 Task: Create an event for the project deadline on the 30th at 5:00 PM.
Action: Mouse moved to (487, 158)
Screenshot: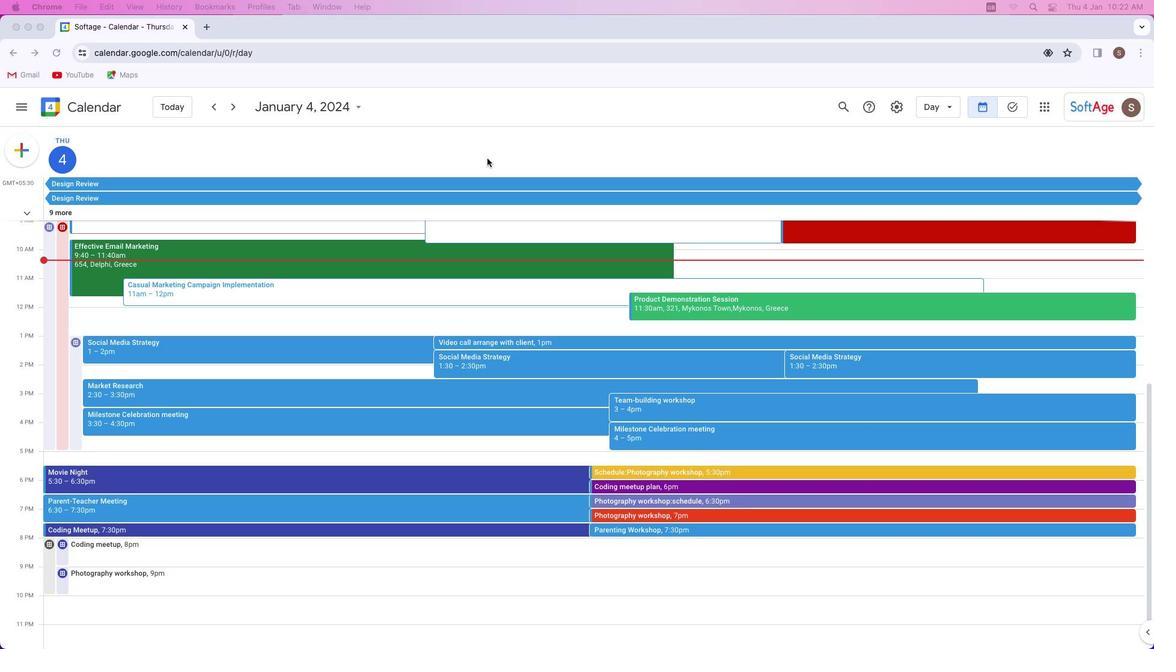 
Action: Mouse pressed left at (487, 158)
Screenshot: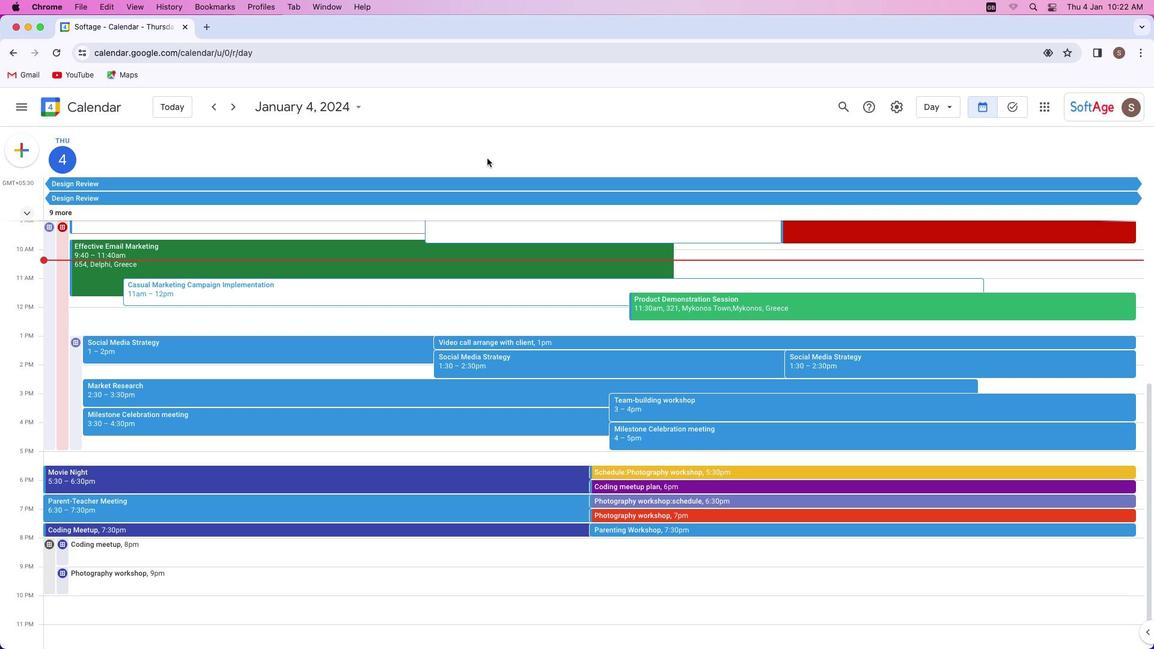 
Action: Mouse moved to (34, 148)
Screenshot: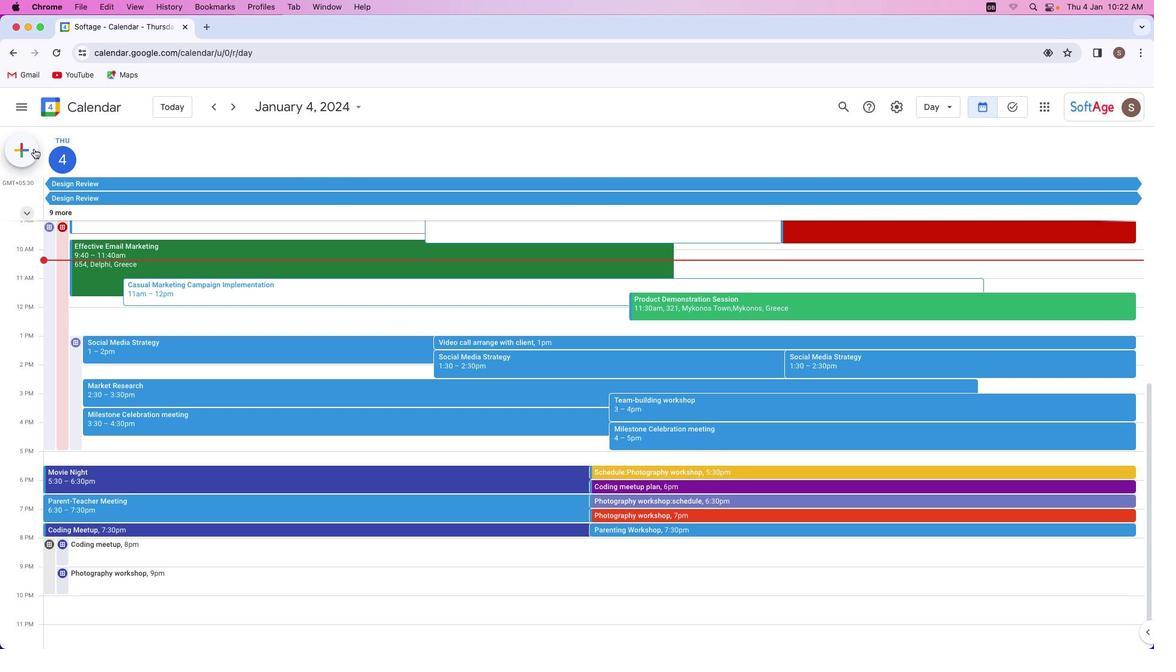 
Action: Mouse pressed left at (34, 148)
Screenshot: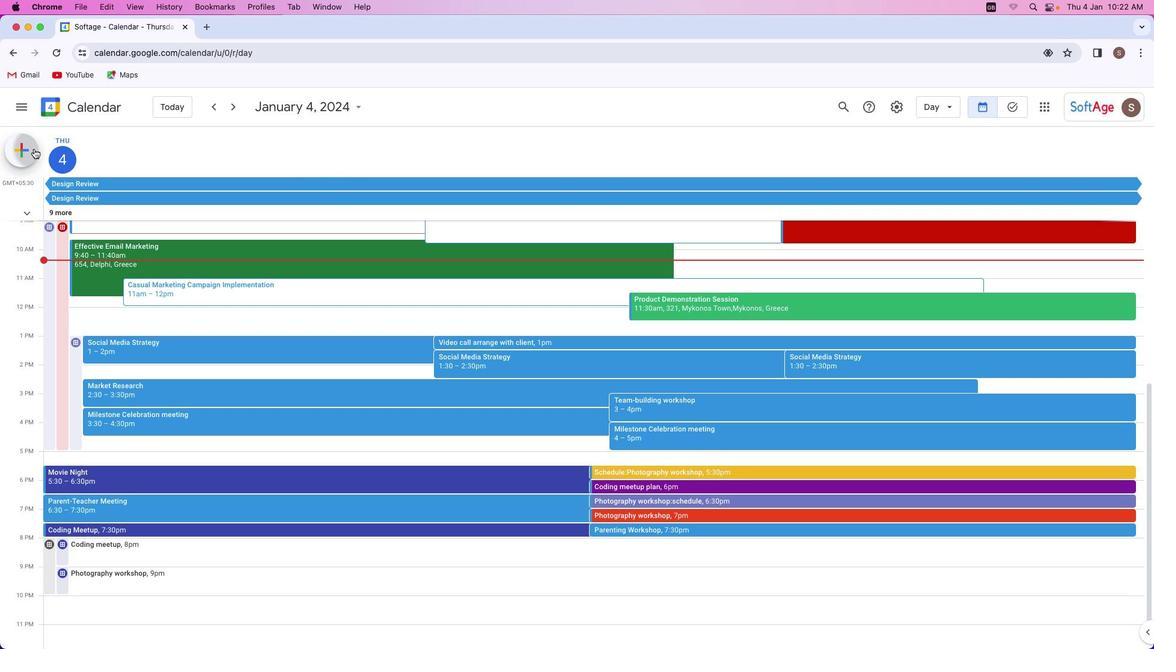 
Action: Mouse moved to (39, 186)
Screenshot: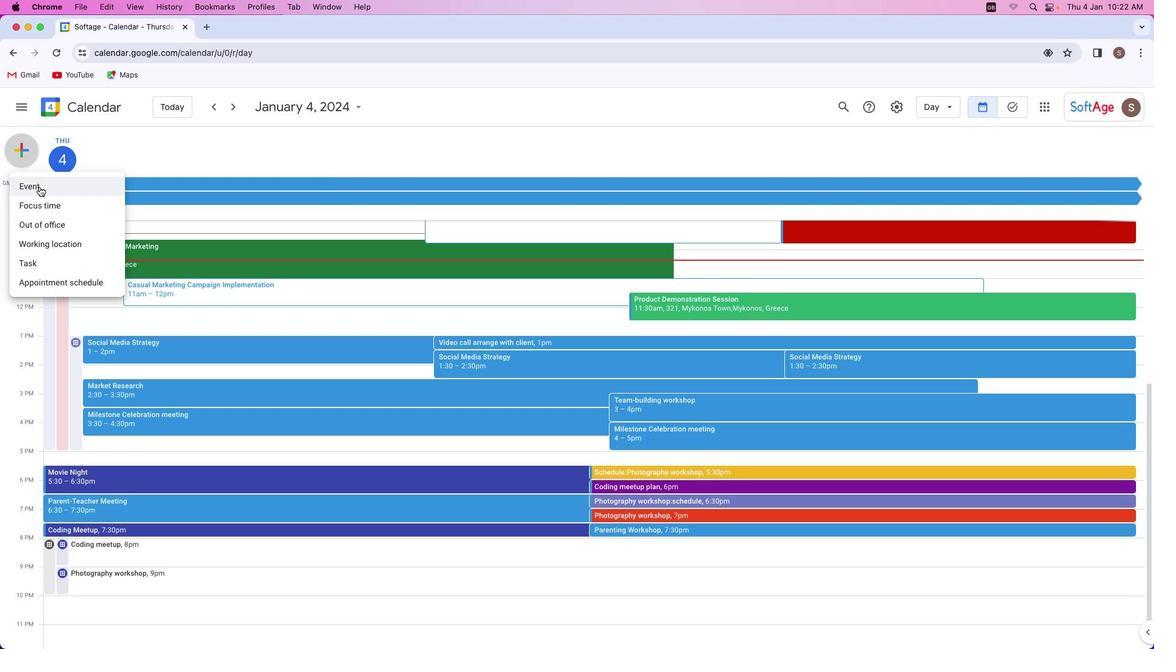 
Action: Mouse pressed left at (39, 186)
Screenshot: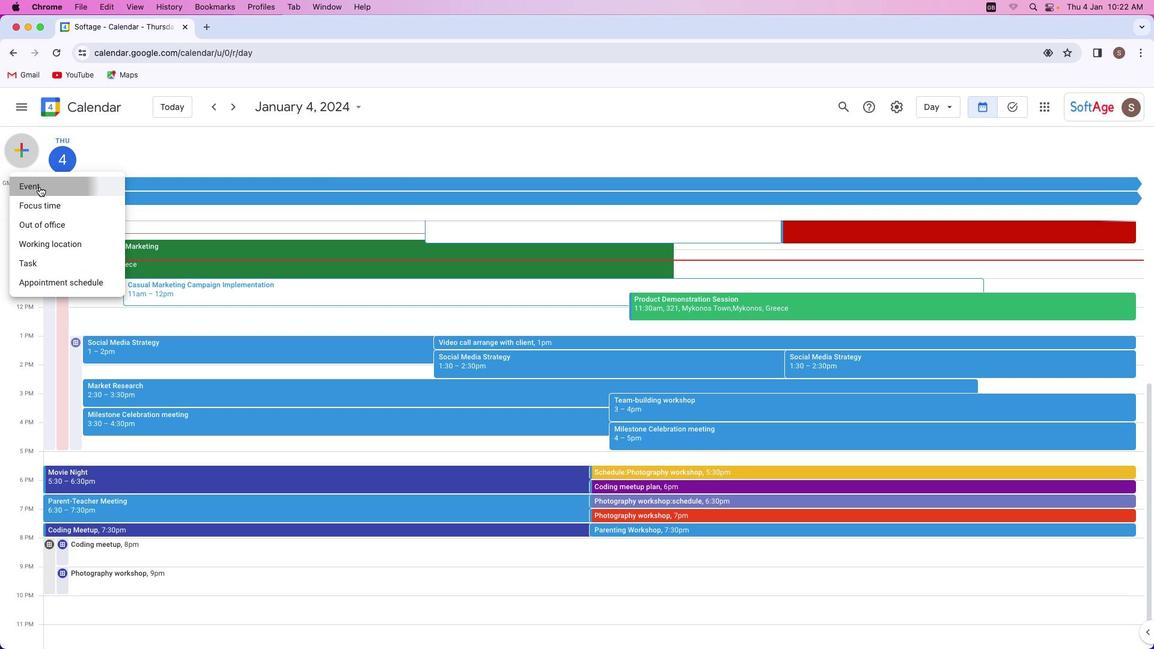 
Action: Mouse moved to (426, 255)
Screenshot: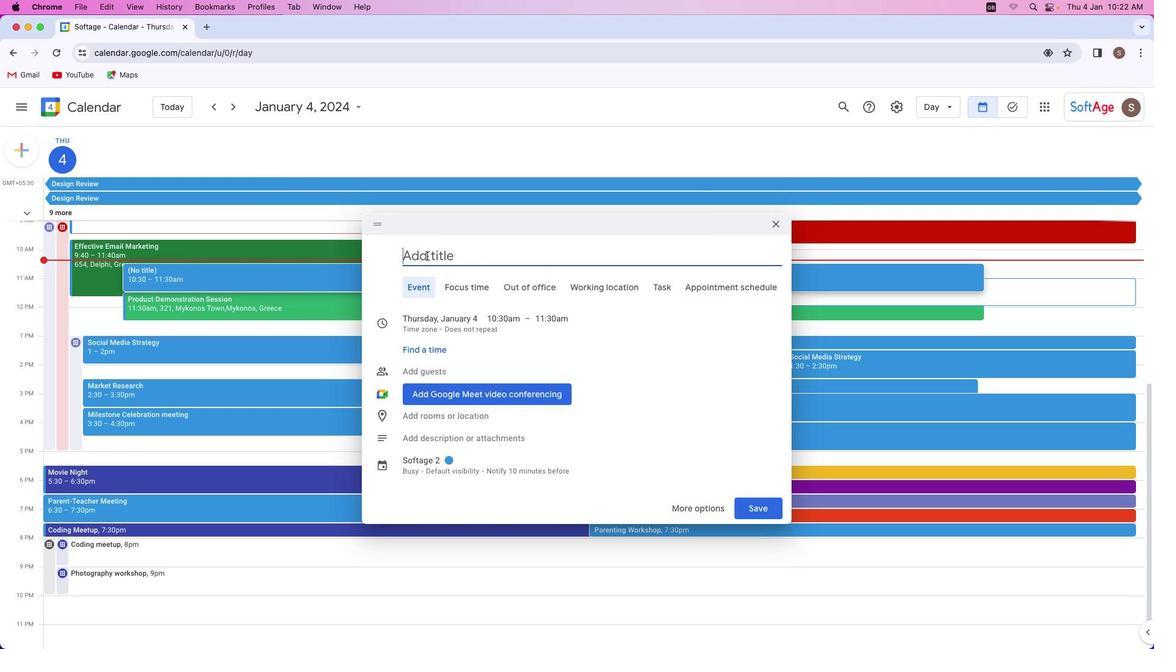 
Action: Key pressed Key.shift'P''r''o''j''e''c''t'Key.space'e''x''p''i'Key.backspaceKey.backspaceKey.backspaceKey.backspace'd''e''a''d''l''i''n''e'Key.space'r''e''p''o''r''t'
Screenshot: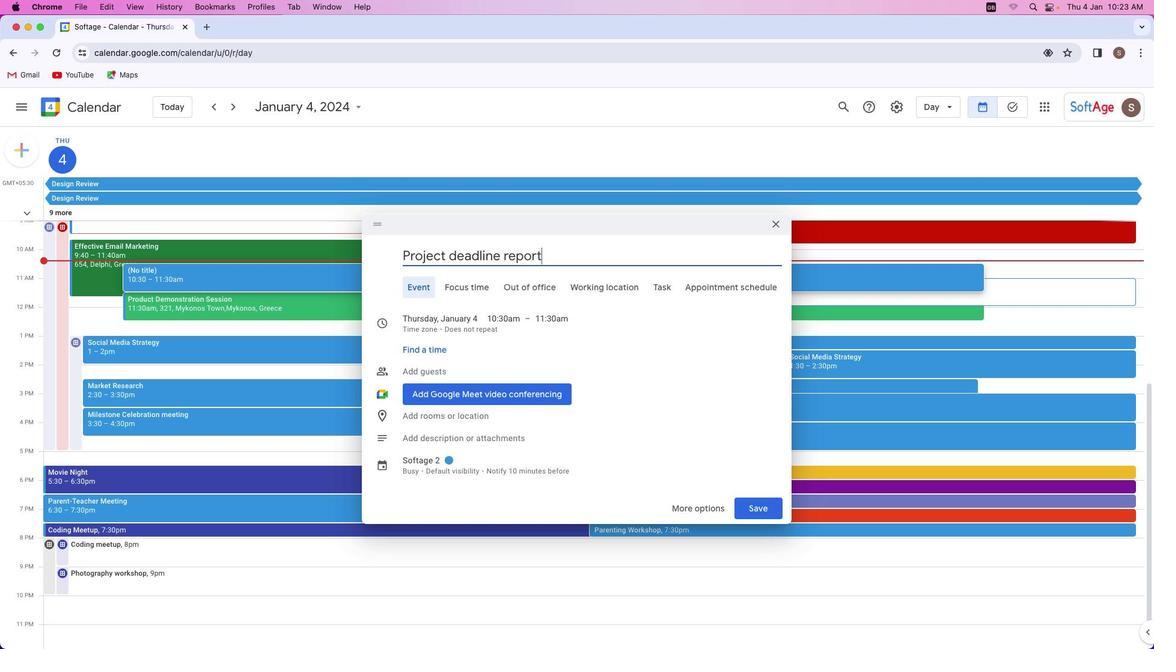 
Action: Mouse moved to (453, 318)
Screenshot: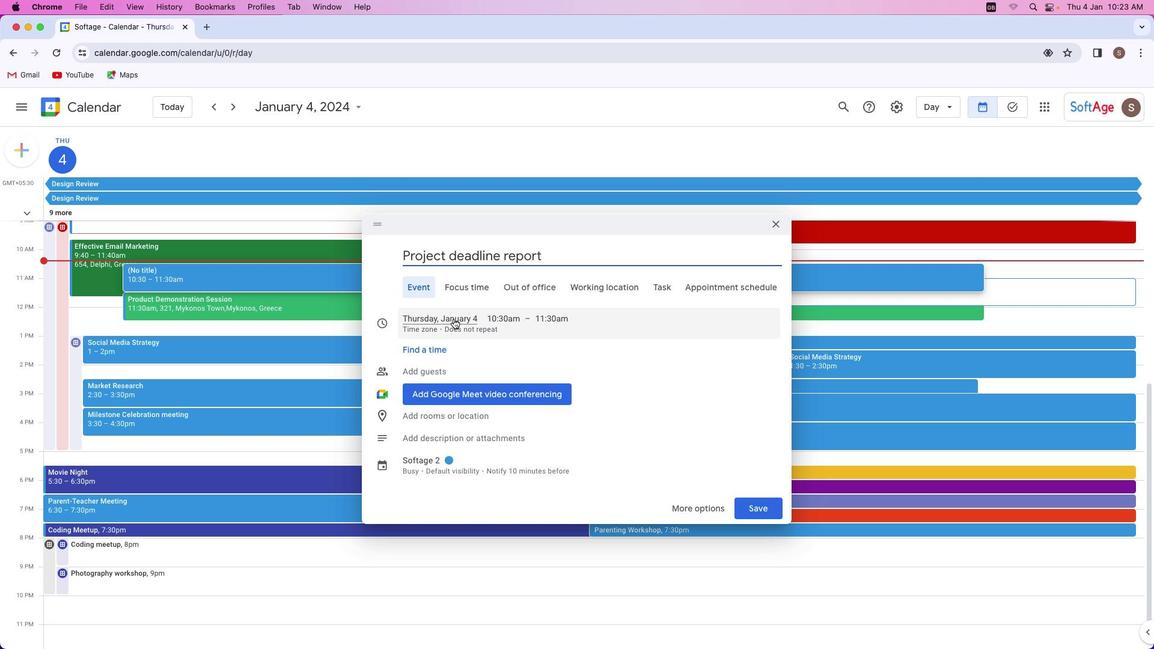 
Action: Mouse pressed left at (453, 318)
Screenshot: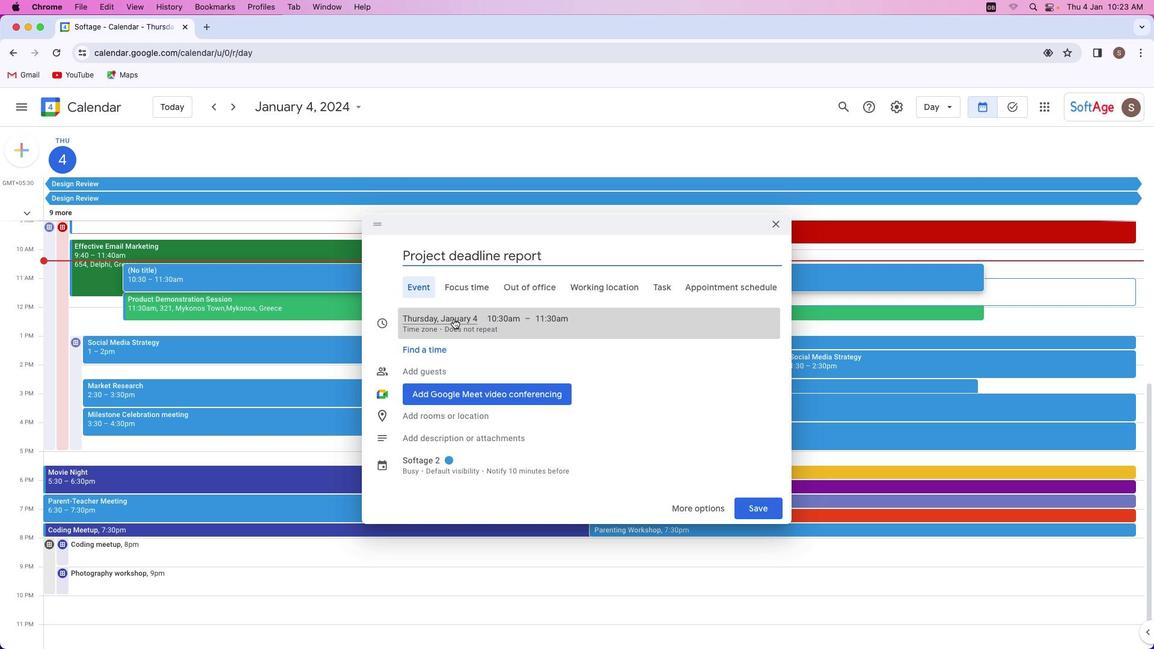 
Action: Mouse moved to (439, 446)
Screenshot: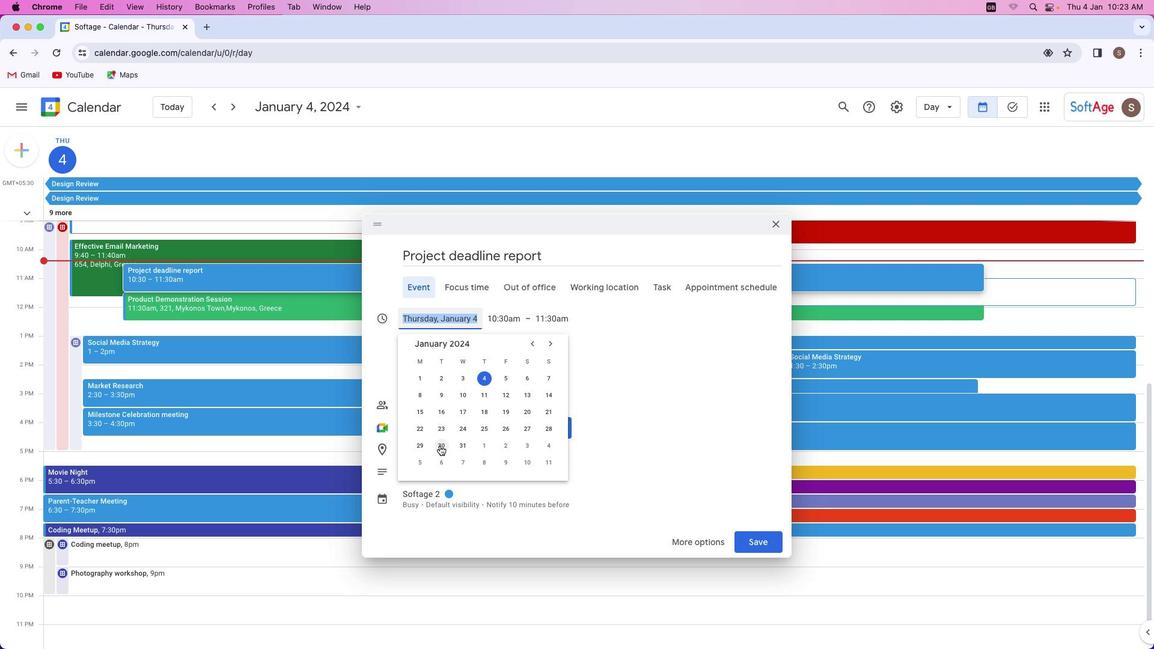 
Action: Mouse pressed left at (439, 446)
Screenshot: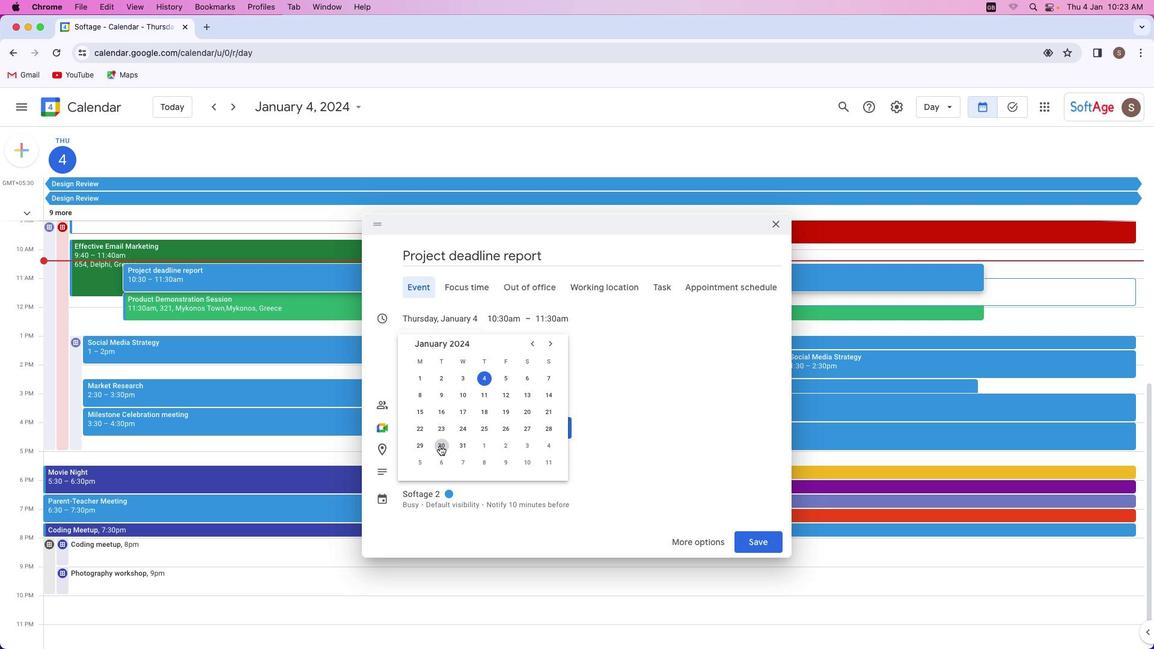 
Action: Mouse moved to (503, 315)
Screenshot: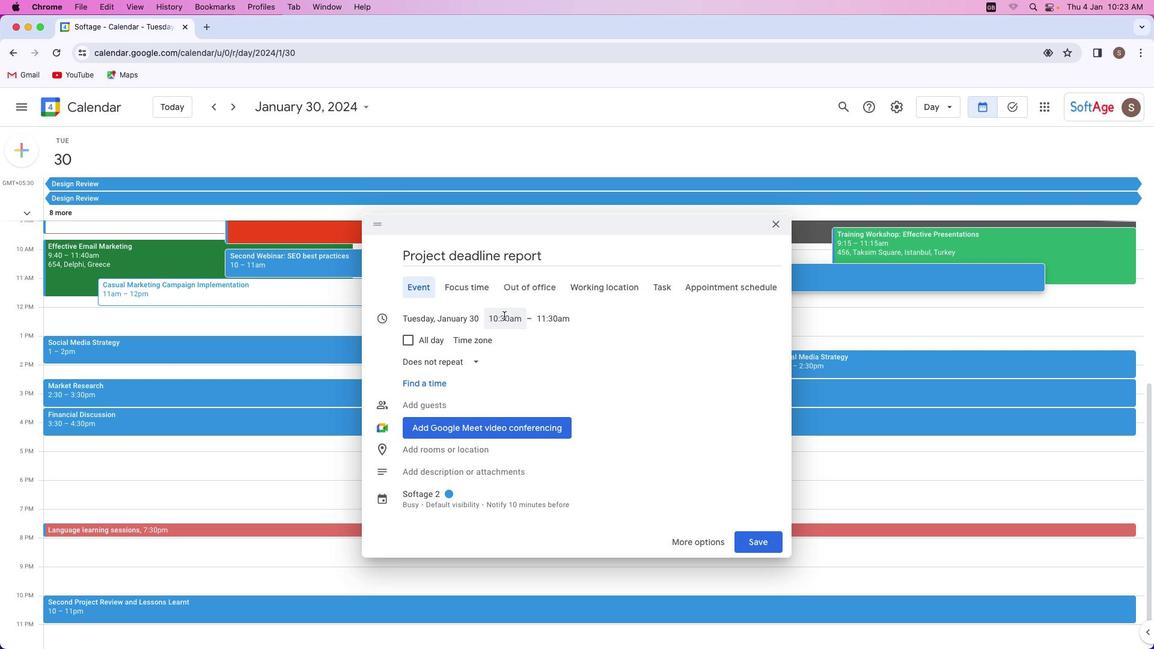 
Action: Mouse pressed left at (503, 315)
Screenshot: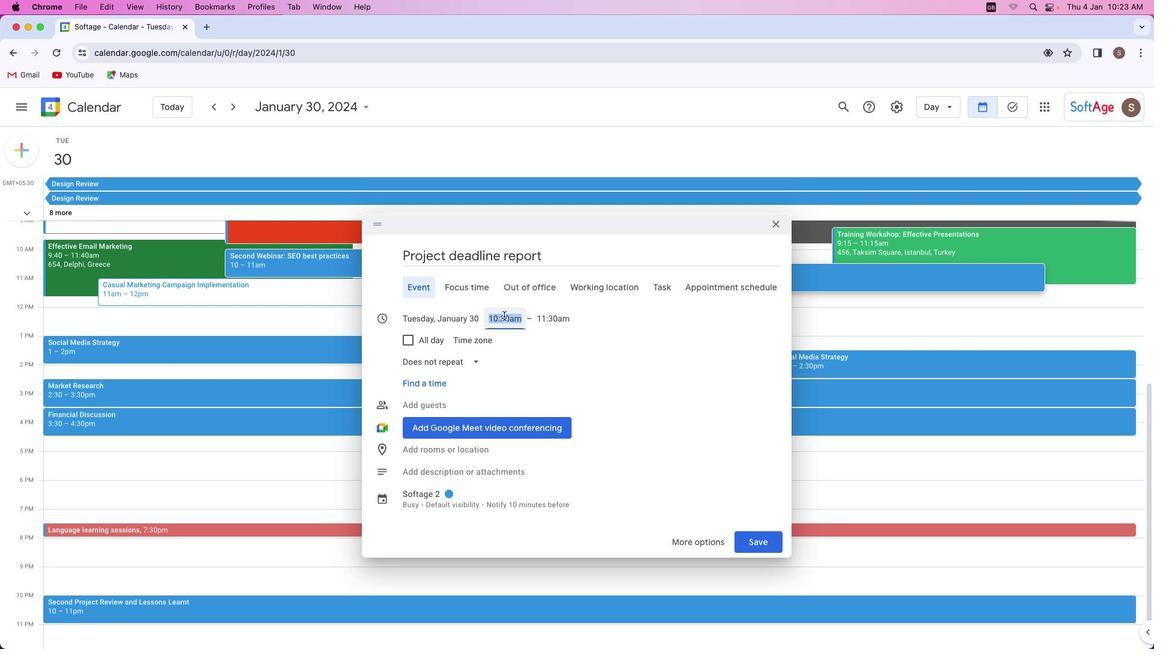 
Action: Mouse moved to (503, 367)
Screenshot: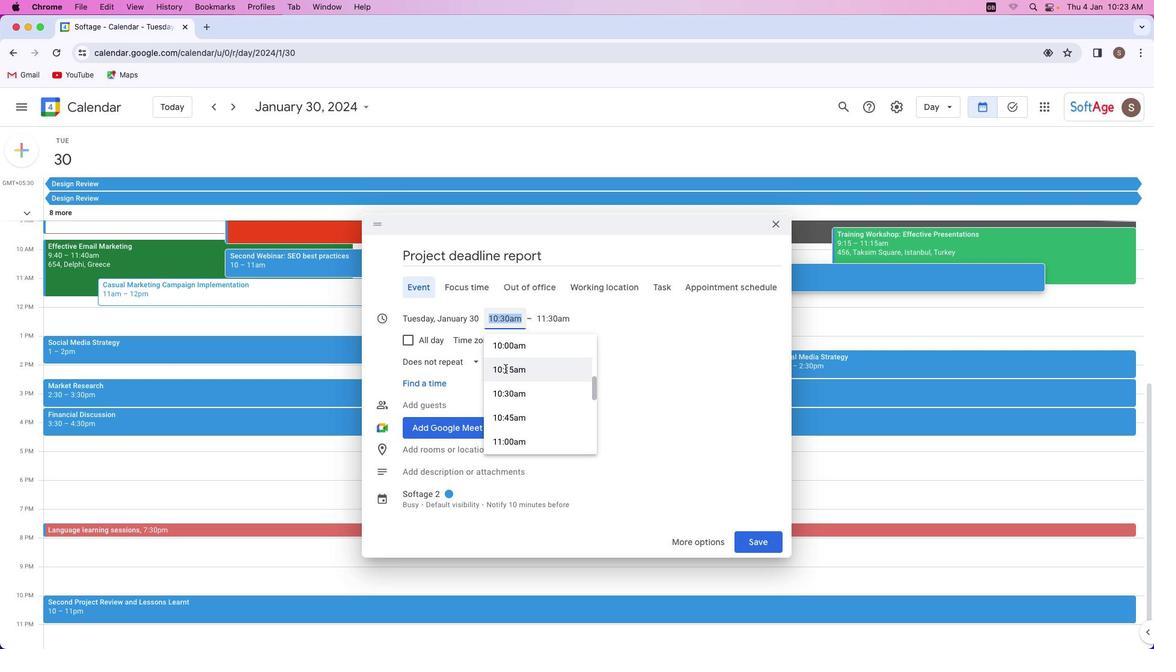 
Action: Mouse scrolled (503, 367) with delta (0, 0)
Screenshot: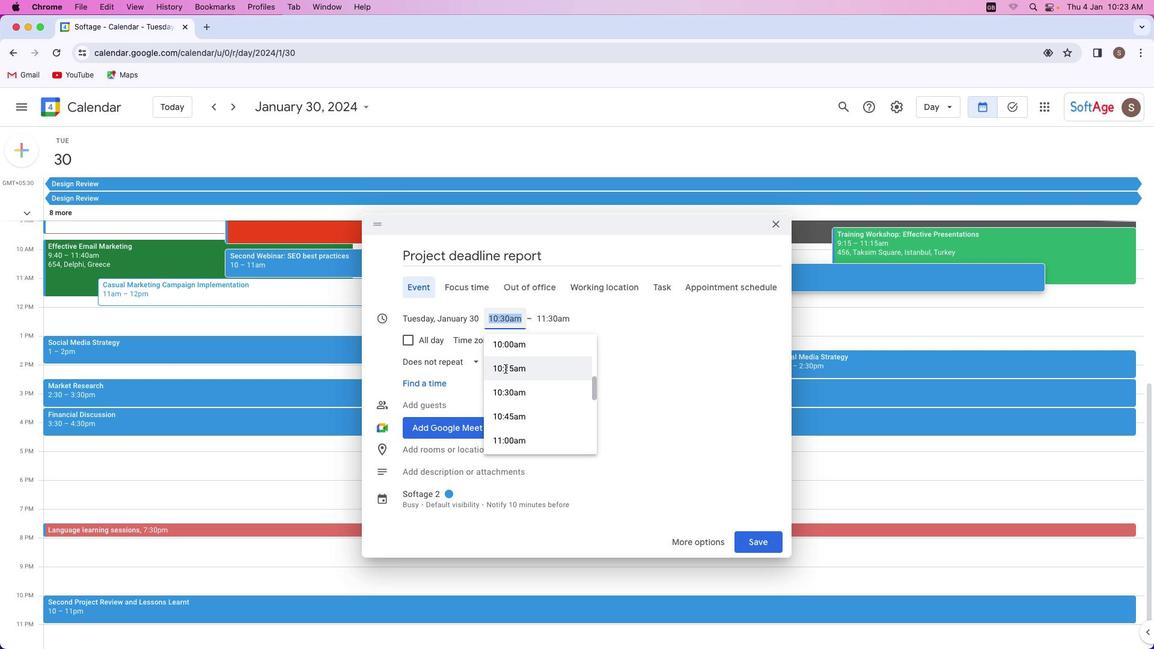 
Action: Mouse moved to (505, 369)
Screenshot: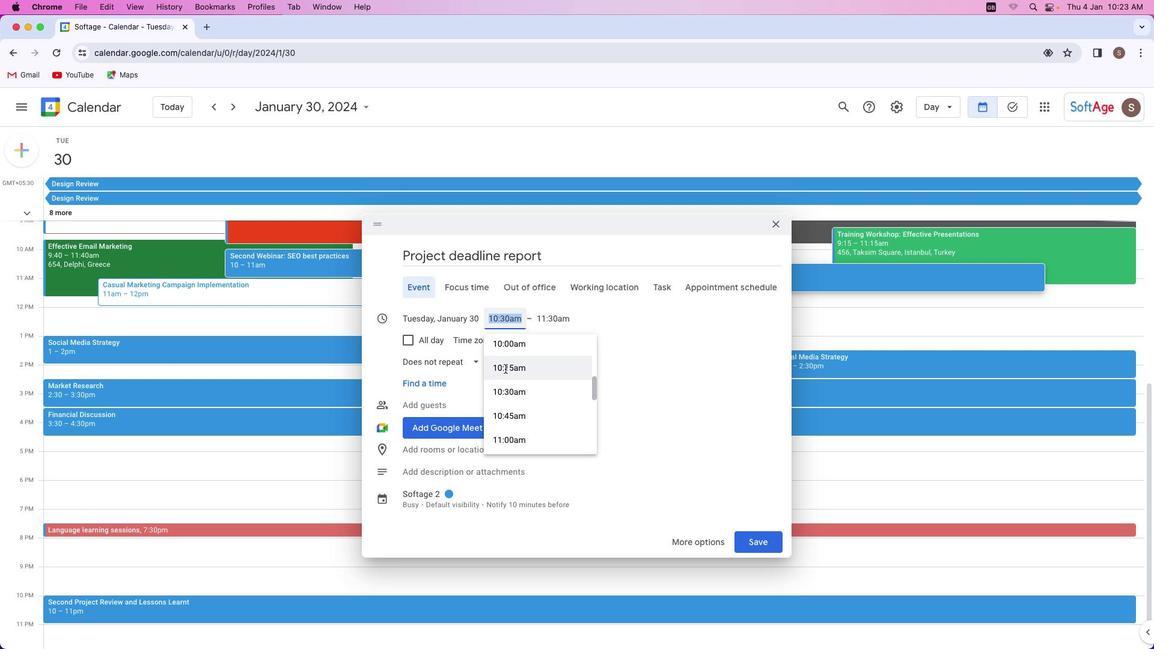 
Action: Mouse scrolled (505, 369) with delta (0, 0)
Screenshot: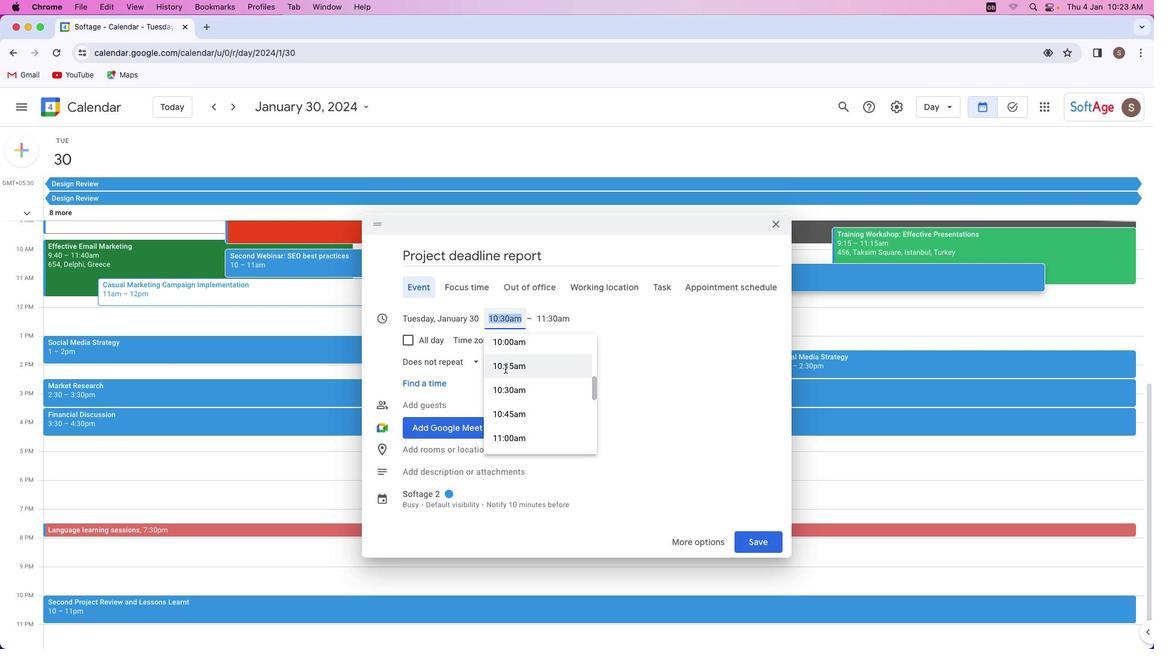 
Action: Mouse scrolled (505, 369) with delta (0, 0)
Screenshot: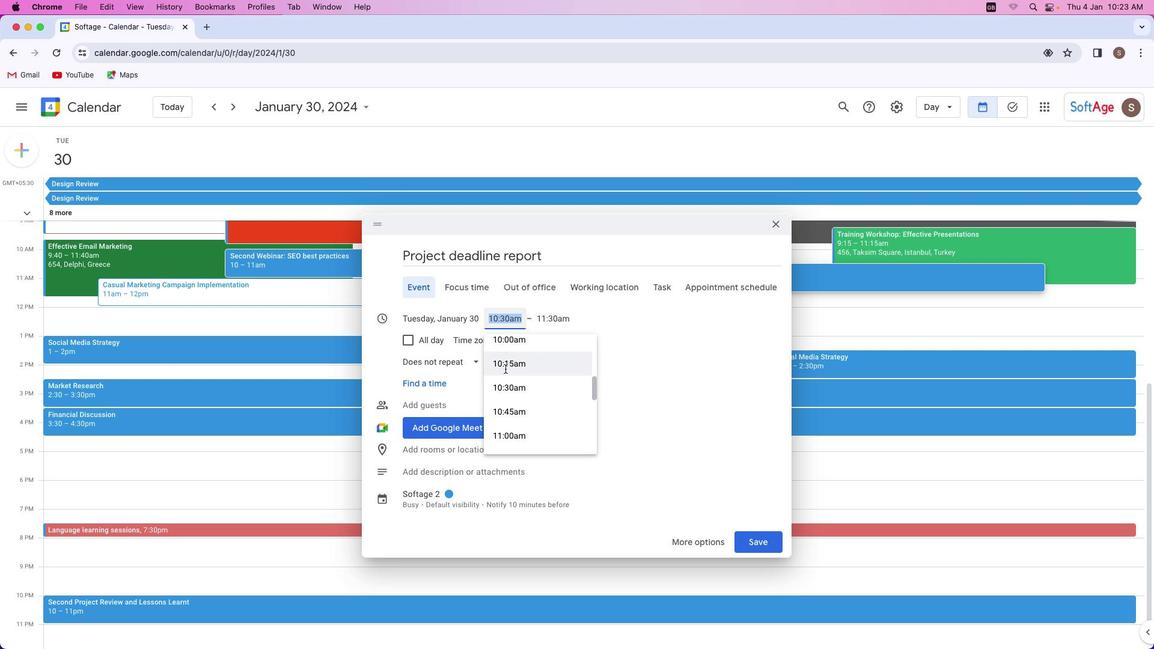 
Action: Mouse scrolled (505, 369) with delta (0, 0)
Screenshot: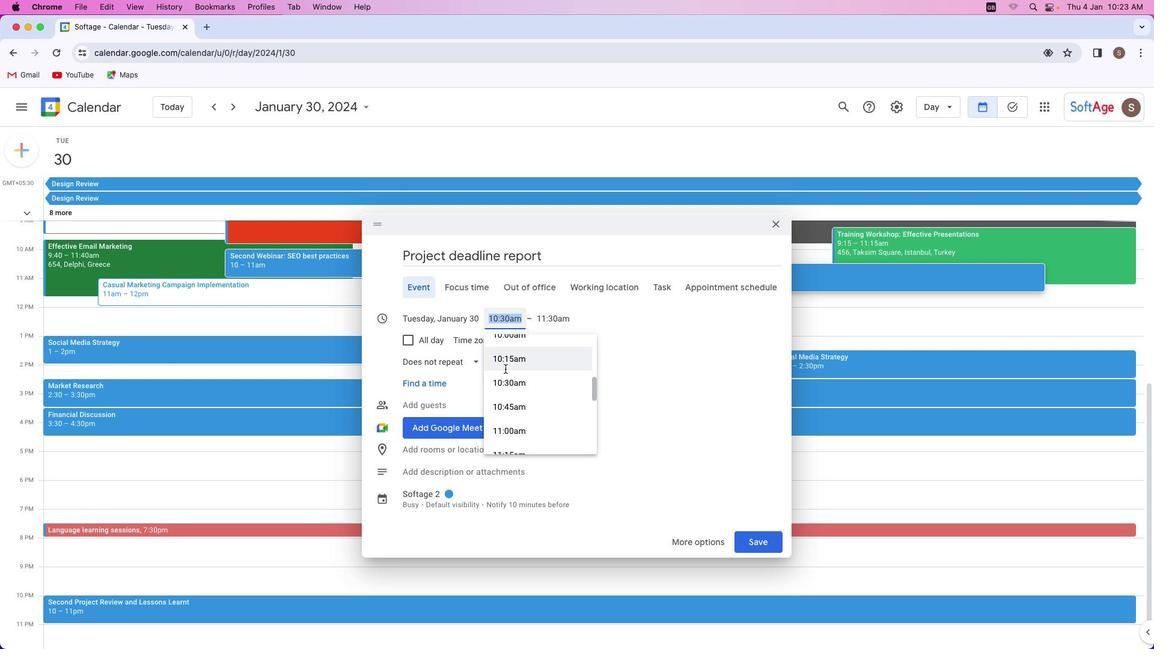 
Action: Mouse moved to (506, 367)
Screenshot: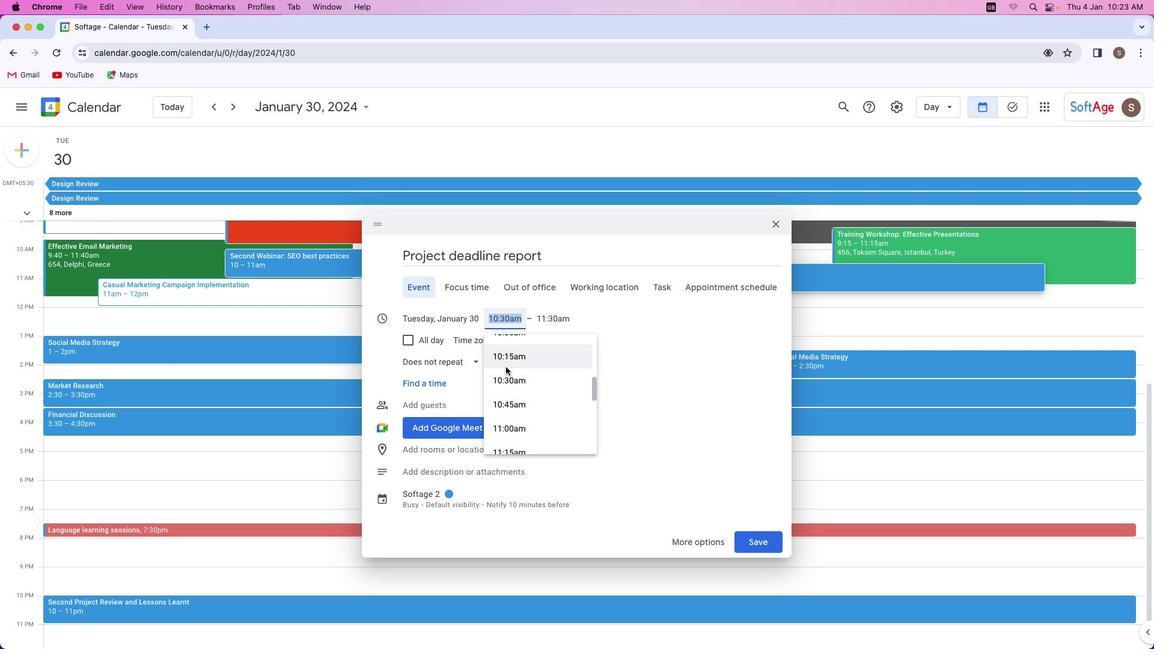 
Action: Mouse scrolled (506, 367) with delta (0, 0)
Screenshot: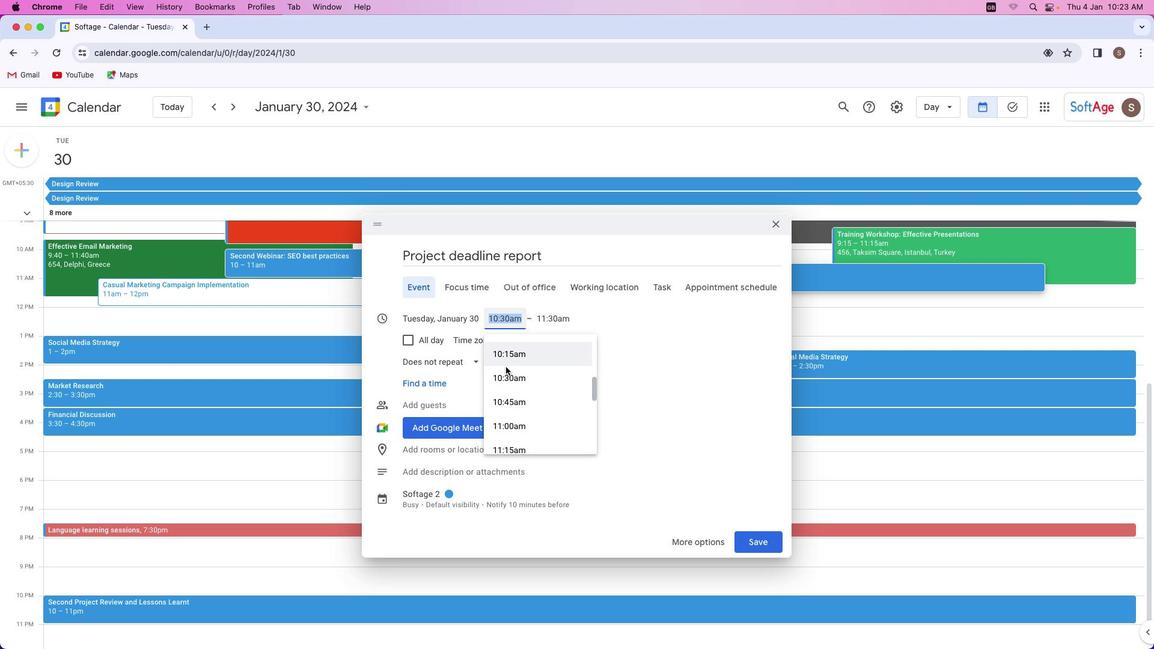
Action: Mouse scrolled (506, 367) with delta (0, 0)
Screenshot: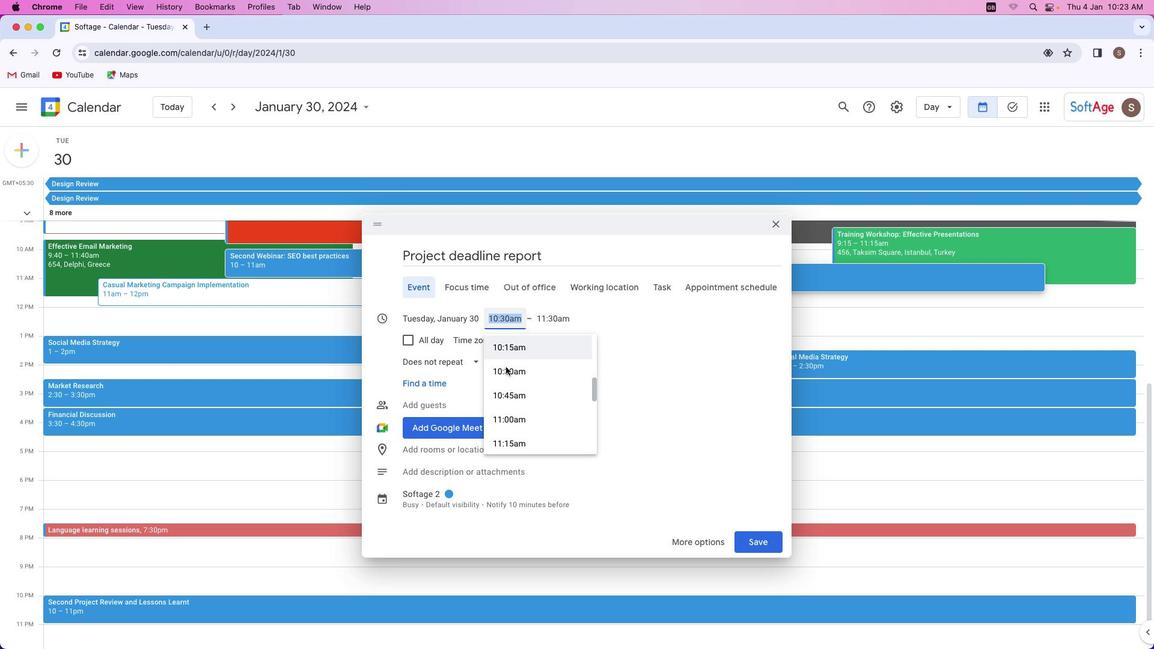 
Action: Mouse scrolled (506, 367) with delta (0, 0)
Screenshot: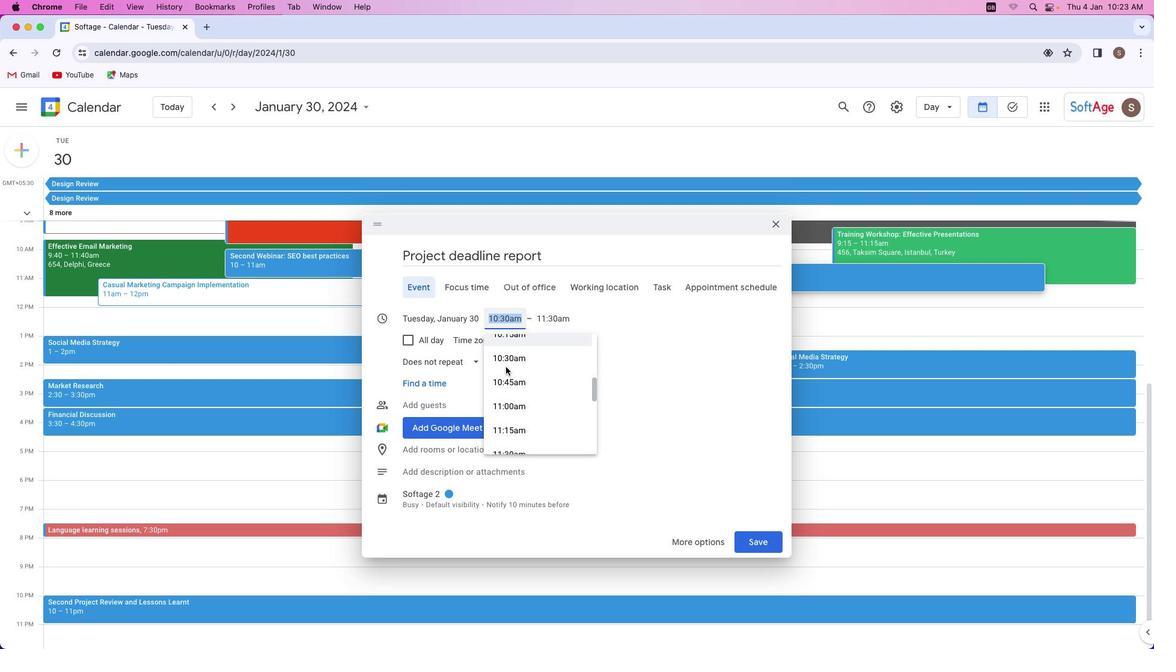 
Action: Mouse scrolled (506, 367) with delta (0, 0)
Screenshot: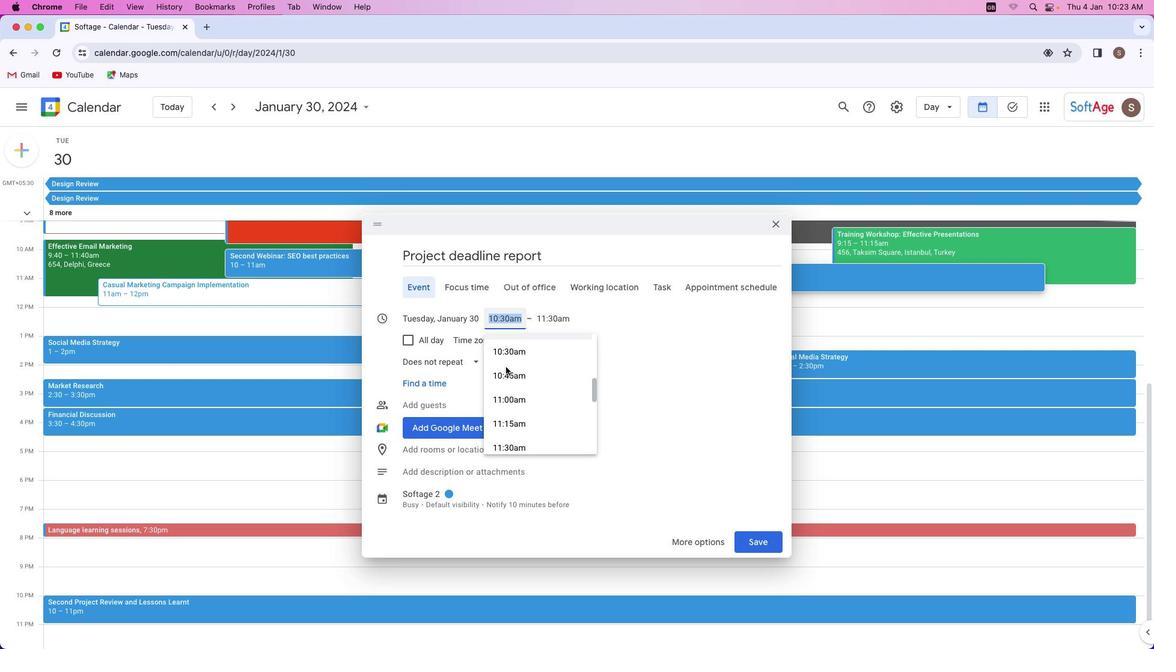 
Action: Mouse scrolled (506, 367) with delta (0, 0)
Screenshot: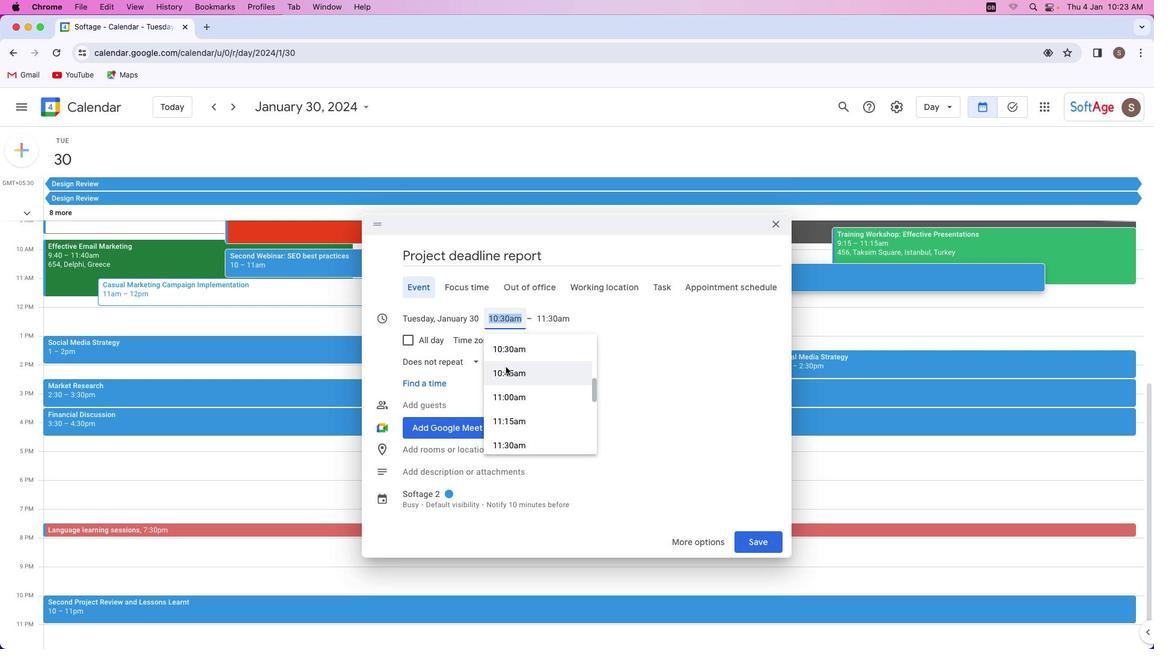 
Action: Mouse scrolled (506, 367) with delta (0, 0)
Screenshot: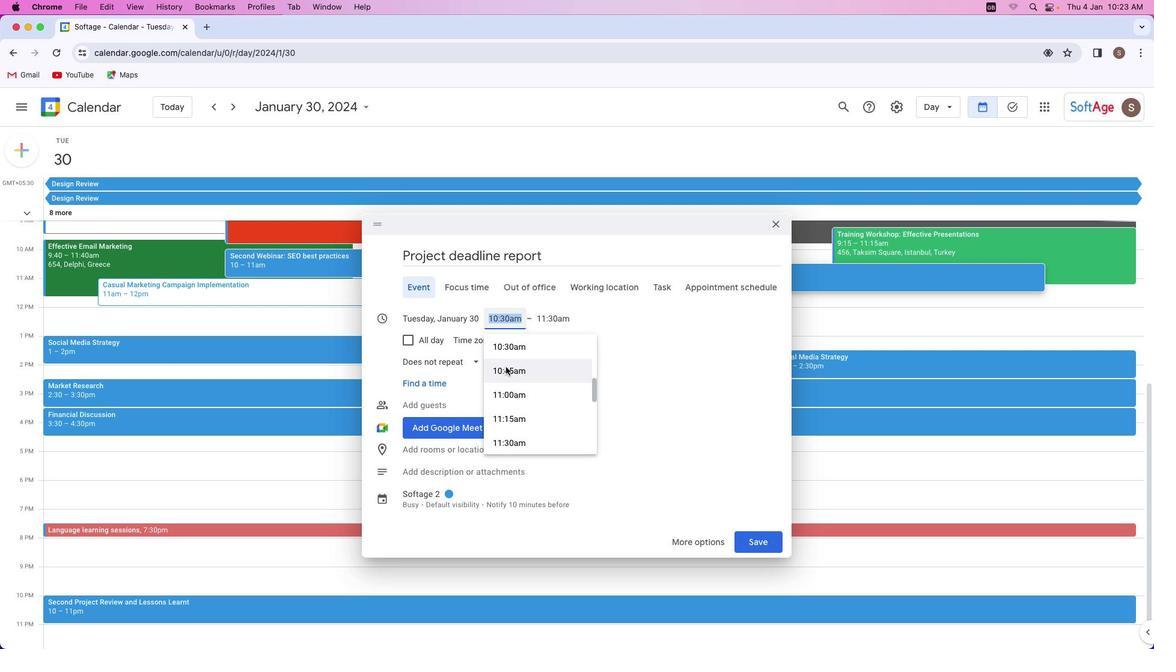
Action: Mouse scrolled (506, 367) with delta (0, 0)
Screenshot: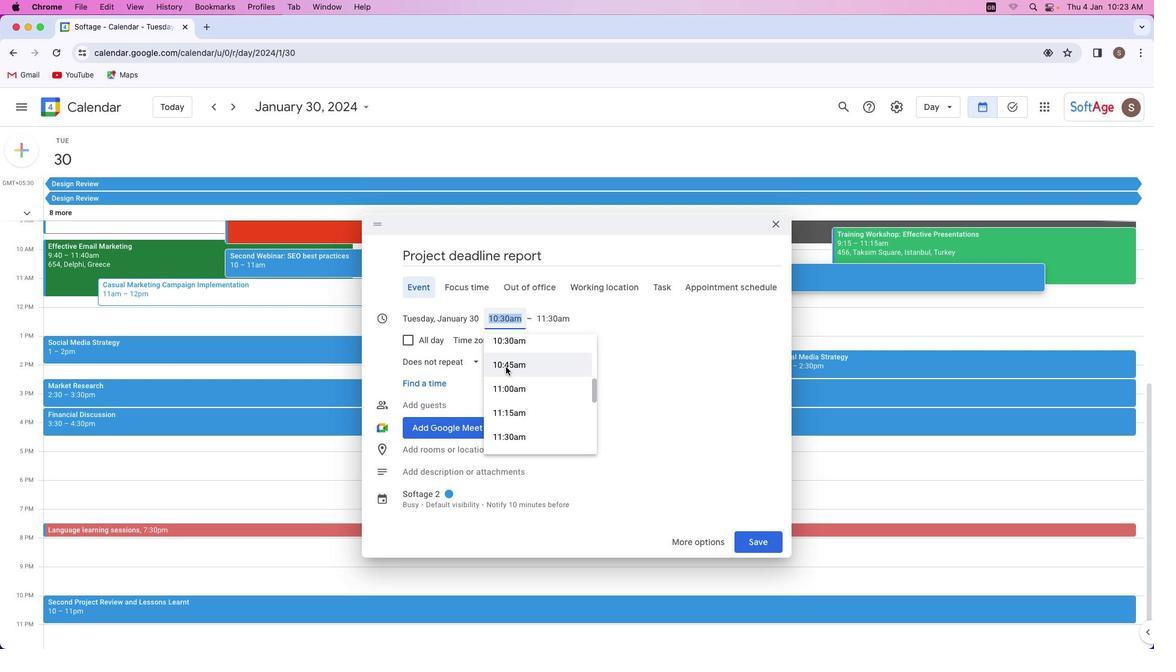 
Action: Mouse scrolled (506, 367) with delta (0, 0)
Screenshot: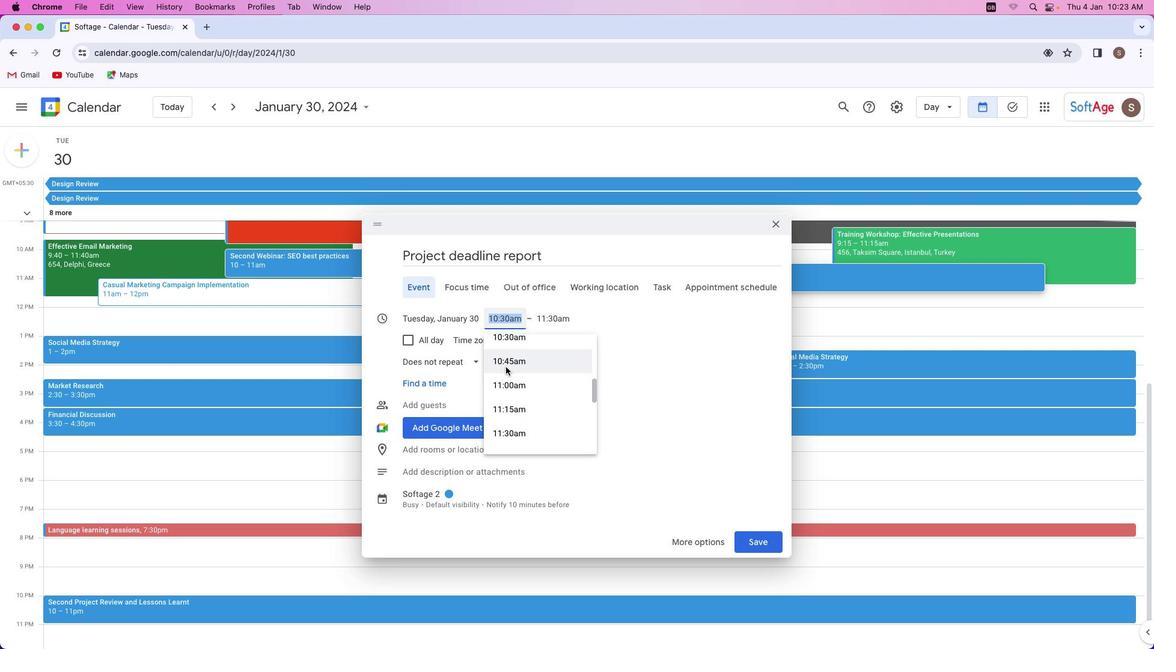 
Action: Mouse scrolled (506, 367) with delta (0, 0)
Screenshot: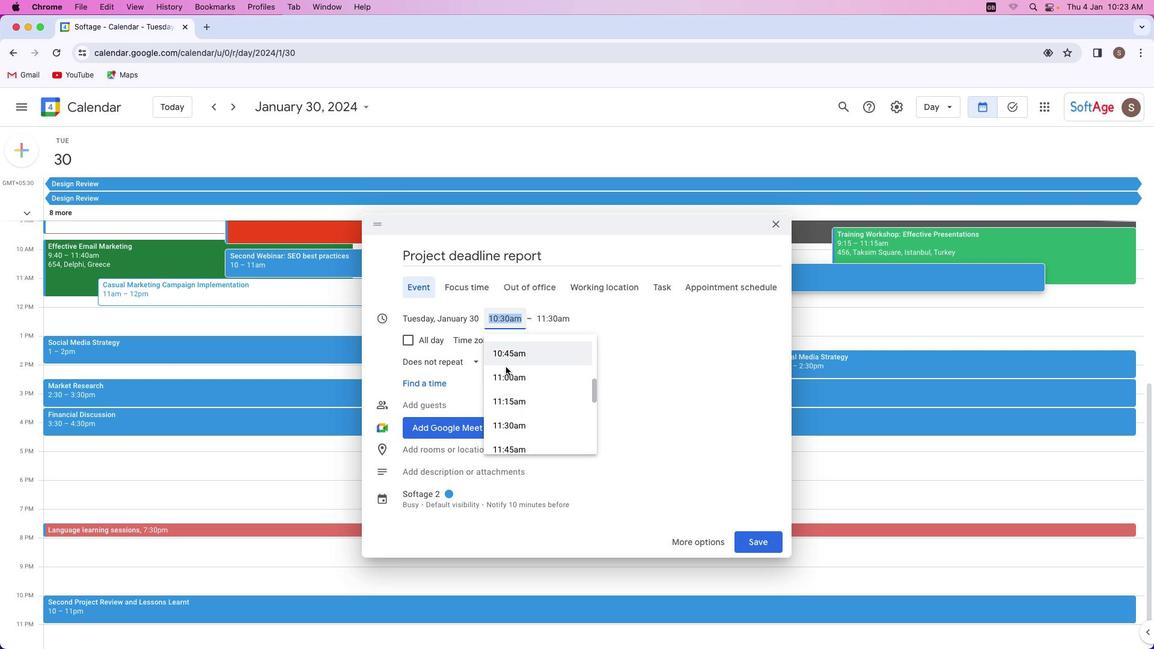 
Action: Mouse scrolled (506, 367) with delta (0, 0)
Screenshot: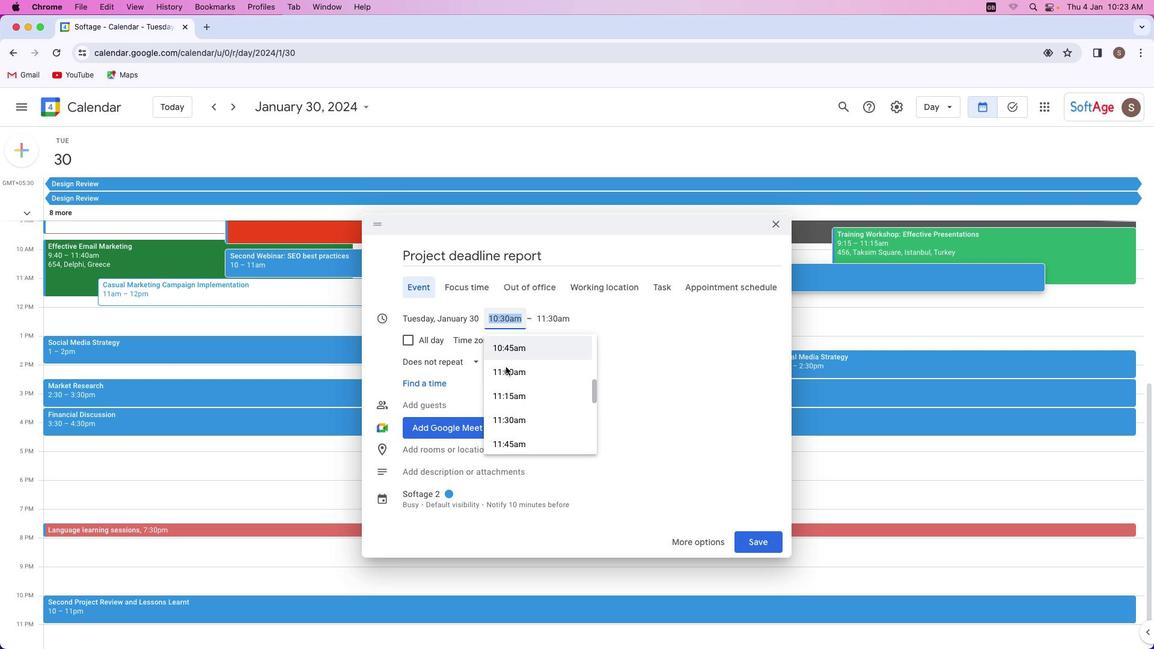 
Action: Mouse scrolled (506, 367) with delta (0, 0)
Screenshot: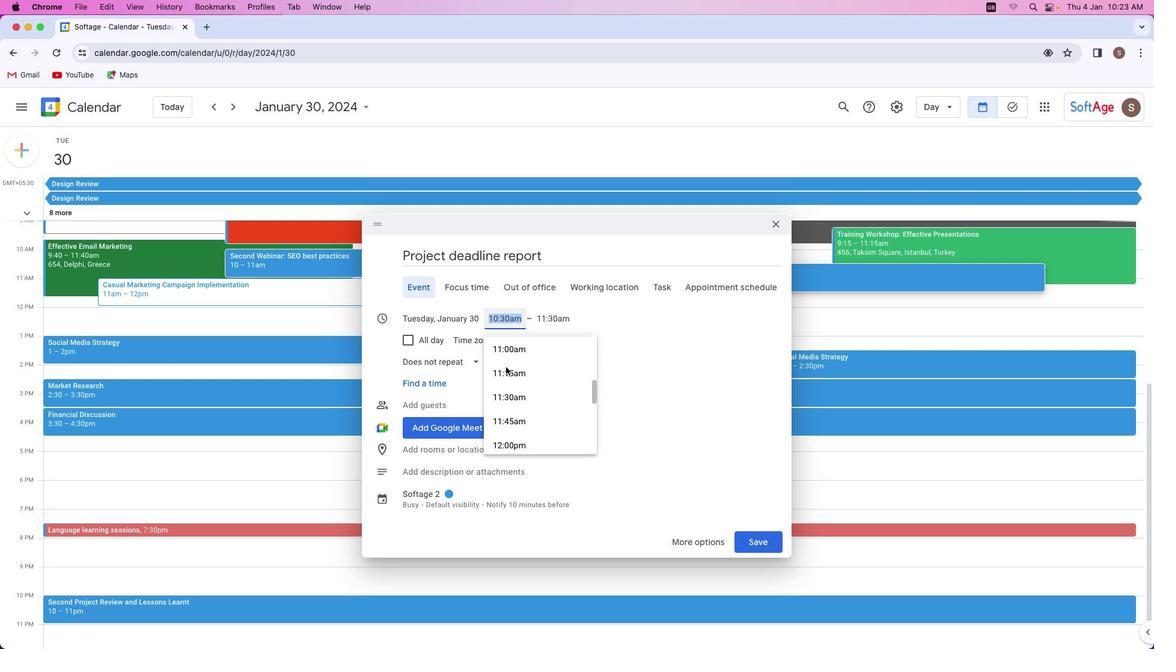 
Action: Mouse scrolled (506, 367) with delta (0, 0)
Screenshot: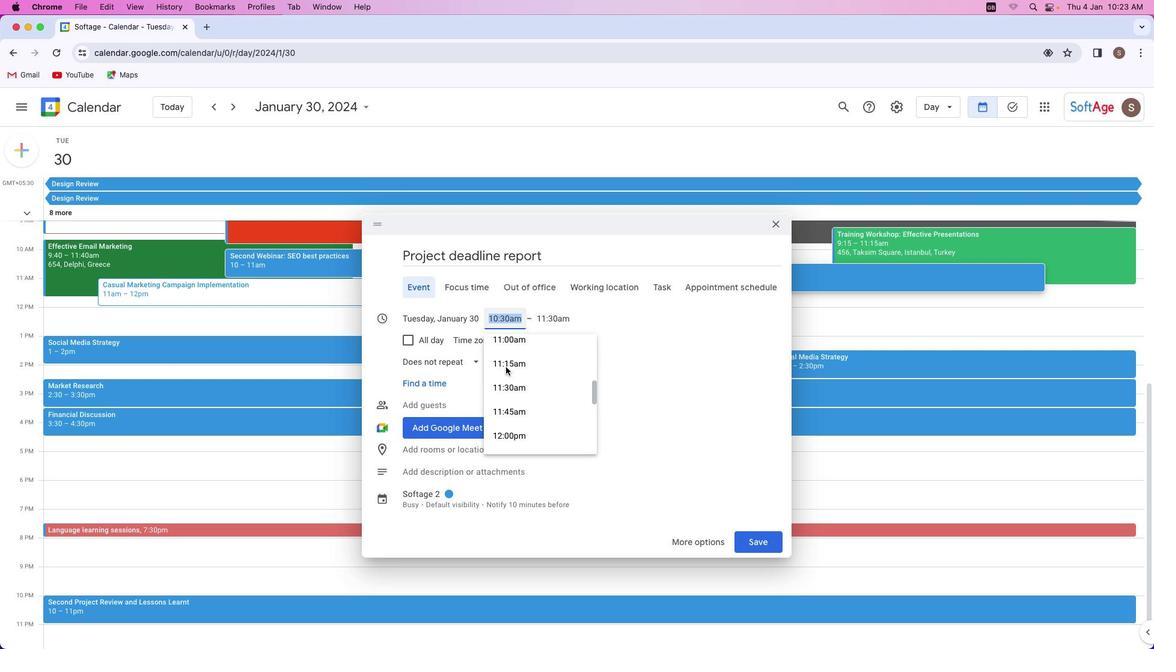 
Action: Mouse scrolled (506, 367) with delta (0, 0)
Screenshot: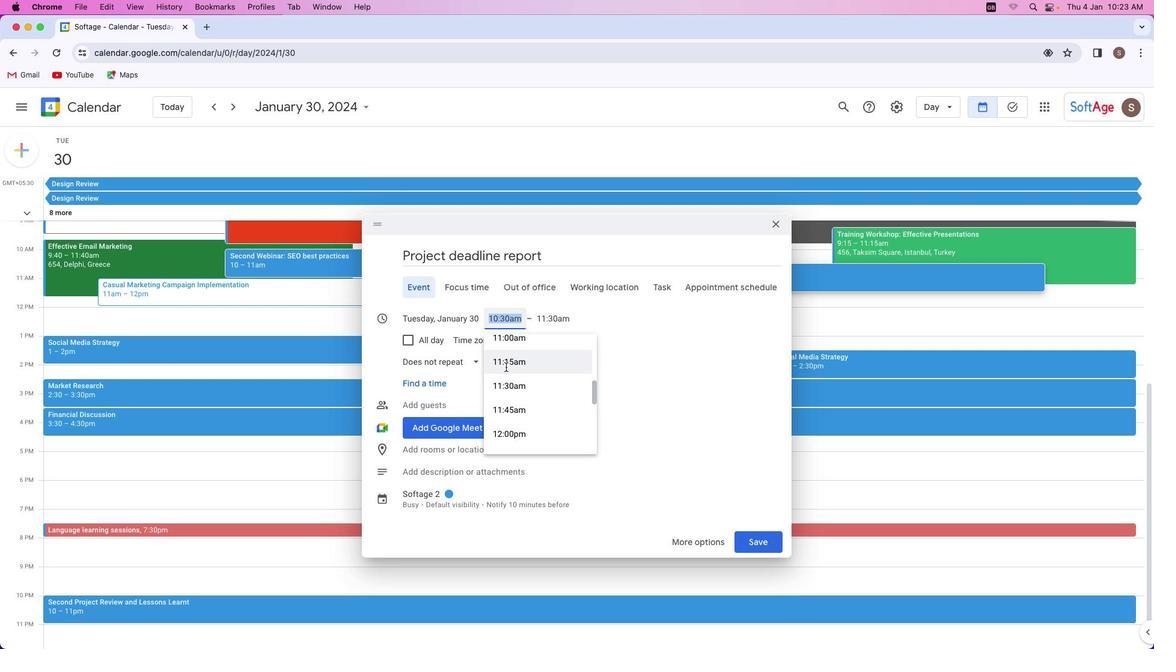 
Action: Mouse scrolled (506, 367) with delta (0, 0)
Screenshot: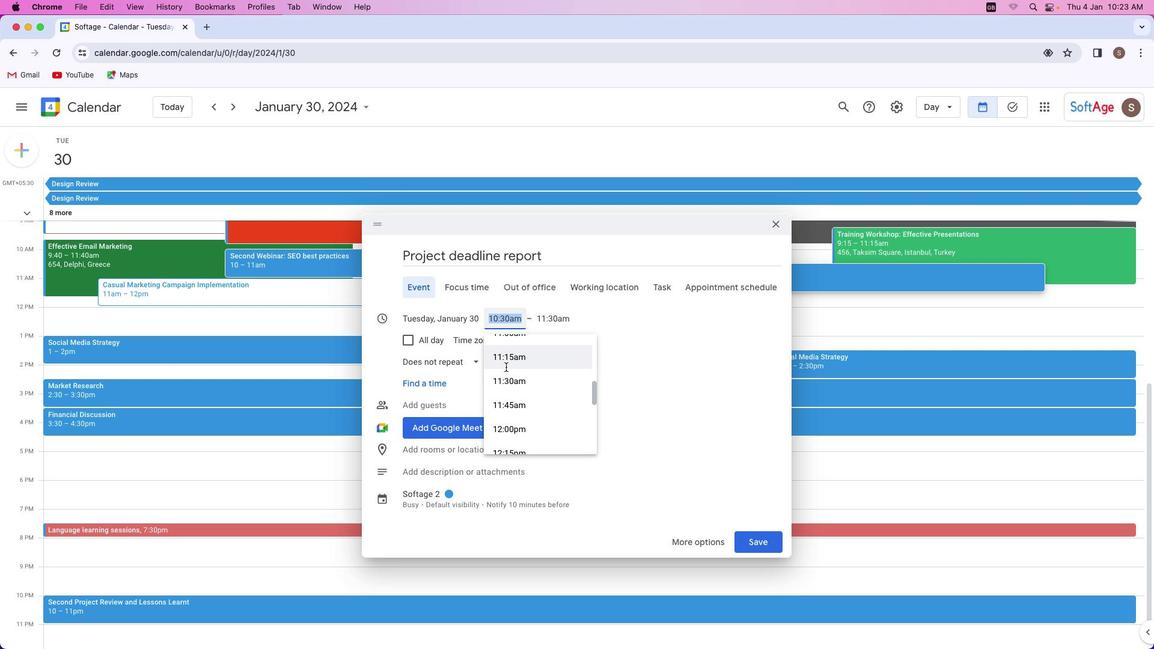 
Action: Mouse scrolled (506, 367) with delta (0, 0)
Screenshot: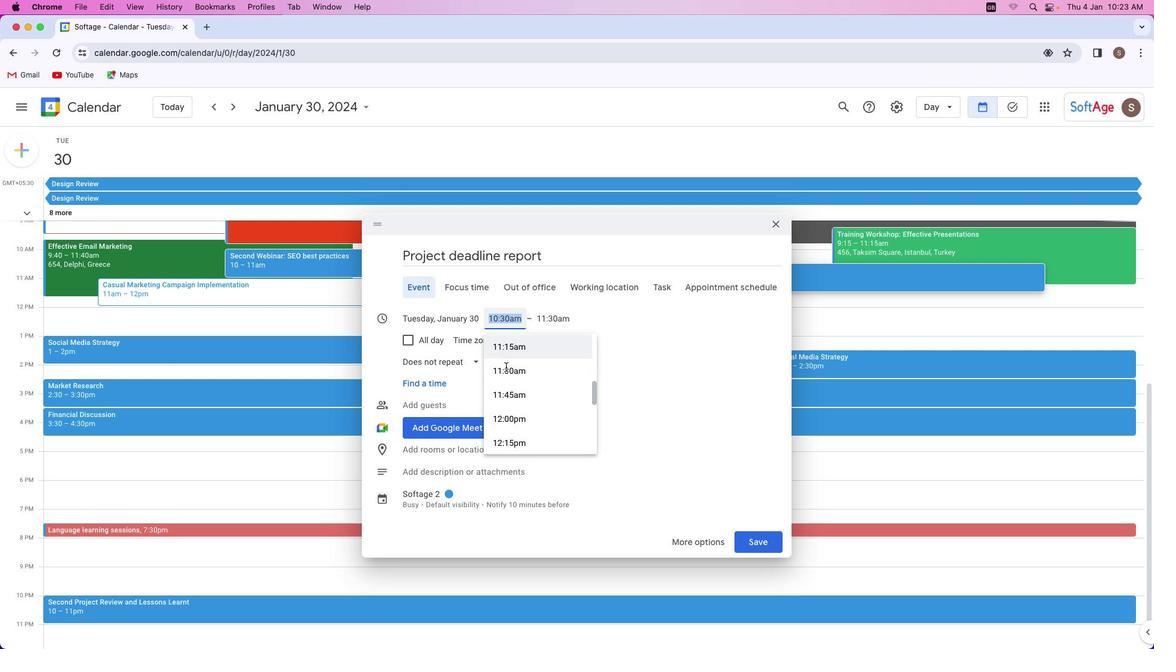 
Action: Mouse scrolled (506, 367) with delta (0, 0)
Screenshot: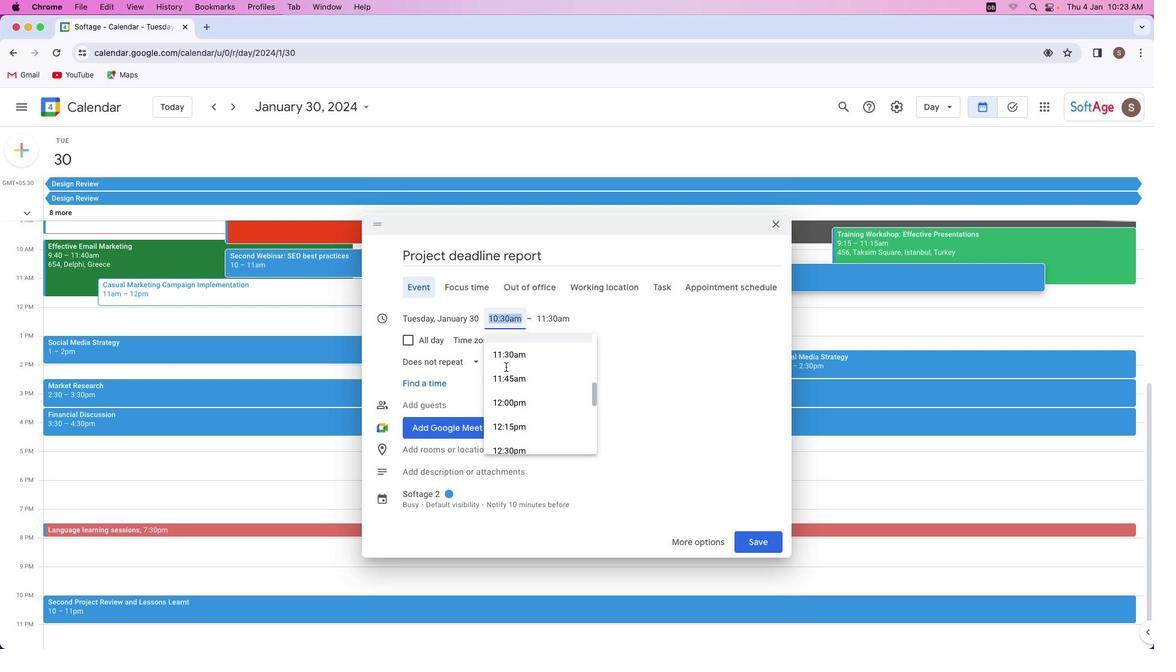 
Action: Mouse scrolled (506, 367) with delta (0, 0)
Screenshot: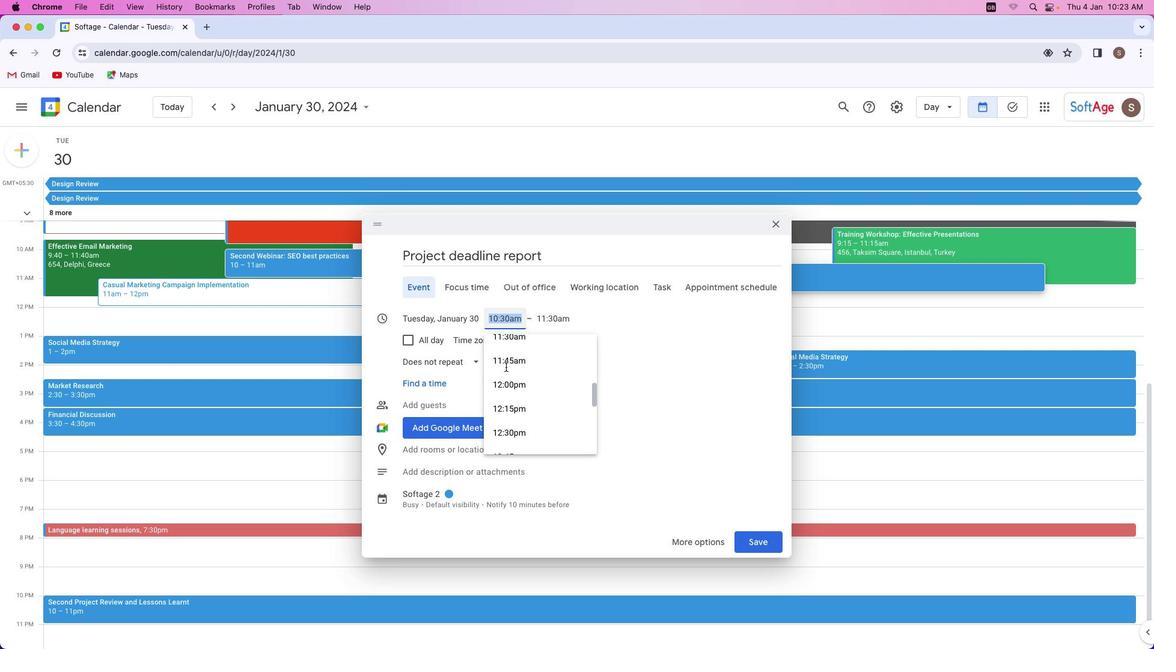 
Action: Mouse scrolled (506, 367) with delta (0, 0)
Screenshot: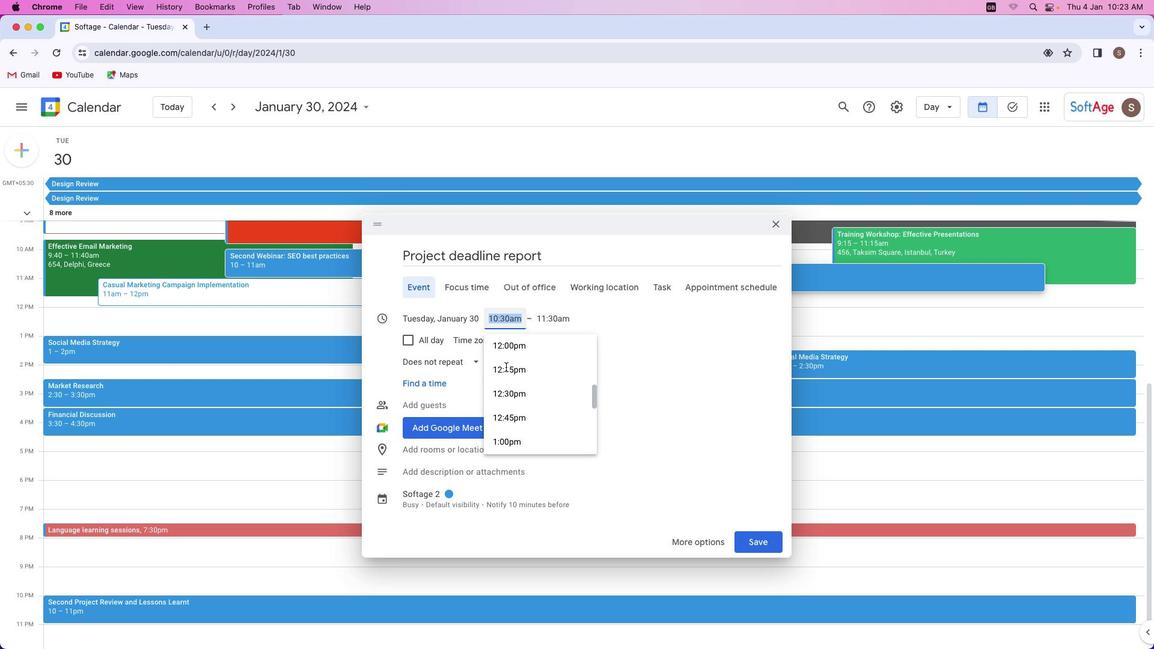 
Action: Mouse scrolled (506, 367) with delta (0, 0)
Screenshot: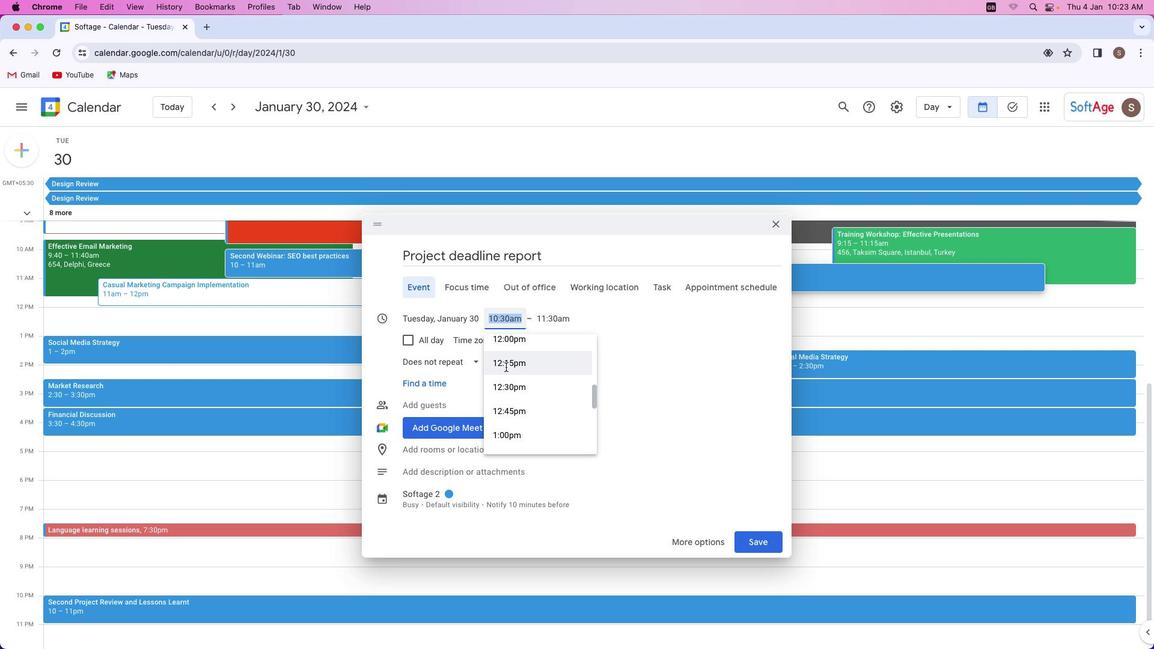 
Action: Mouse scrolled (506, 367) with delta (0, 0)
Screenshot: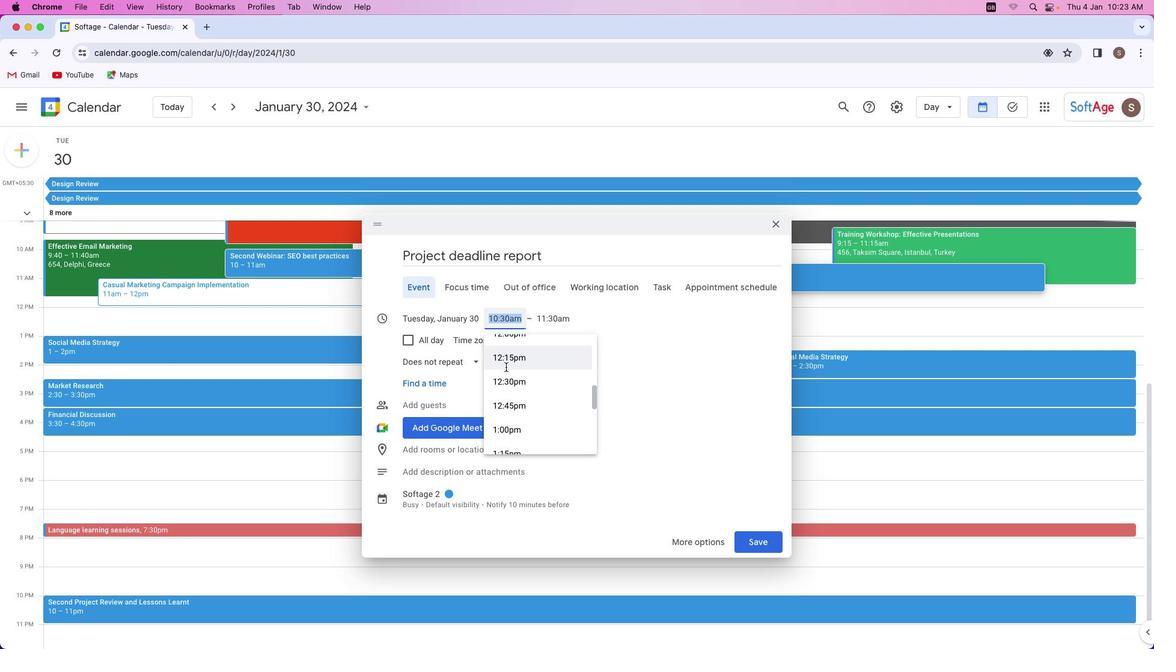 
Action: Mouse scrolled (506, 367) with delta (0, 0)
Screenshot: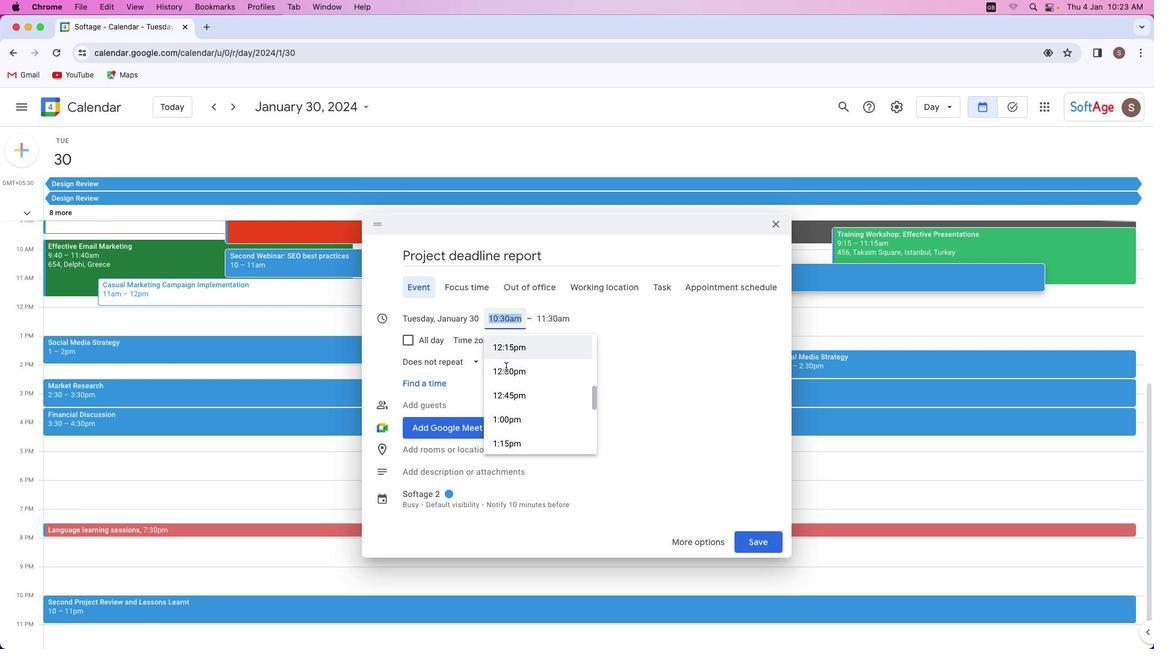 
Action: Mouse scrolled (506, 367) with delta (0, 0)
Screenshot: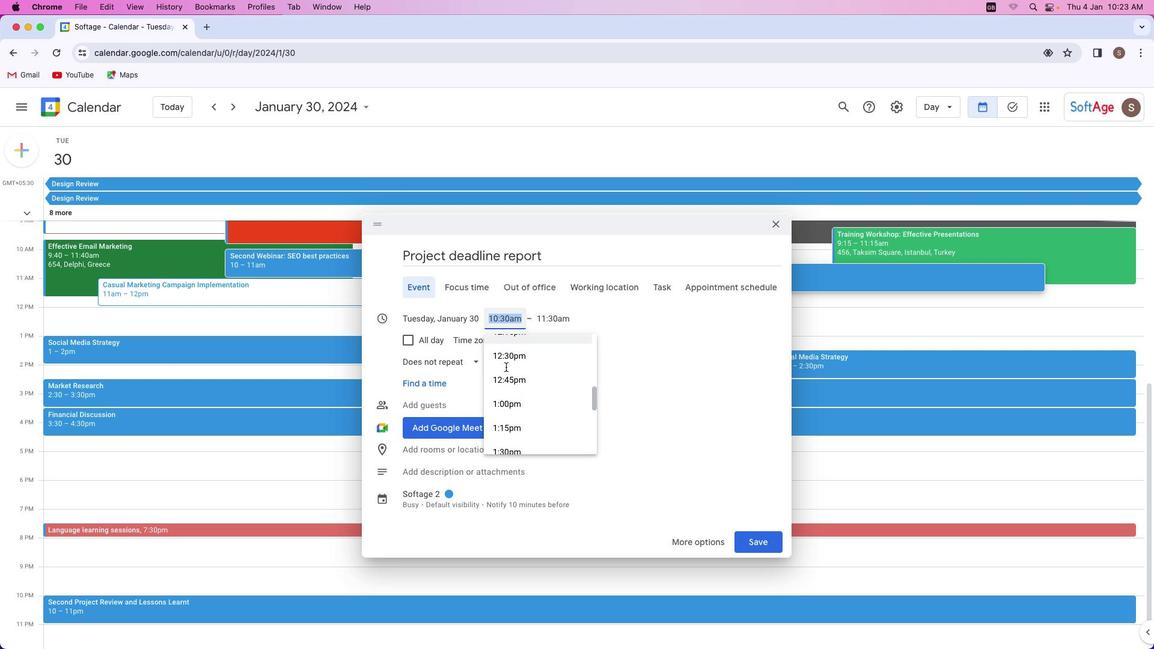 
Action: Mouse scrolled (506, 367) with delta (0, 0)
Screenshot: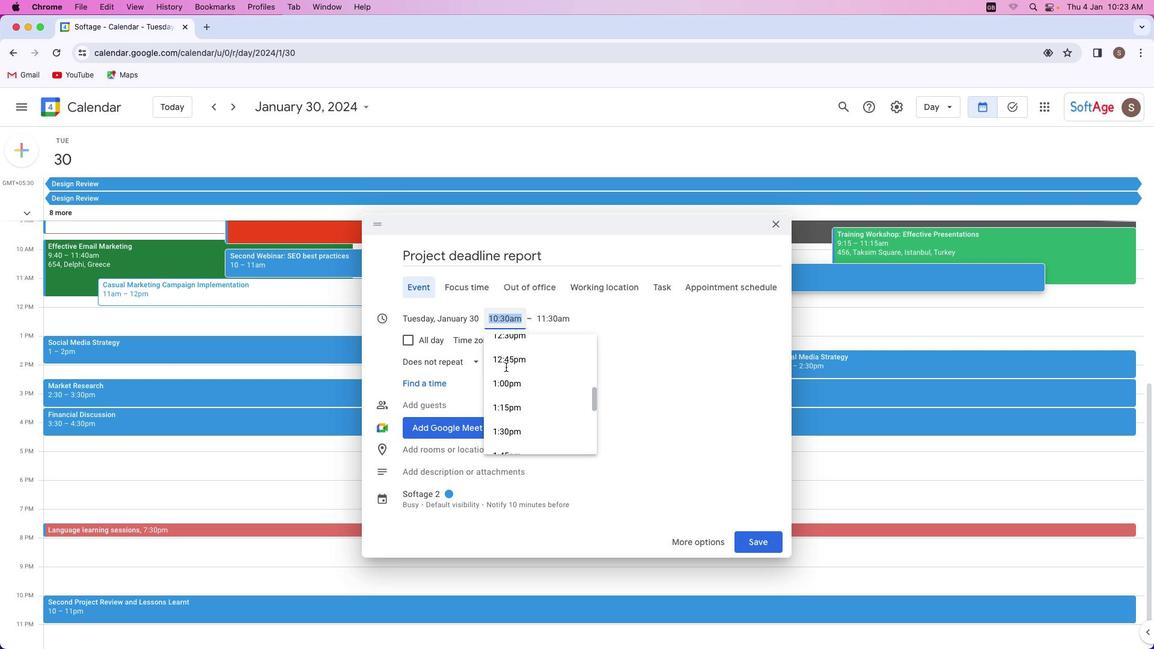 
Action: Mouse scrolled (506, 367) with delta (0, 0)
Screenshot: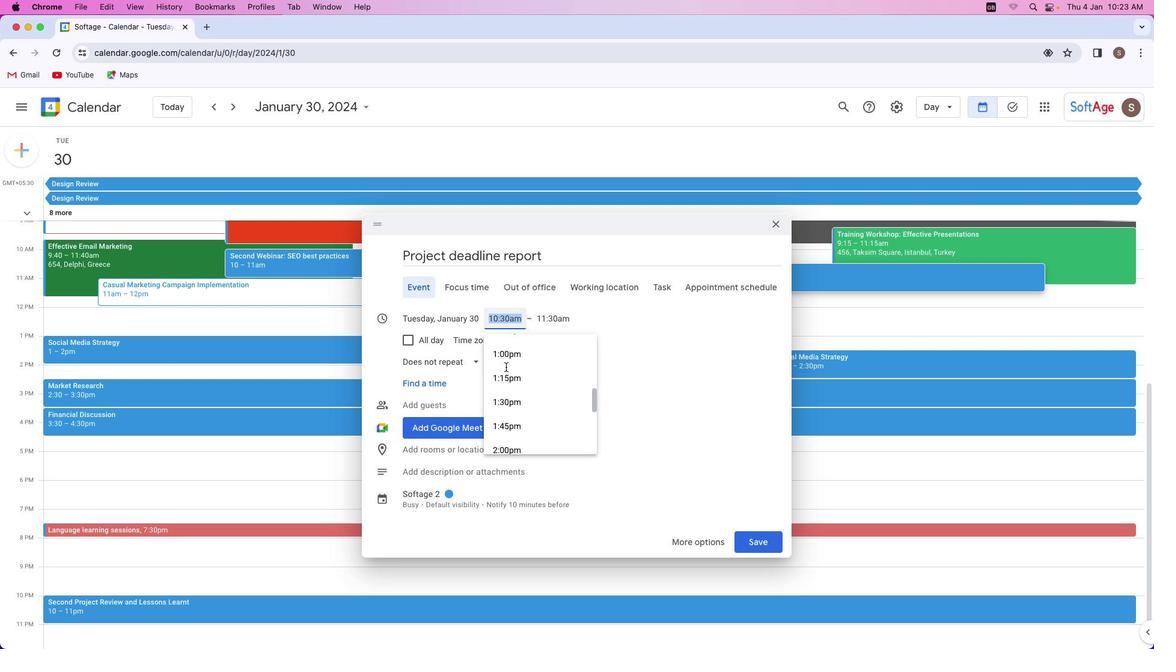 
Action: Mouse scrolled (506, 367) with delta (0, 0)
Screenshot: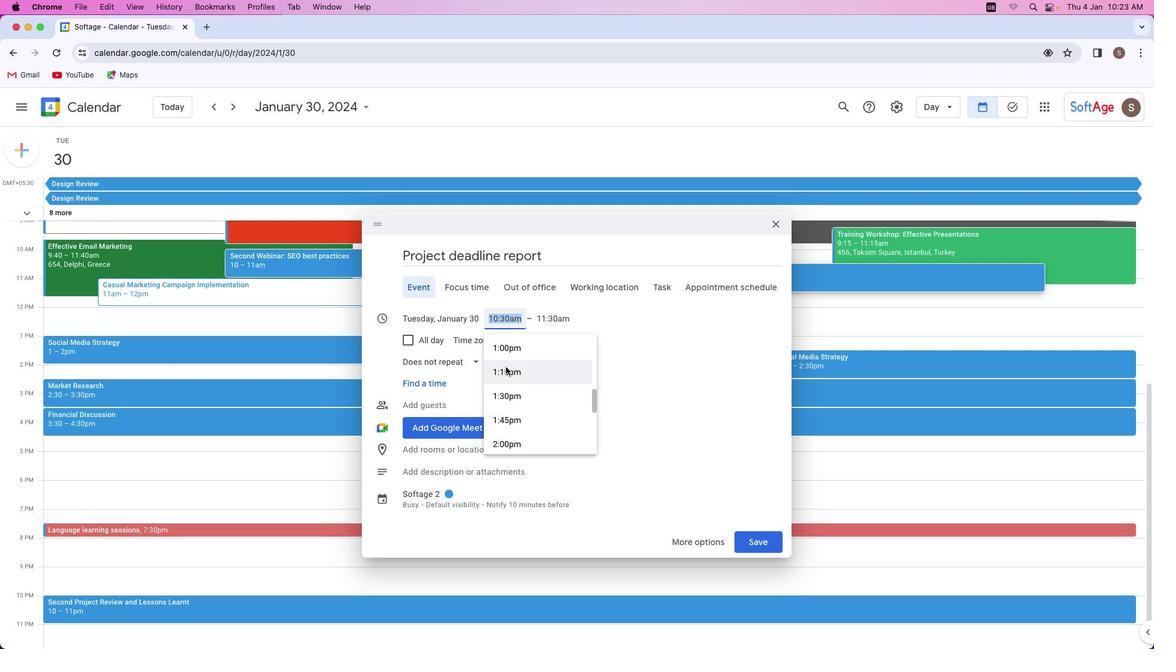 
Action: Mouse scrolled (506, 367) with delta (0, 0)
Screenshot: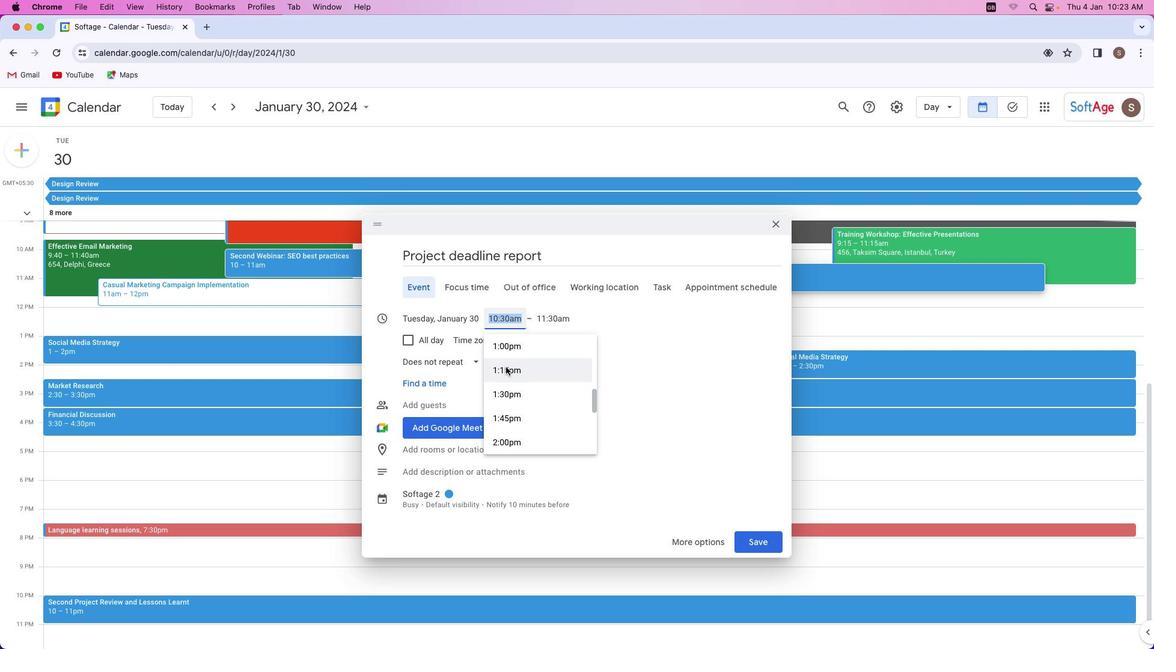 
Action: Mouse scrolled (506, 367) with delta (0, 0)
Screenshot: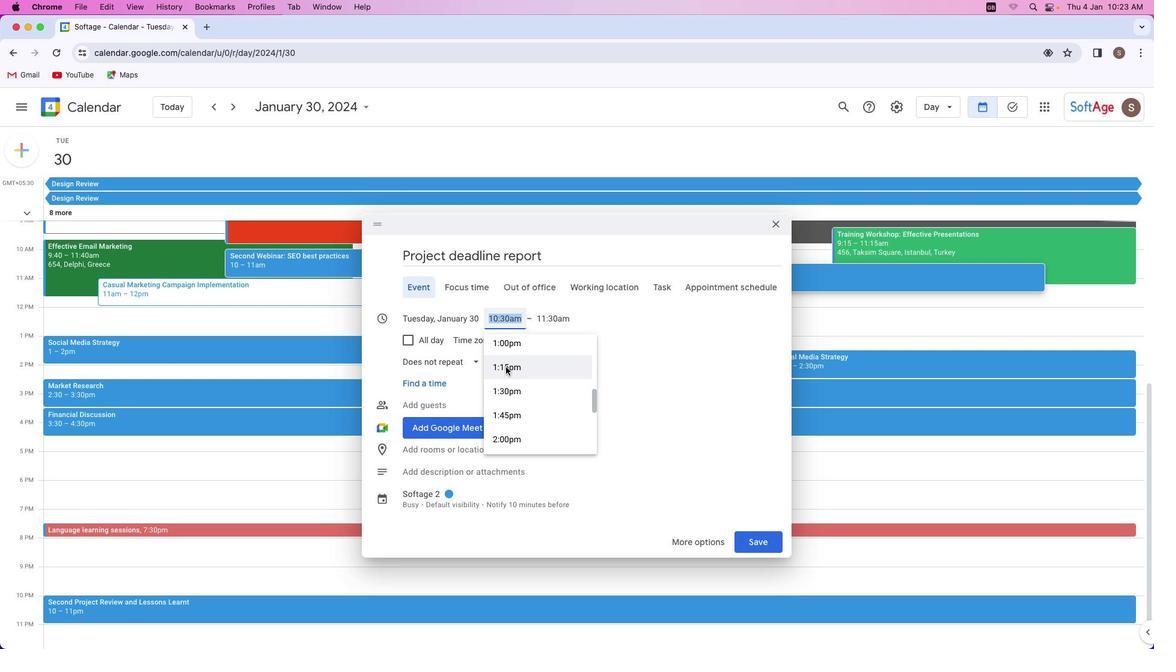 
Action: Mouse scrolled (506, 367) with delta (0, 0)
Screenshot: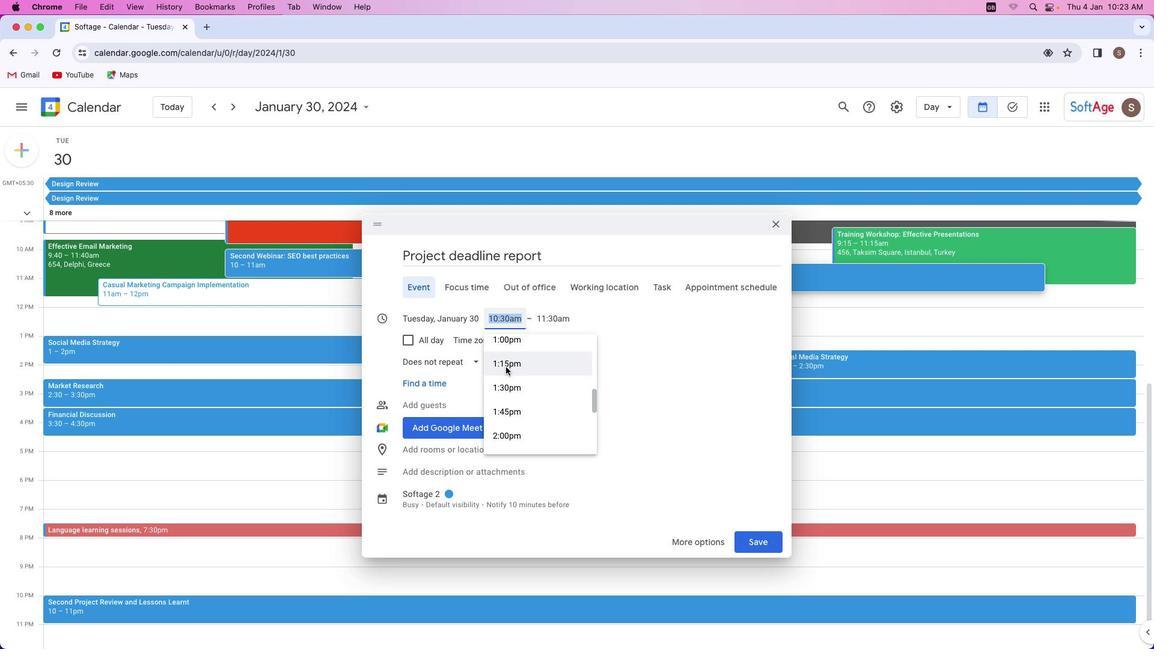 
Action: Mouse scrolled (506, 367) with delta (0, 0)
Screenshot: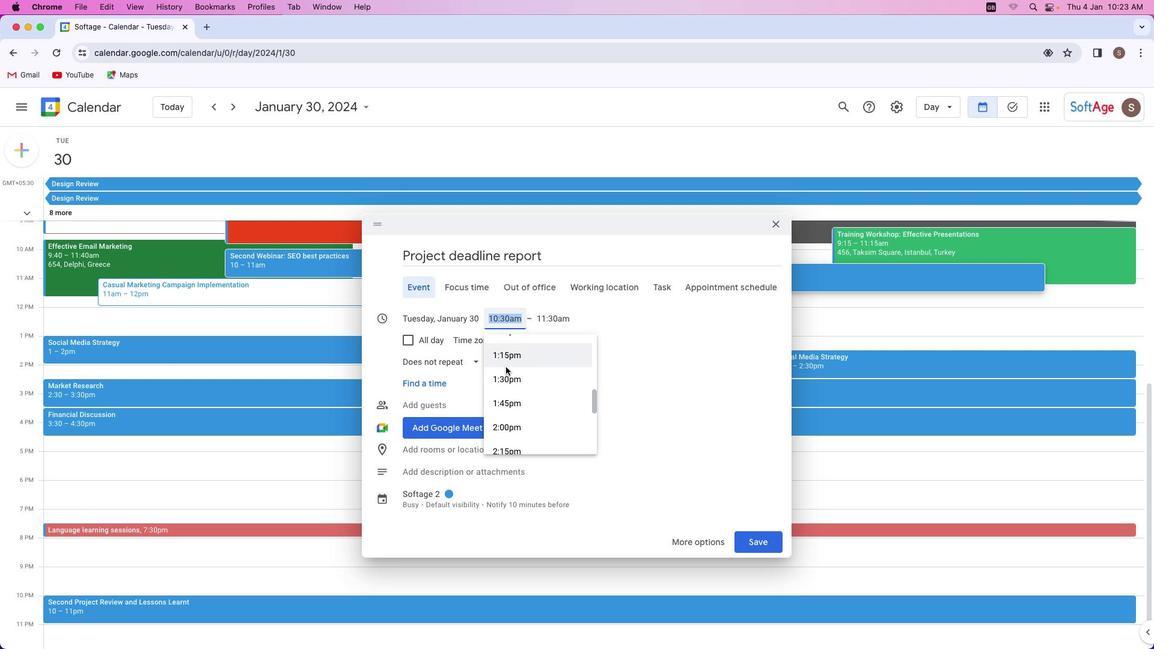 
Action: Mouse scrolled (506, 367) with delta (0, 0)
Screenshot: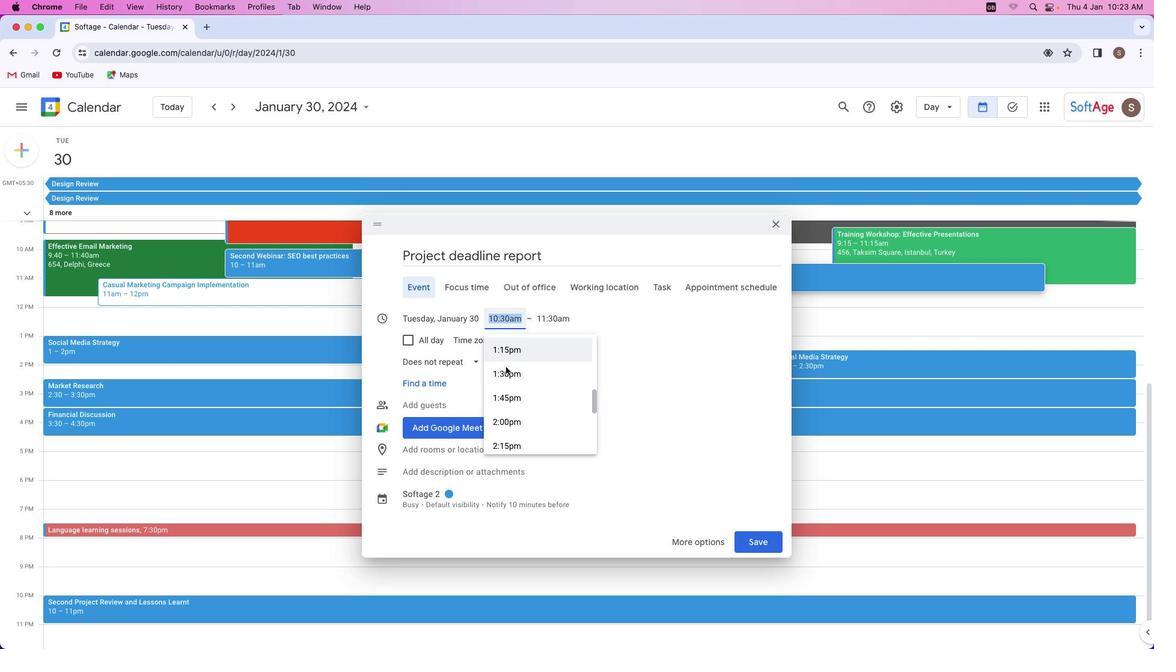 
Action: Mouse moved to (505, 367)
Screenshot: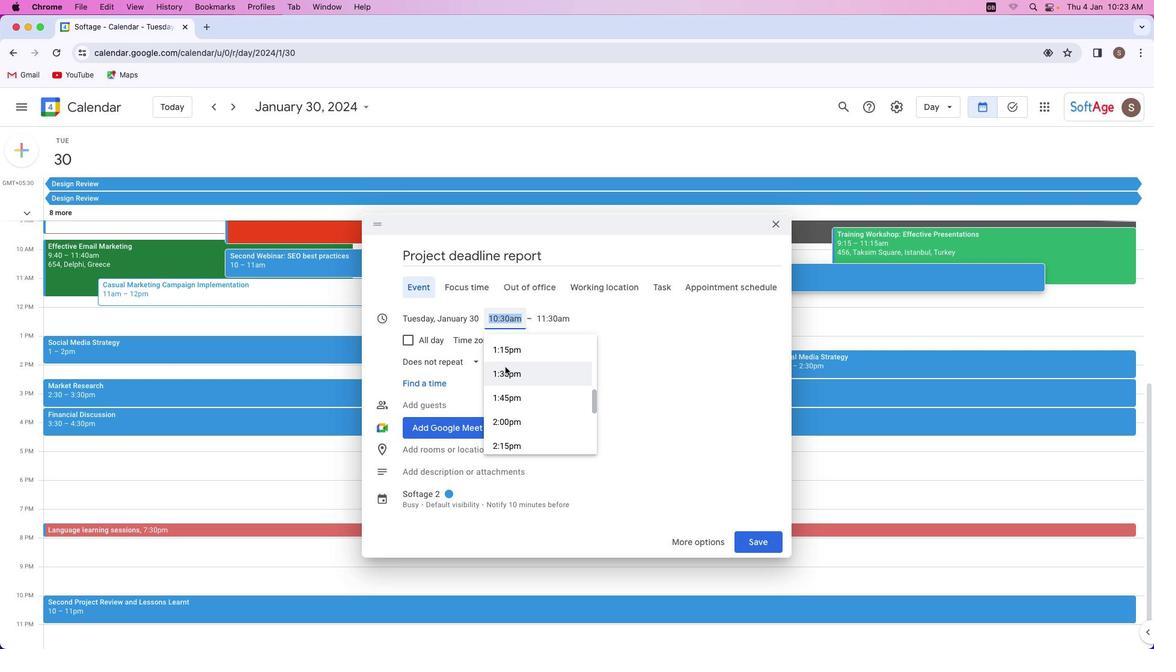 
Action: Mouse scrolled (505, 367) with delta (0, 0)
Screenshot: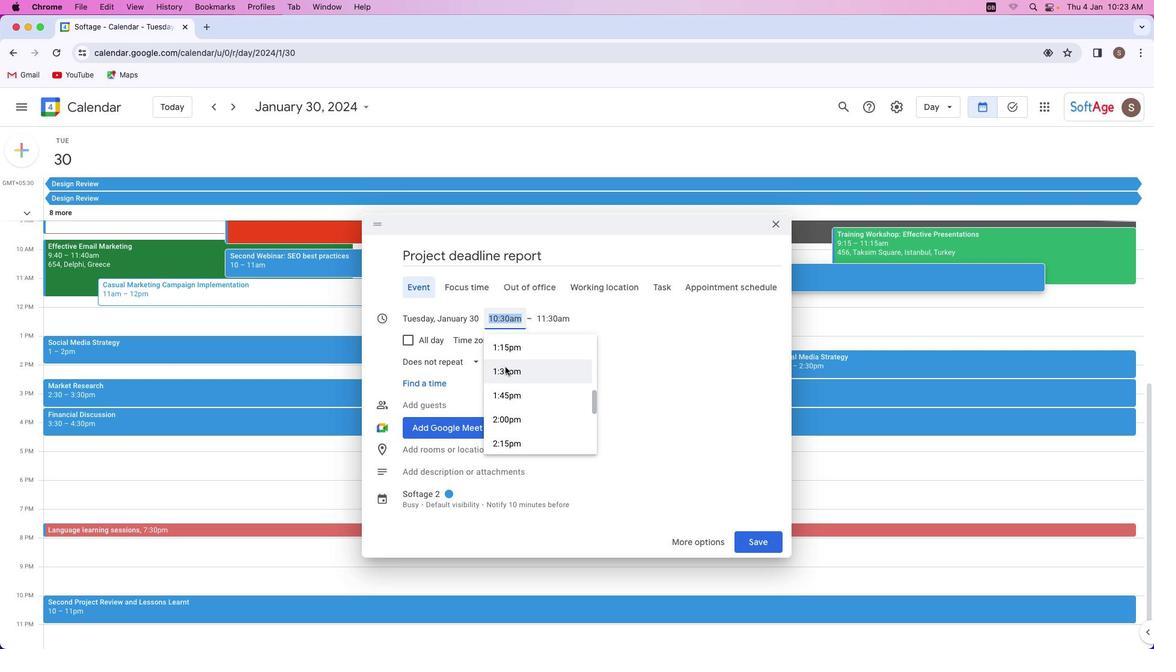 
Action: Mouse scrolled (505, 367) with delta (0, 0)
Screenshot: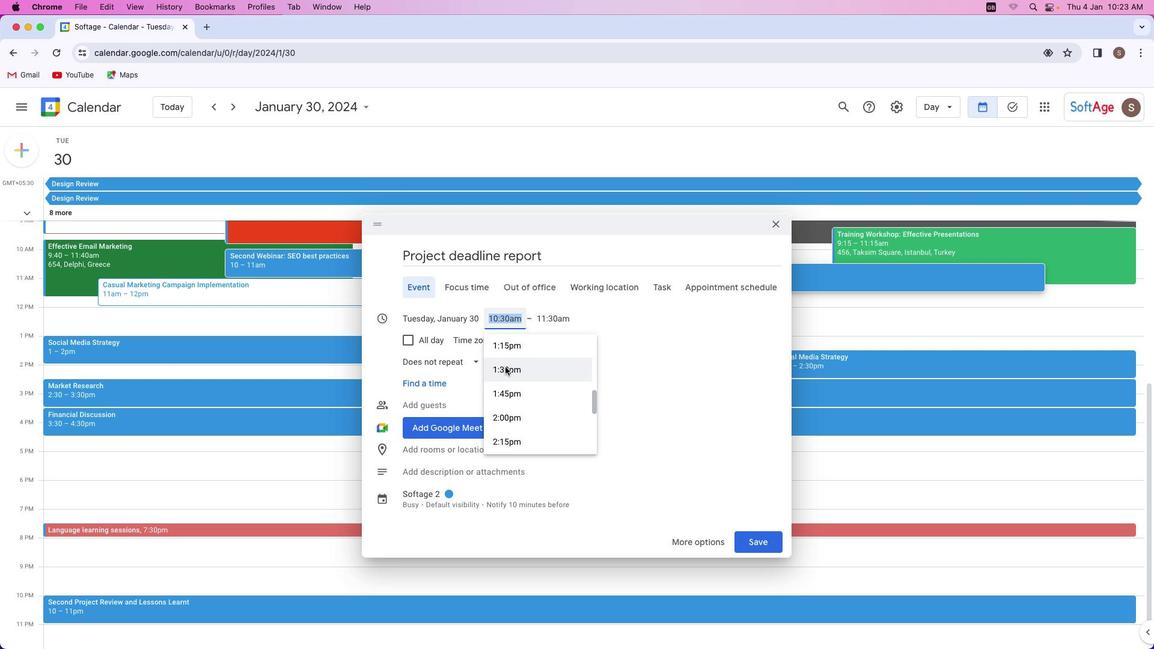 
Action: Mouse scrolled (505, 367) with delta (0, 0)
Screenshot: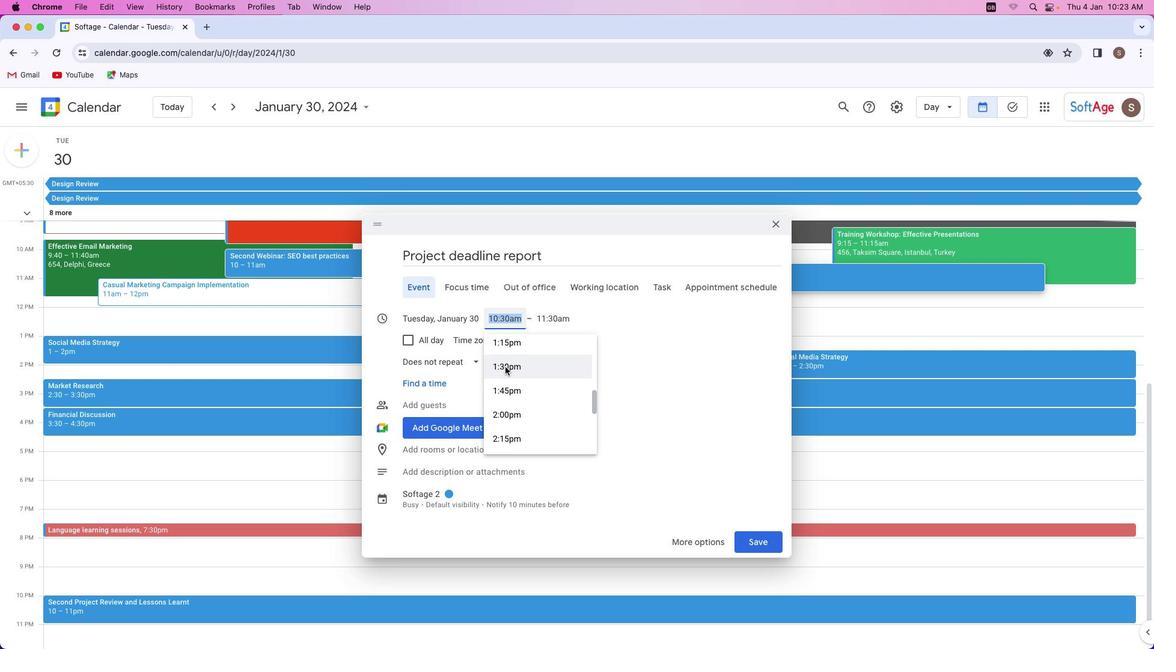 
Action: Mouse scrolled (505, 367) with delta (0, 0)
Screenshot: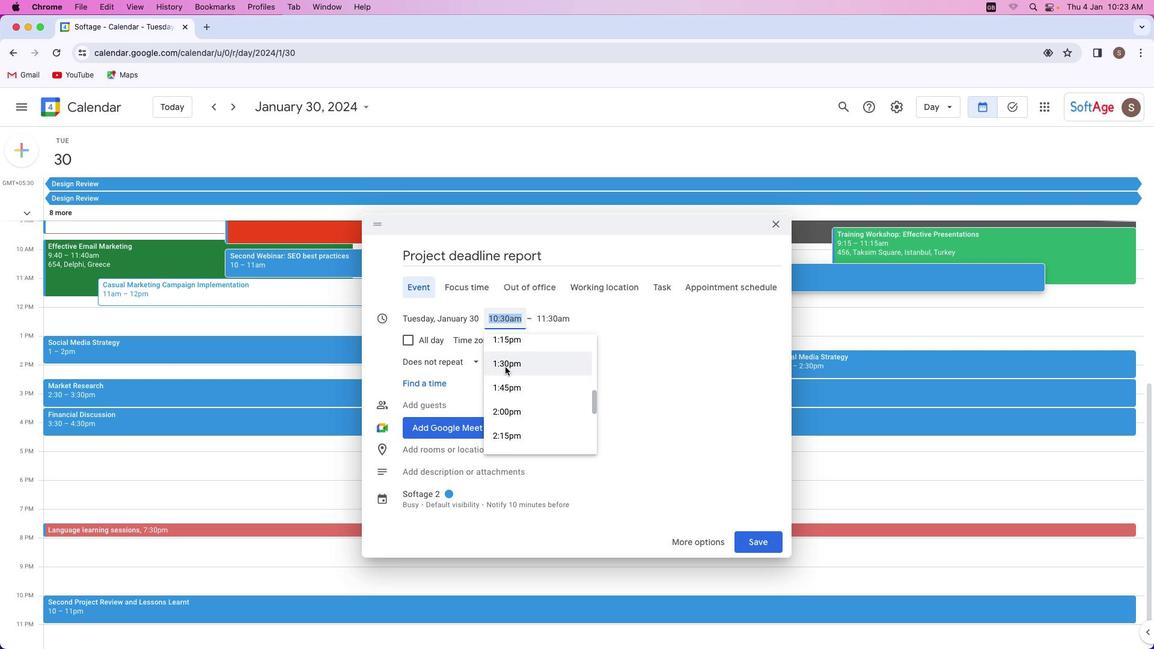 
Action: Mouse scrolled (505, 367) with delta (0, 0)
Screenshot: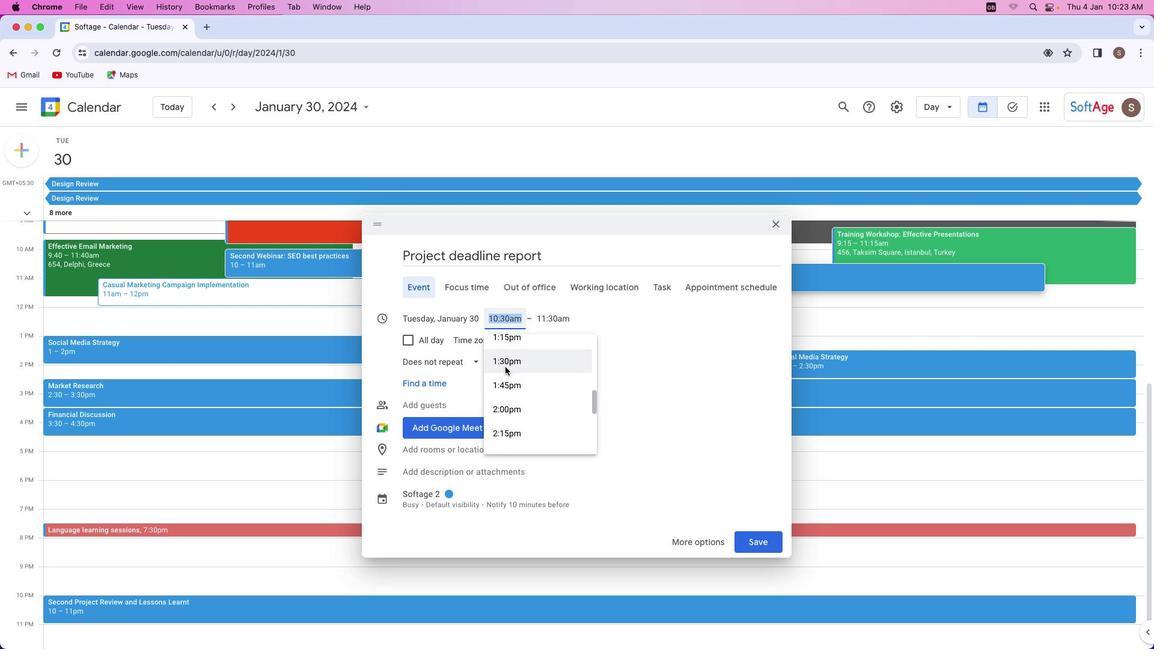 
Action: Mouse scrolled (505, 367) with delta (0, 0)
Screenshot: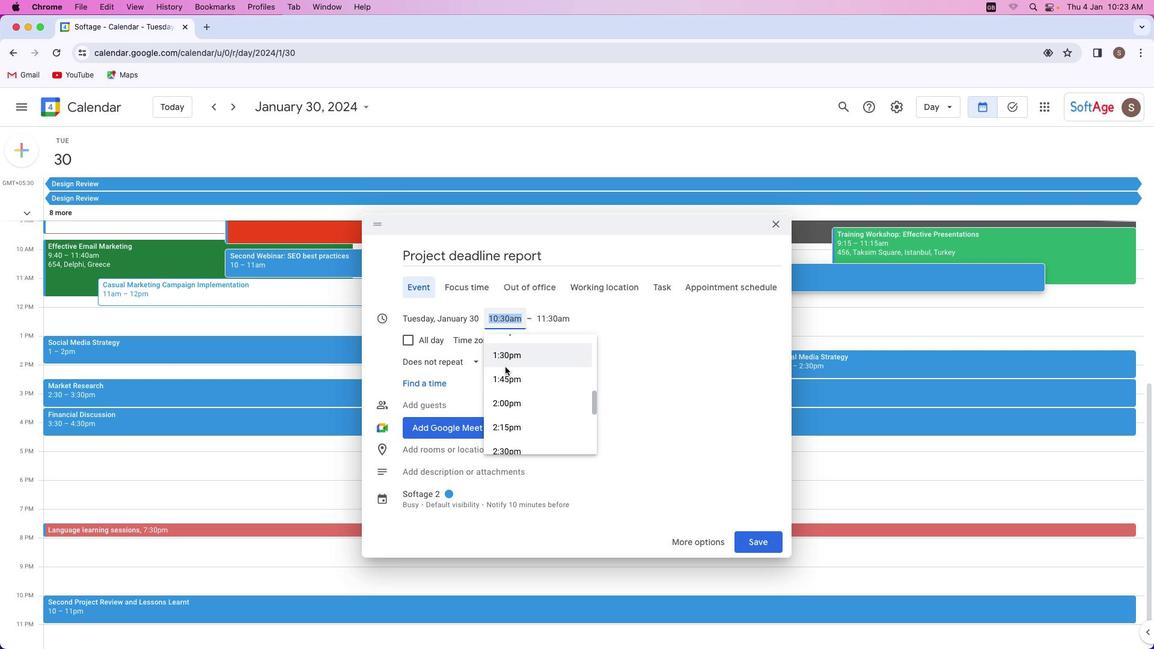 
Action: Mouse scrolled (505, 367) with delta (0, 0)
Screenshot: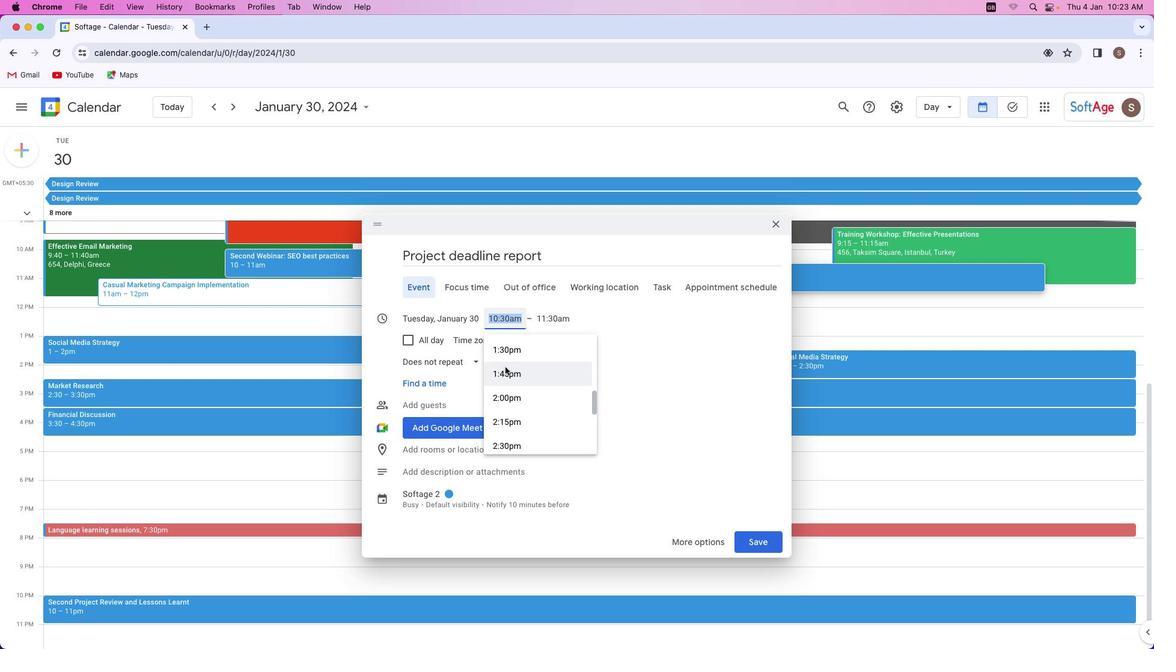 
Action: Mouse scrolled (505, 367) with delta (0, 0)
Screenshot: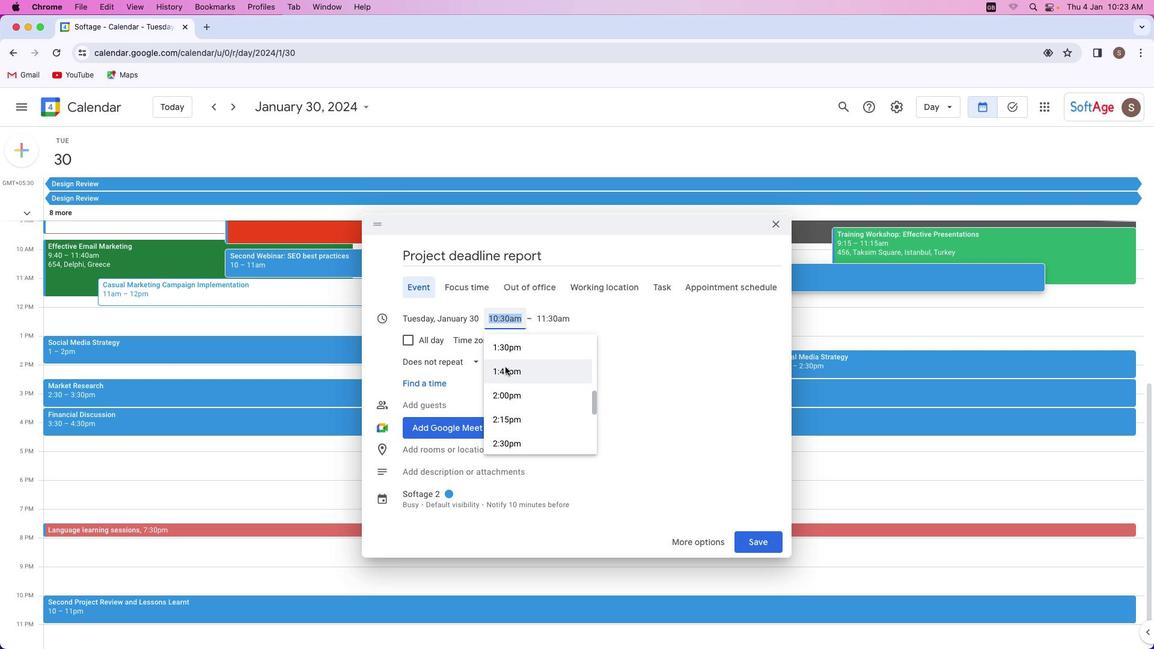 
Action: Mouse scrolled (505, 367) with delta (0, 0)
Screenshot: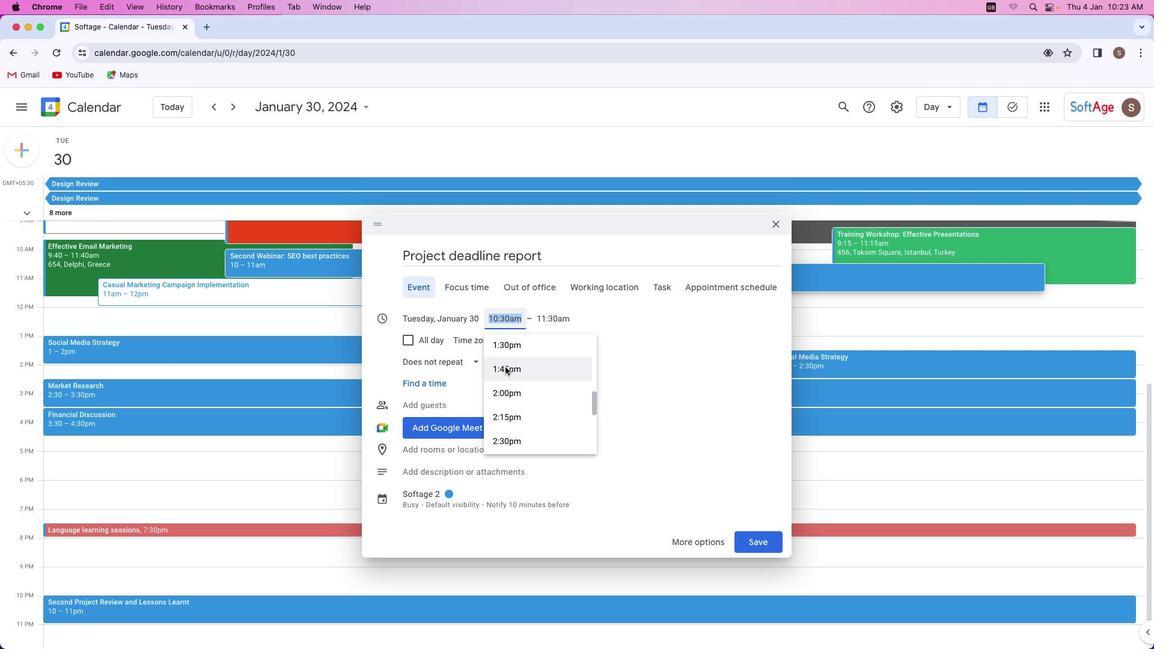 
Action: Mouse scrolled (505, 367) with delta (0, 0)
Screenshot: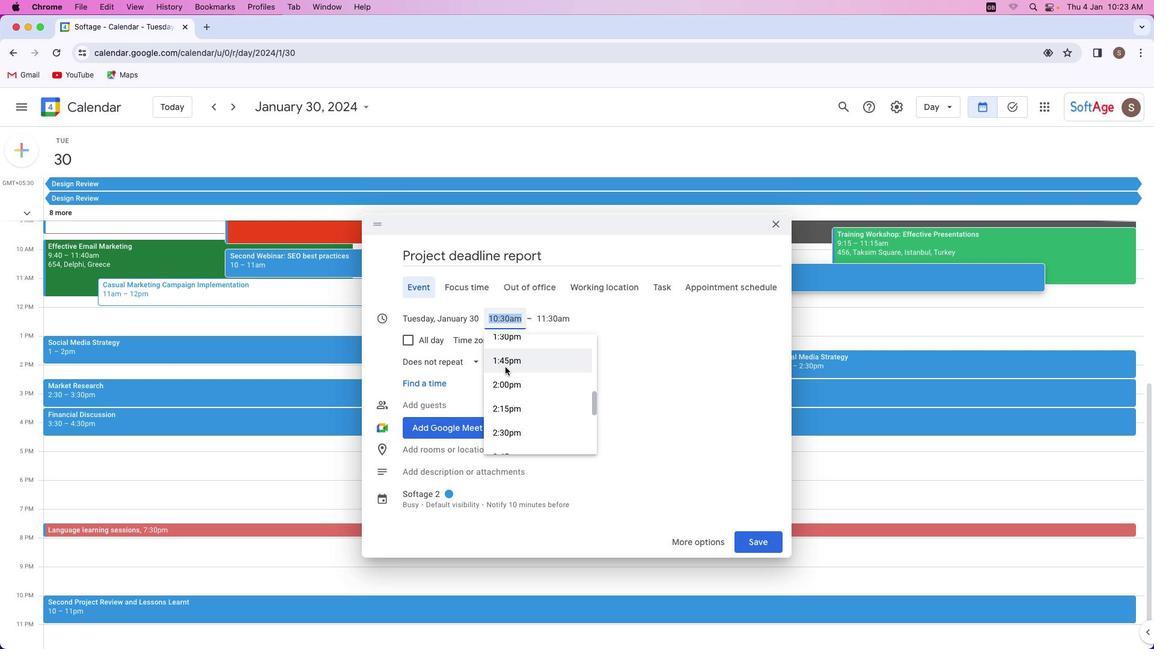 
Action: Mouse scrolled (505, 367) with delta (0, 0)
Screenshot: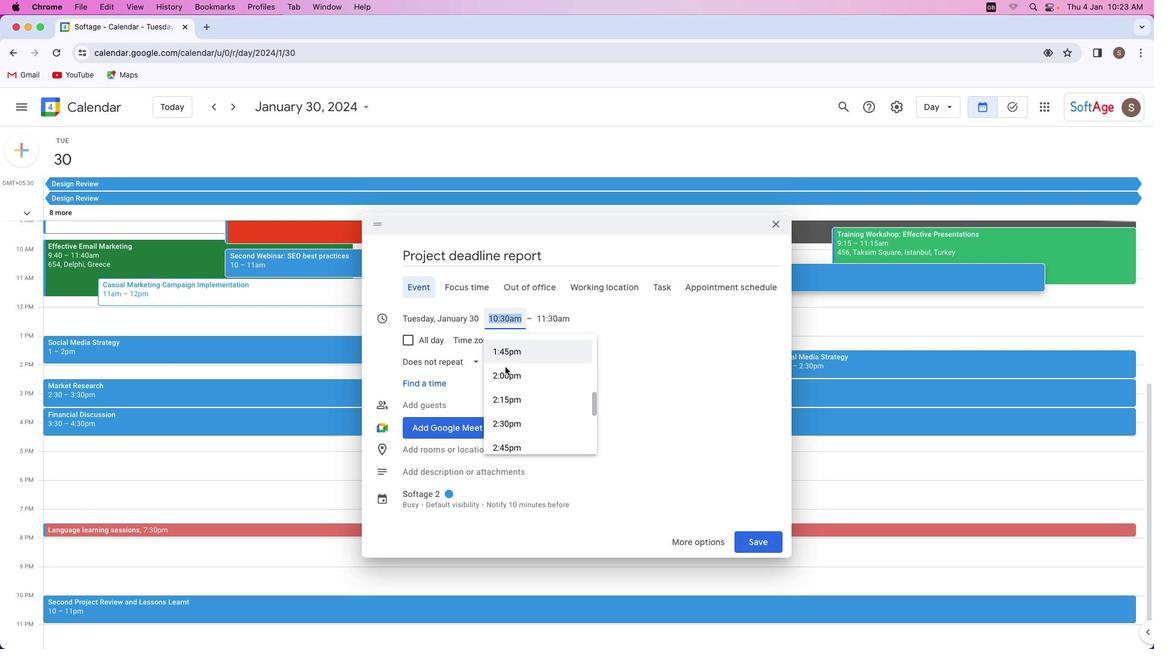 
Action: Mouse scrolled (505, 367) with delta (0, 0)
Screenshot: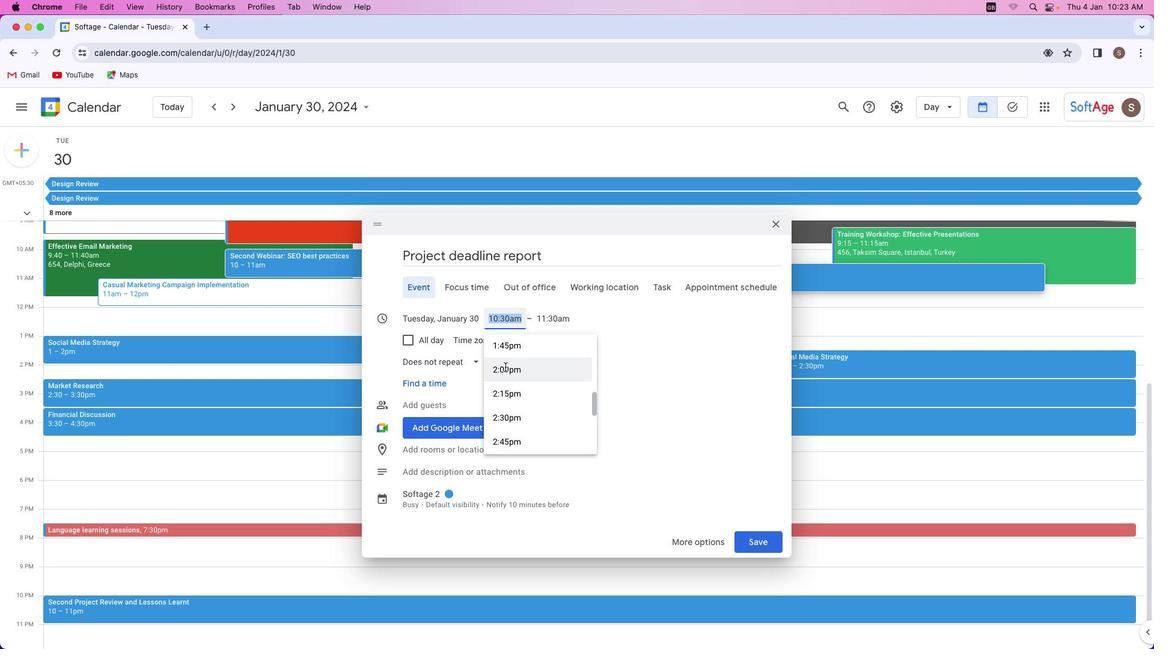 
Action: Mouse scrolled (505, 367) with delta (0, 0)
Screenshot: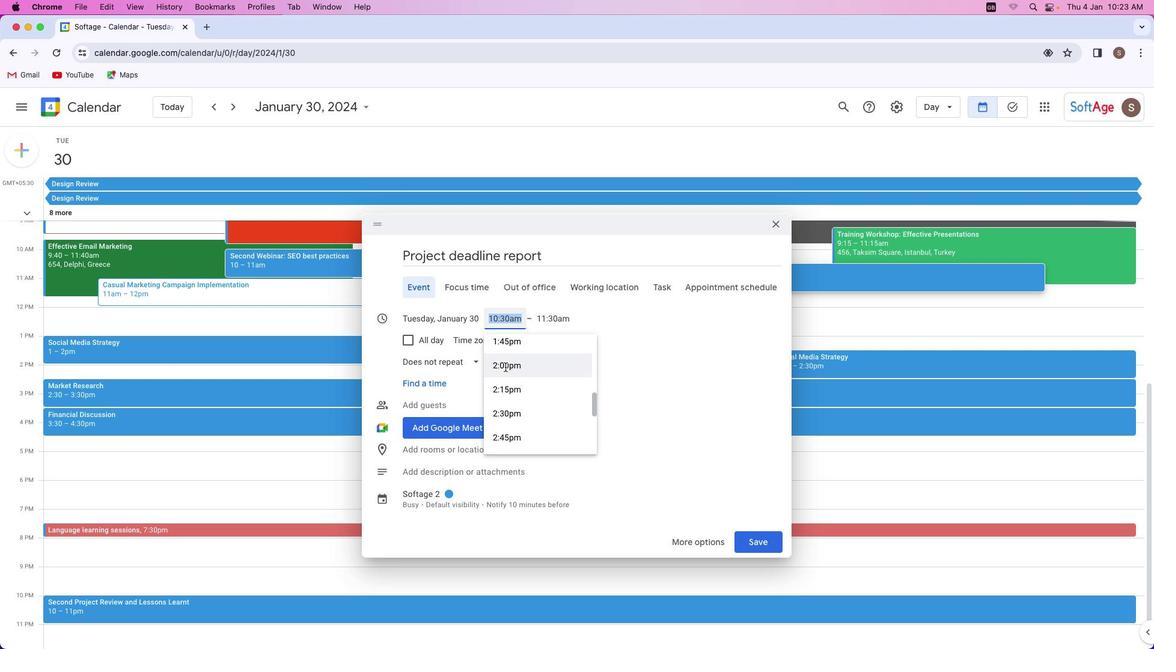 
Action: Mouse scrolled (505, 367) with delta (0, 0)
Screenshot: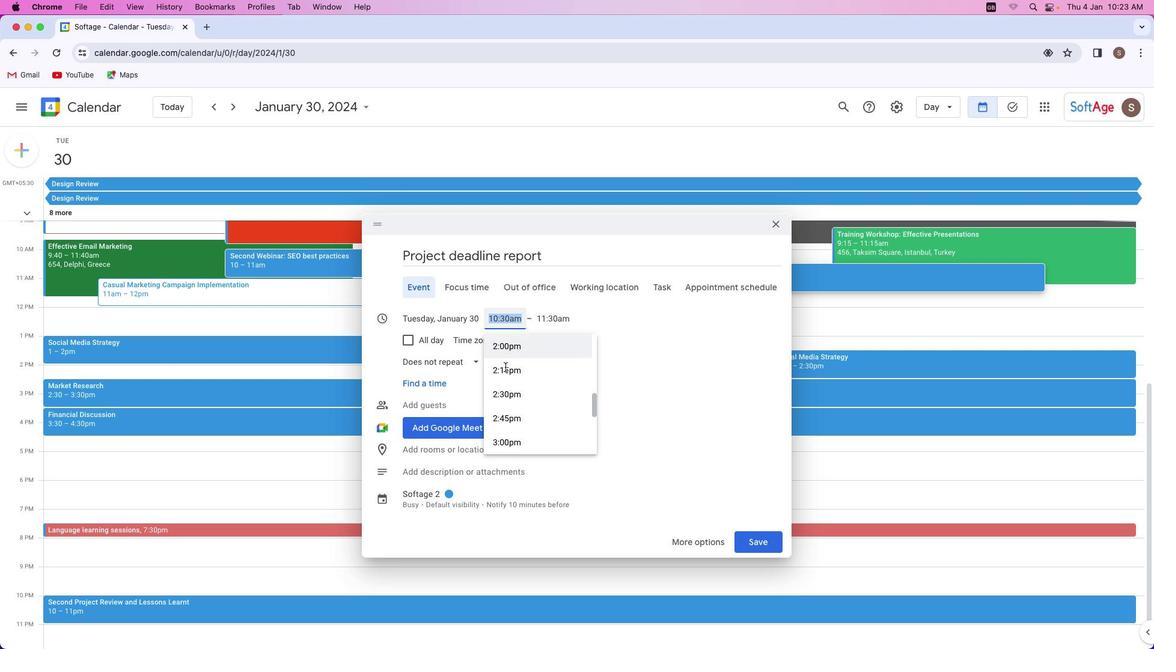 
Action: Mouse scrolled (505, 367) with delta (0, 0)
Screenshot: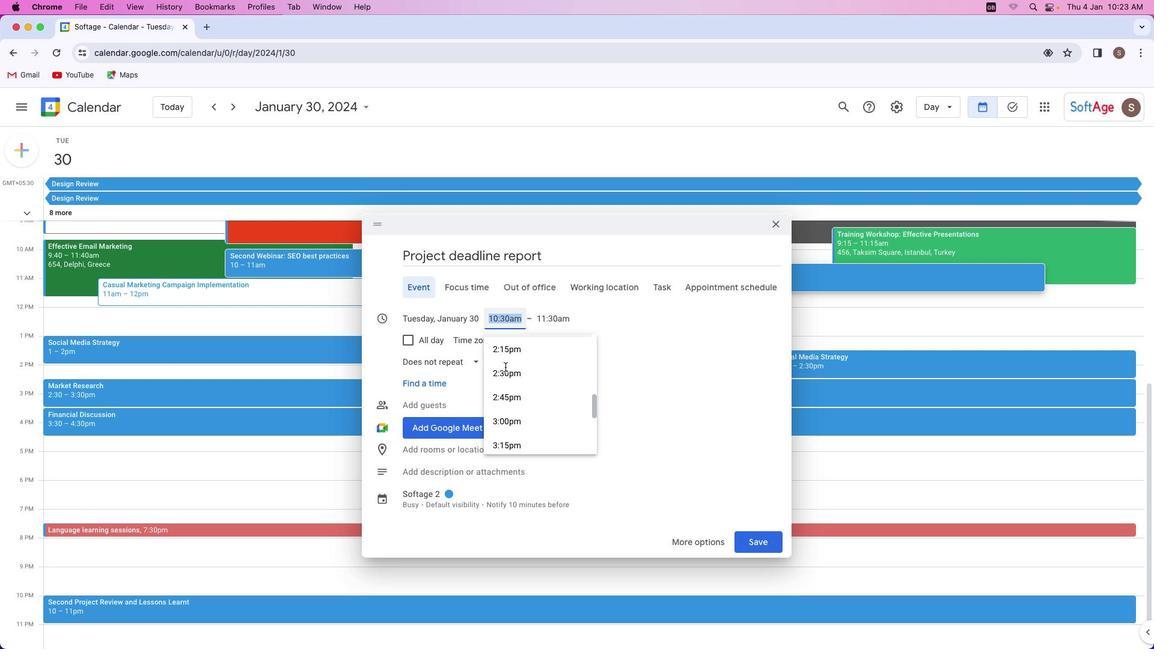 
Action: Mouse scrolled (505, 367) with delta (0, 0)
Screenshot: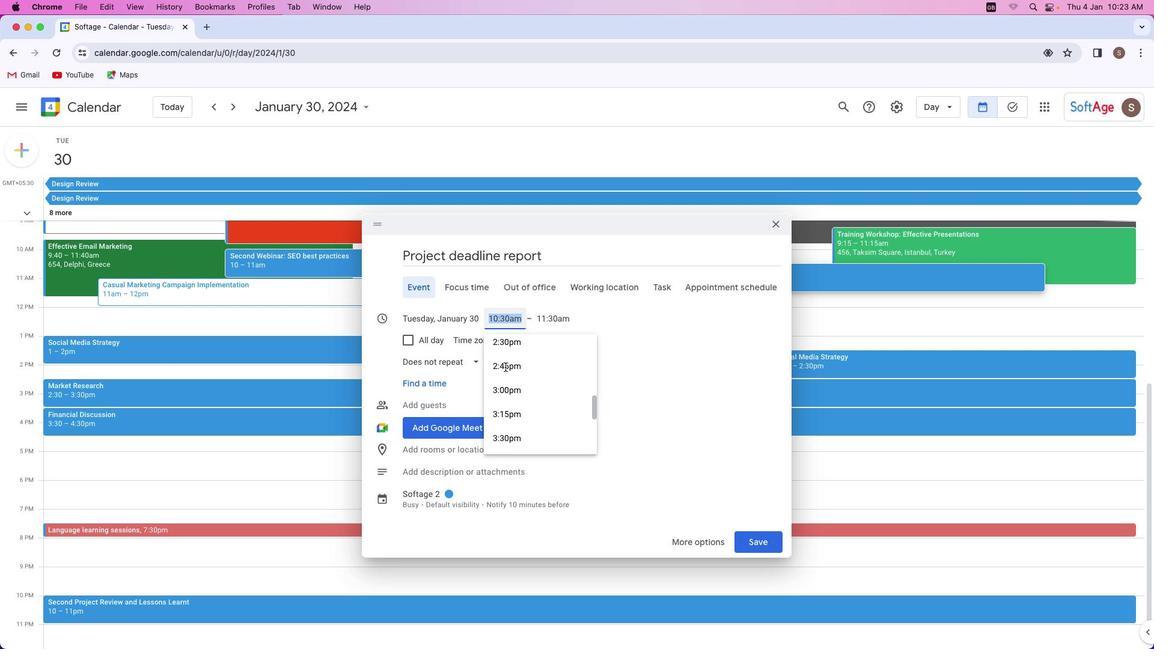 
Action: Mouse scrolled (505, 367) with delta (0, 0)
Screenshot: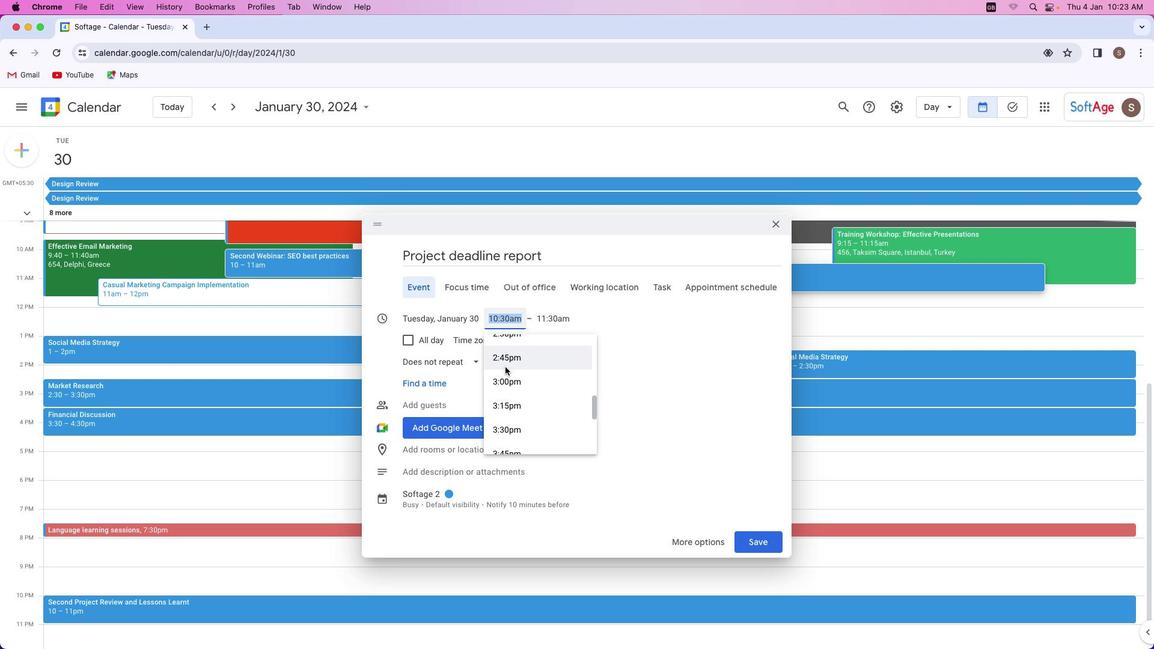 
Action: Mouse scrolled (505, 367) with delta (0, 0)
Screenshot: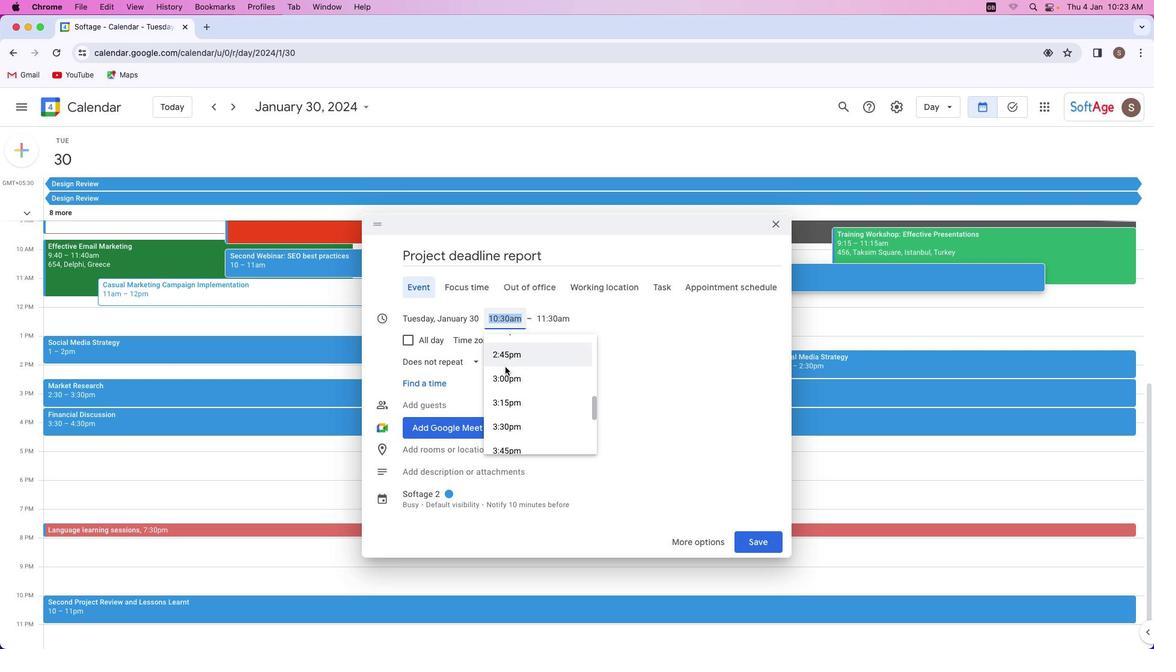 
Action: Mouse scrolled (505, 367) with delta (0, 0)
Screenshot: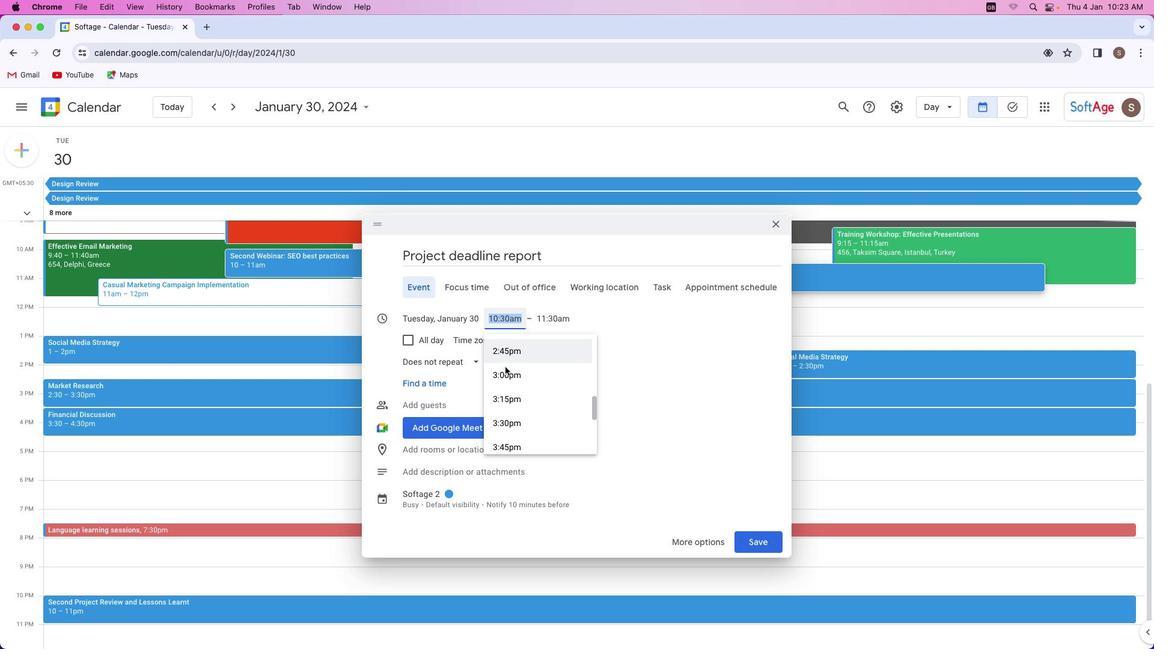 
Action: Mouse scrolled (505, 367) with delta (0, 0)
Screenshot: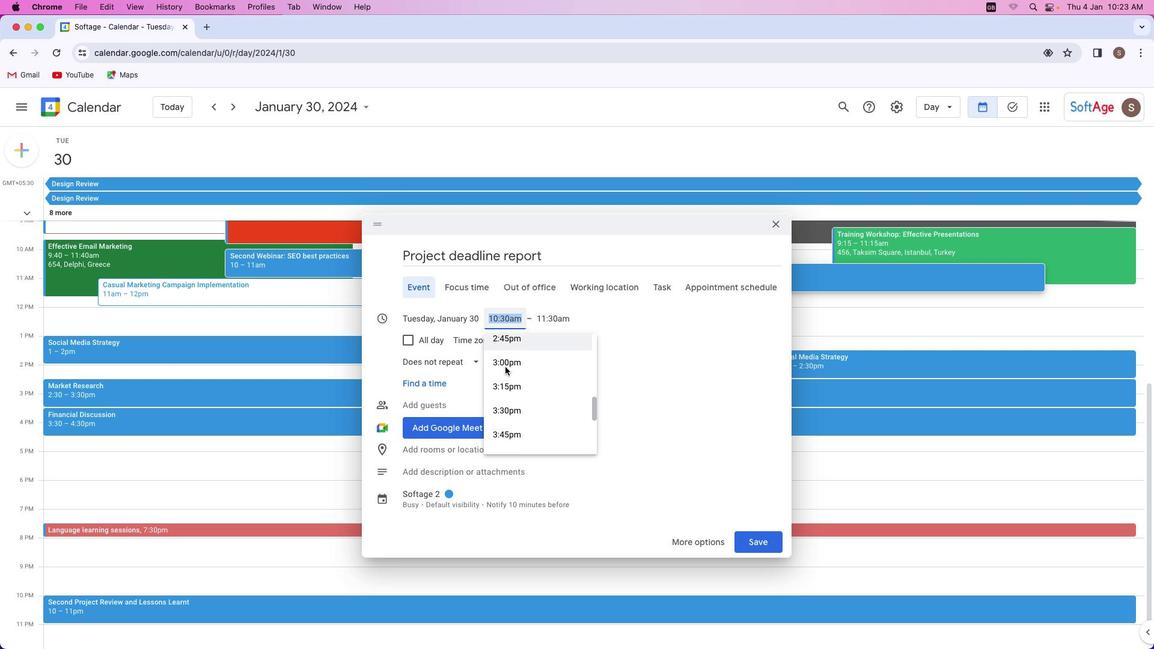 
Action: Mouse scrolled (505, 367) with delta (0, 0)
Screenshot: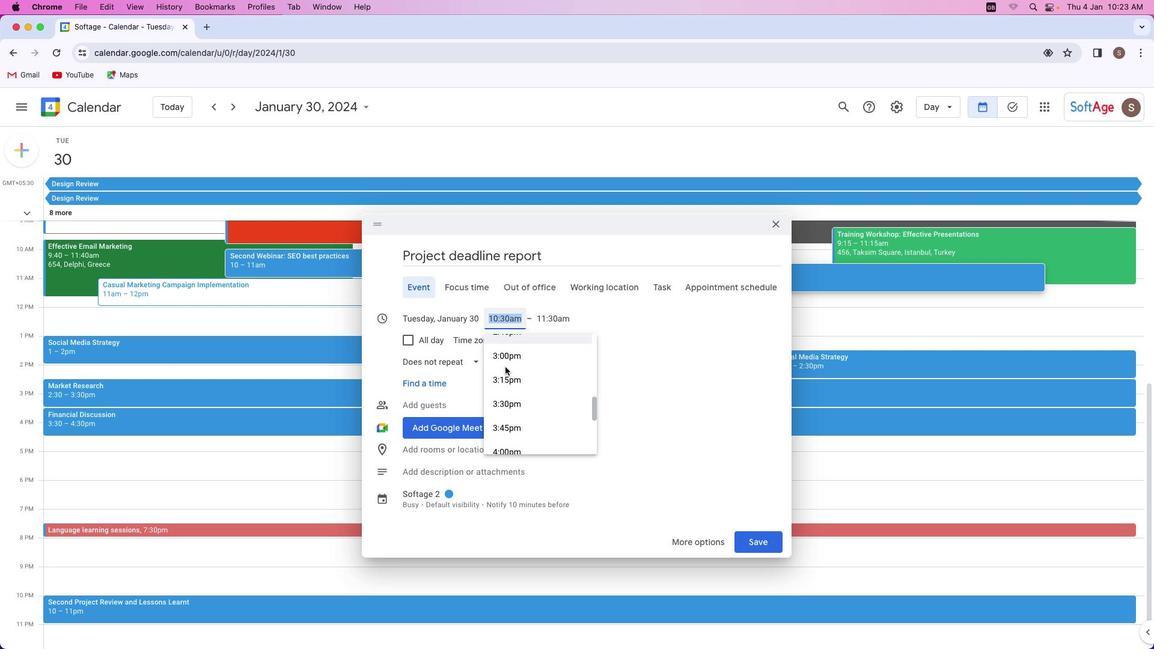 
Action: Mouse scrolled (505, 367) with delta (0, 0)
Screenshot: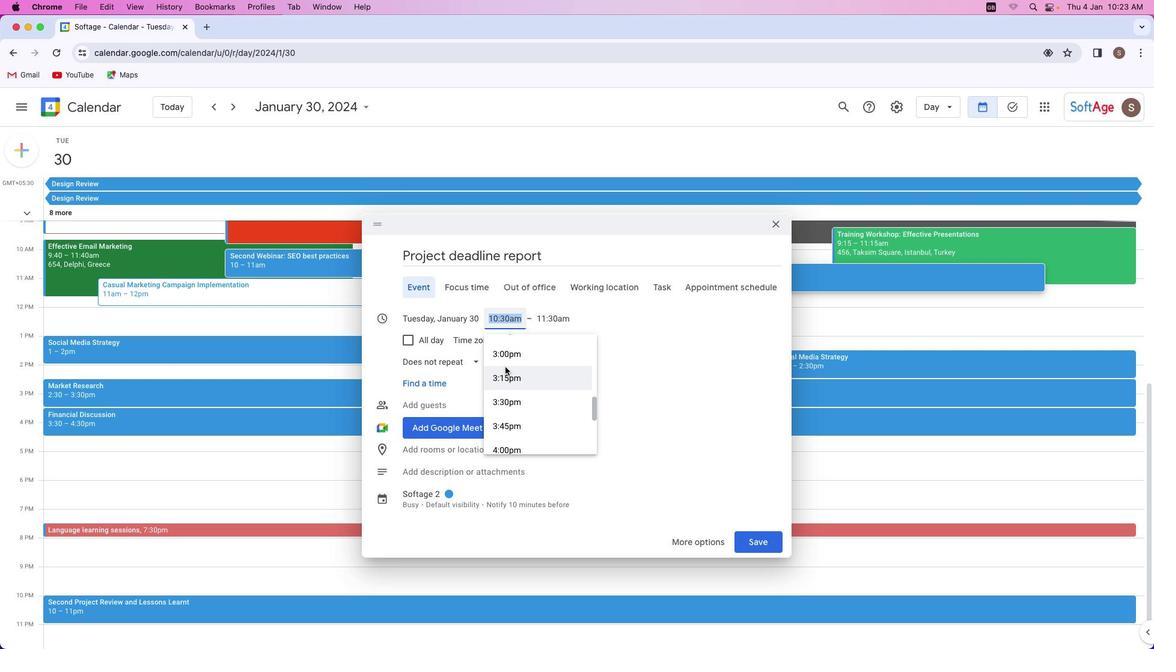 
Action: Mouse scrolled (505, 367) with delta (0, 0)
Screenshot: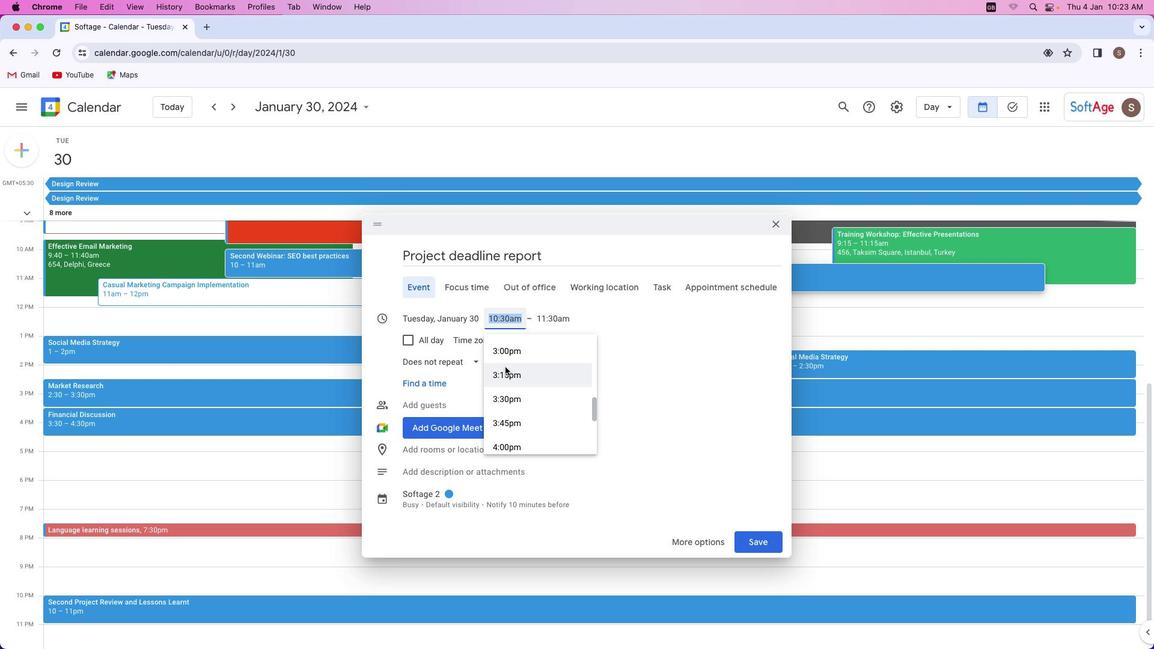 
Action: Mouse scrolled (505, 367) with delta (0, 0)
Screenshot: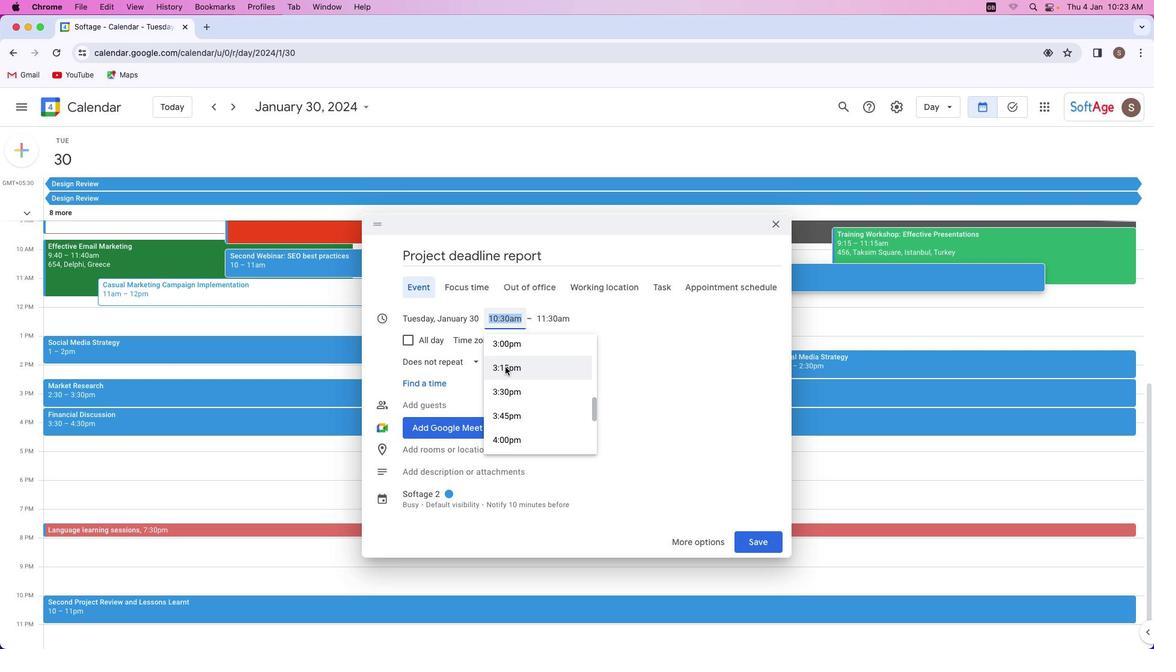 
Action: Mouse scrolled (505, 367) with delta (0, 0)
Screenshot: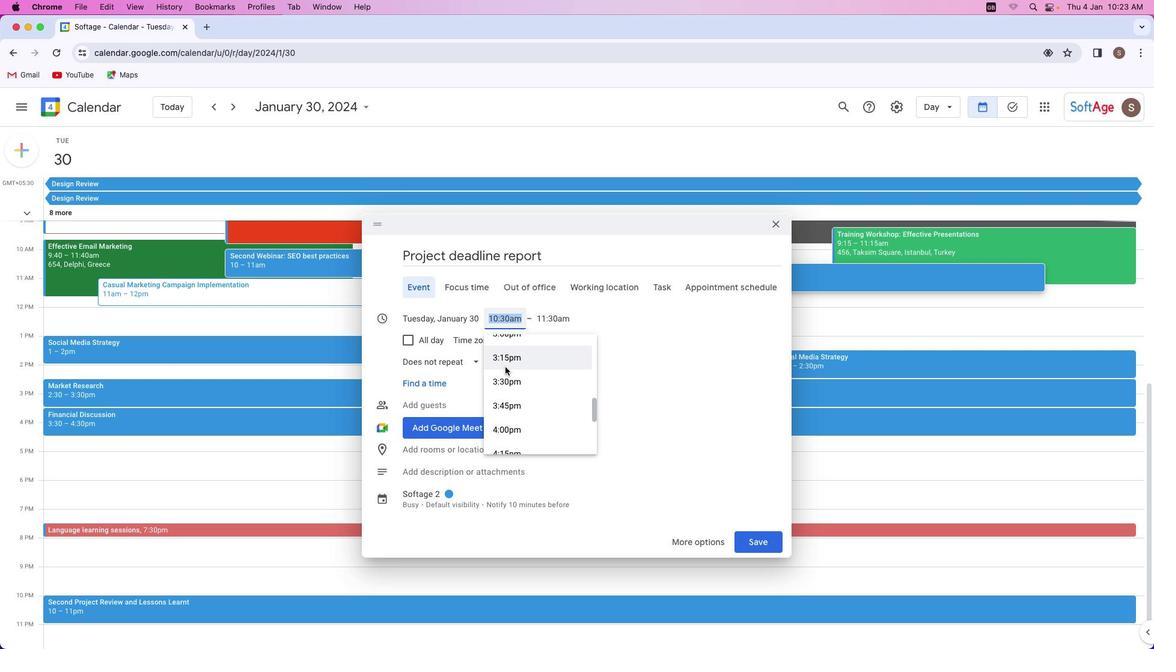 
Action: Mouse scrolled (505, 367) with delta (0, 0)
Screenshot: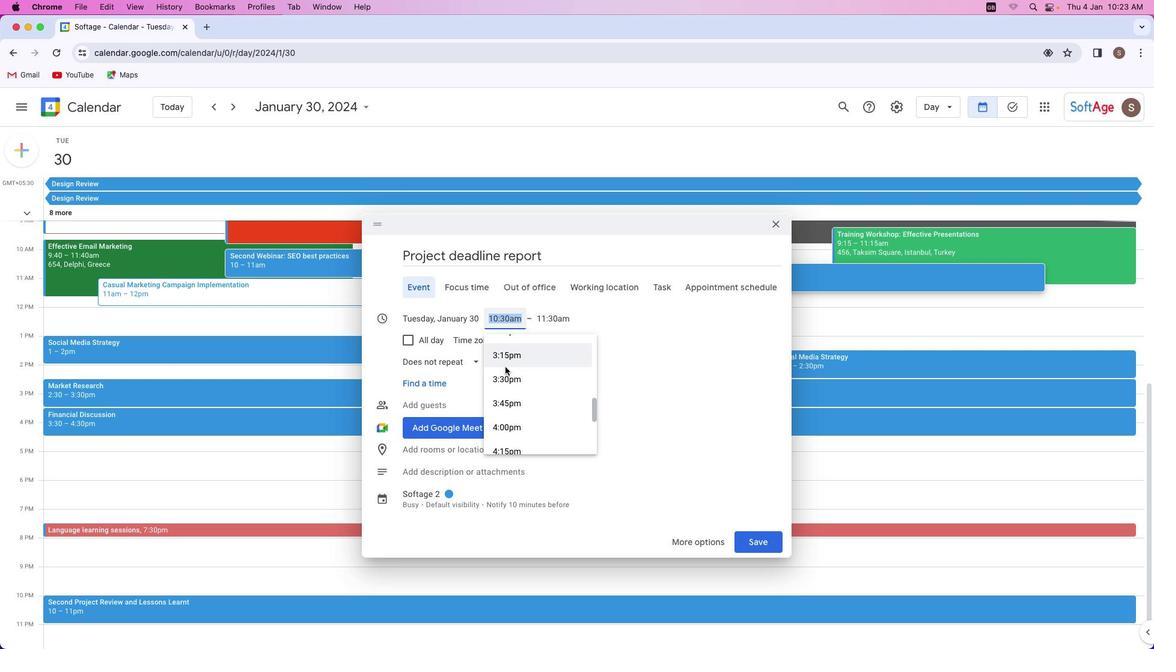 
Action: Mouse scrolled (505, 367) with delta (0, 0)
Screenshot: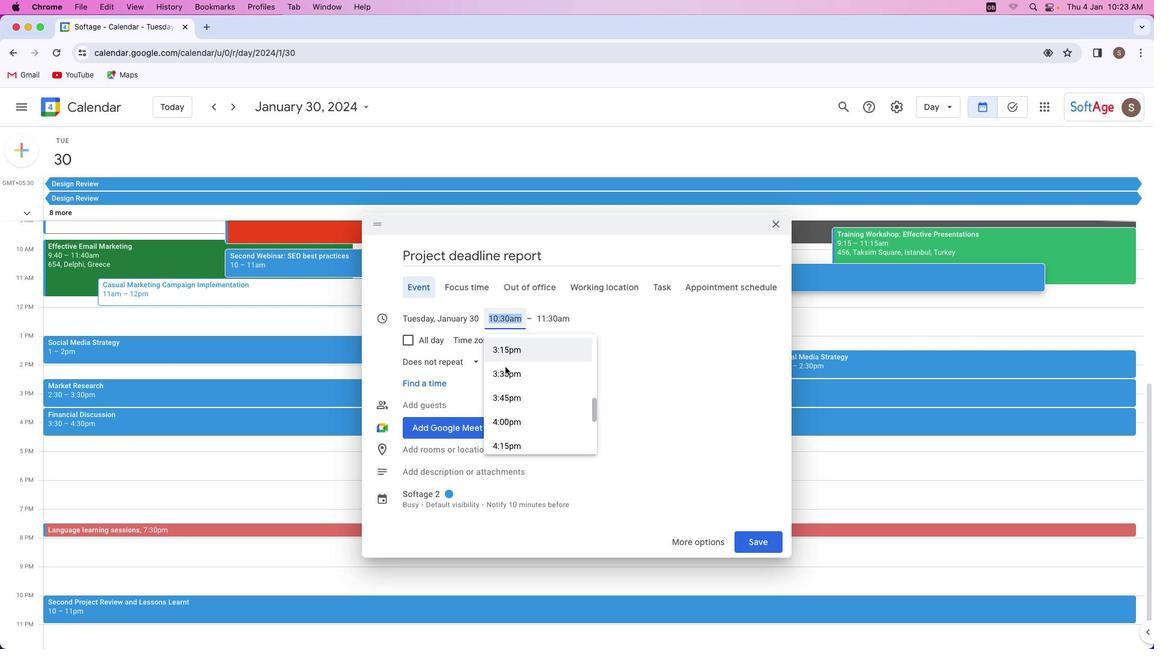 
Action: Mouse scrolled (505, 367) with delta (0, 0)
Screenshot: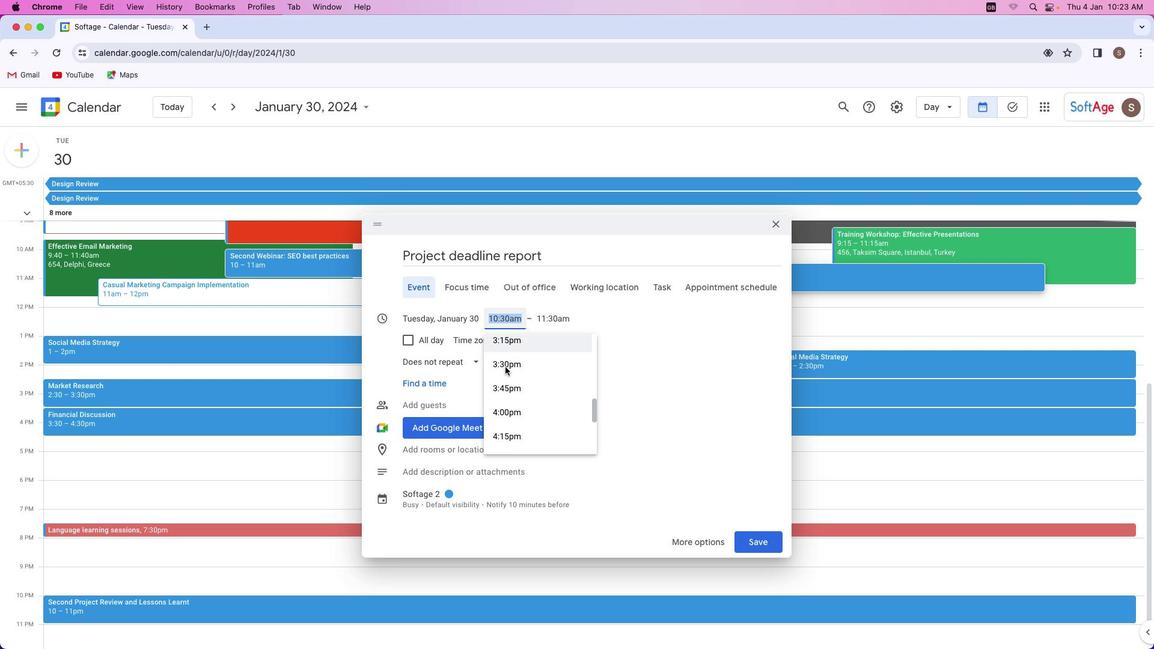 
Action: Mouse scrolled (505, 367) with delta (0, 0)
Screenshot: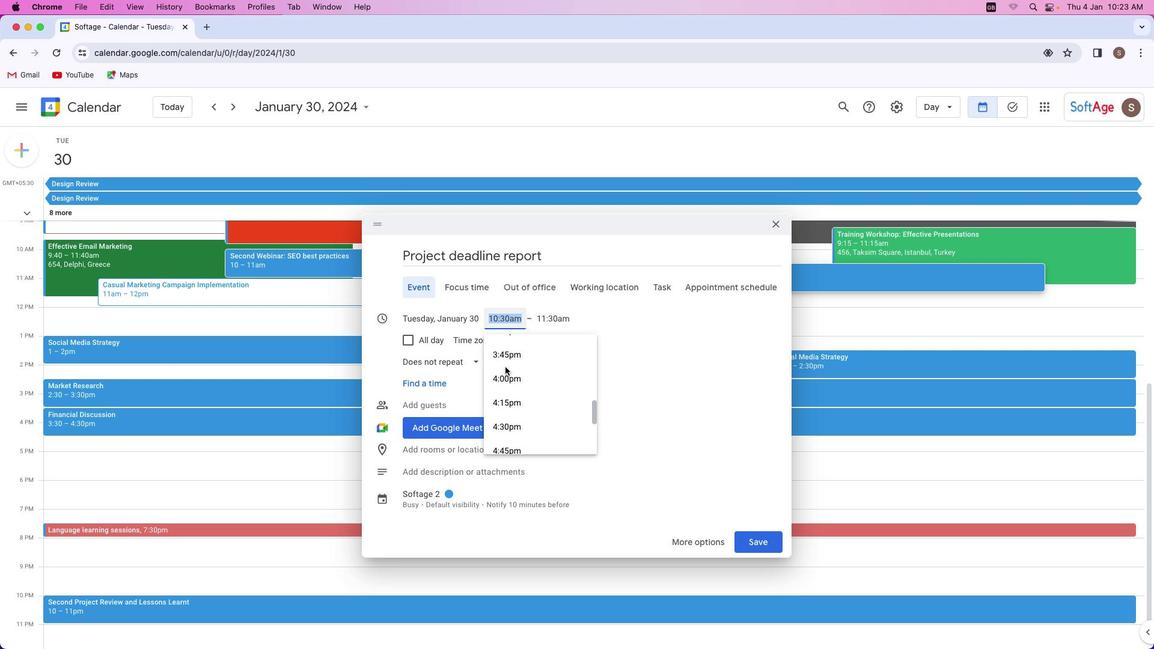 
Action: Mouse scrolled (505, 367) with delta (0, 0)
Screenshot: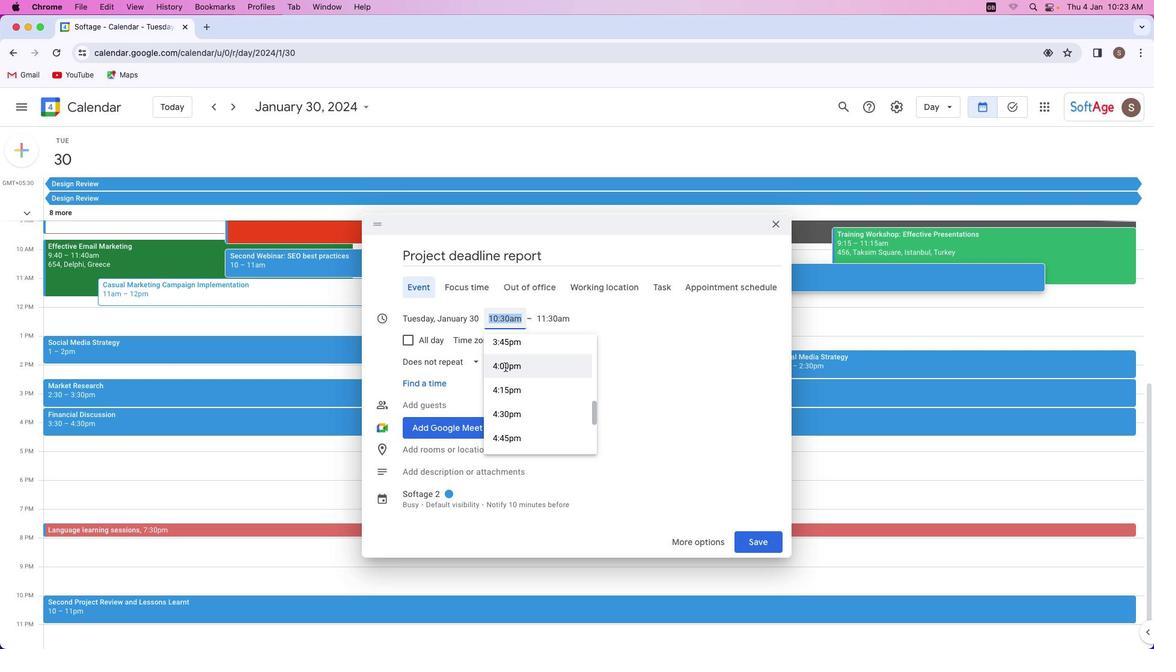 
Action: Mouse scrolled (505, 367) with delta (0, 0)
Screenshot: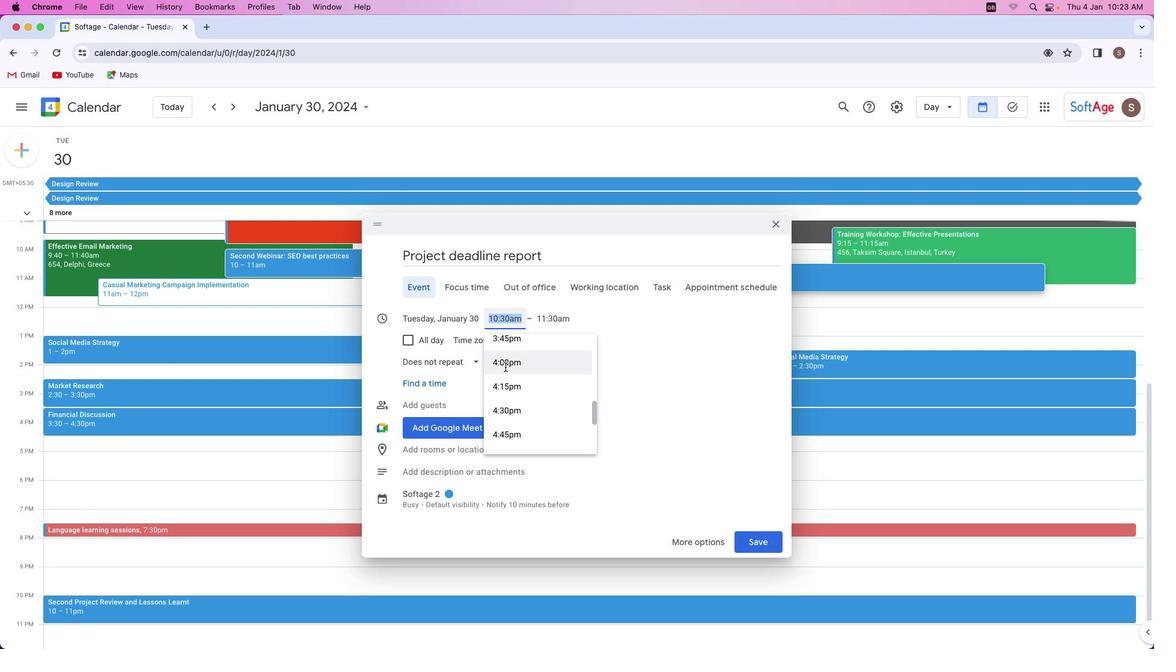 
Action: Mouse scrolled (505, 367) with delta (0, 0)
Screenshot: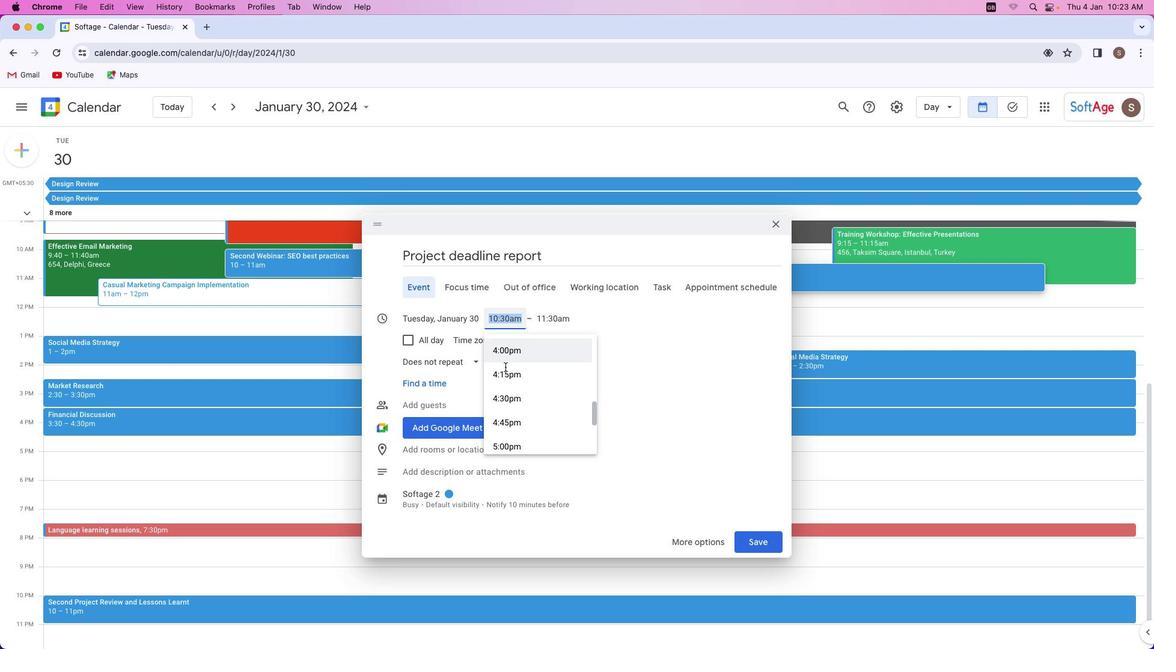 
Action: Mouse scrolled (505, 367) with delta (0, 0)
Screenshot: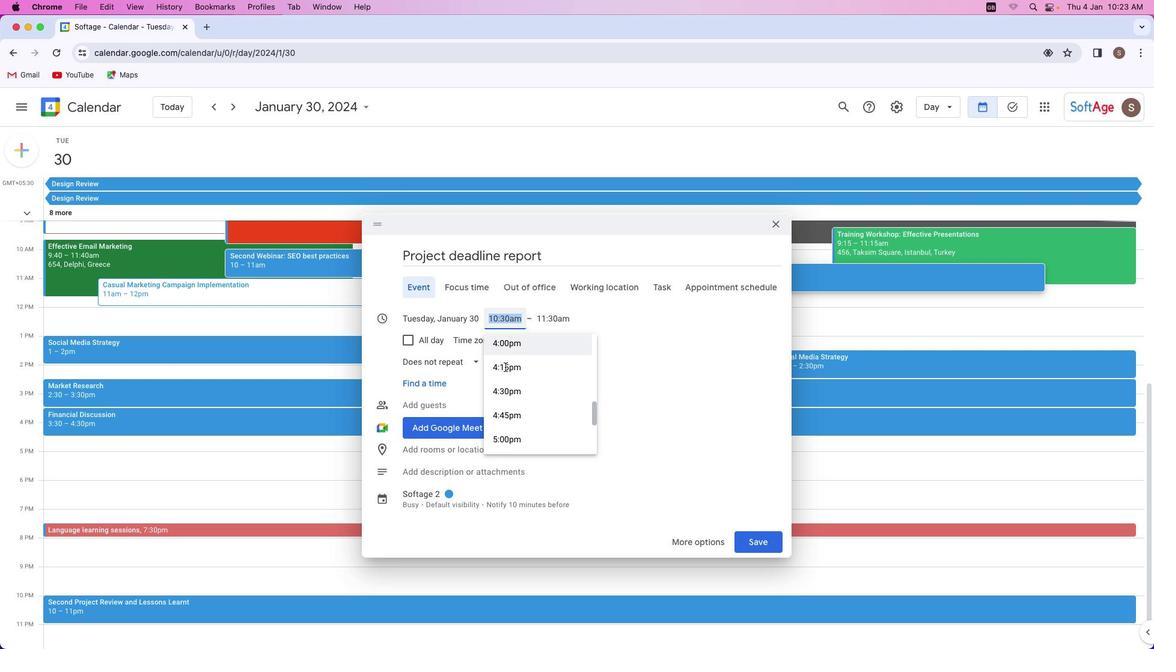 
Action: Mouse scrolled (505, 367) with delta (0, 0)
Screenshot: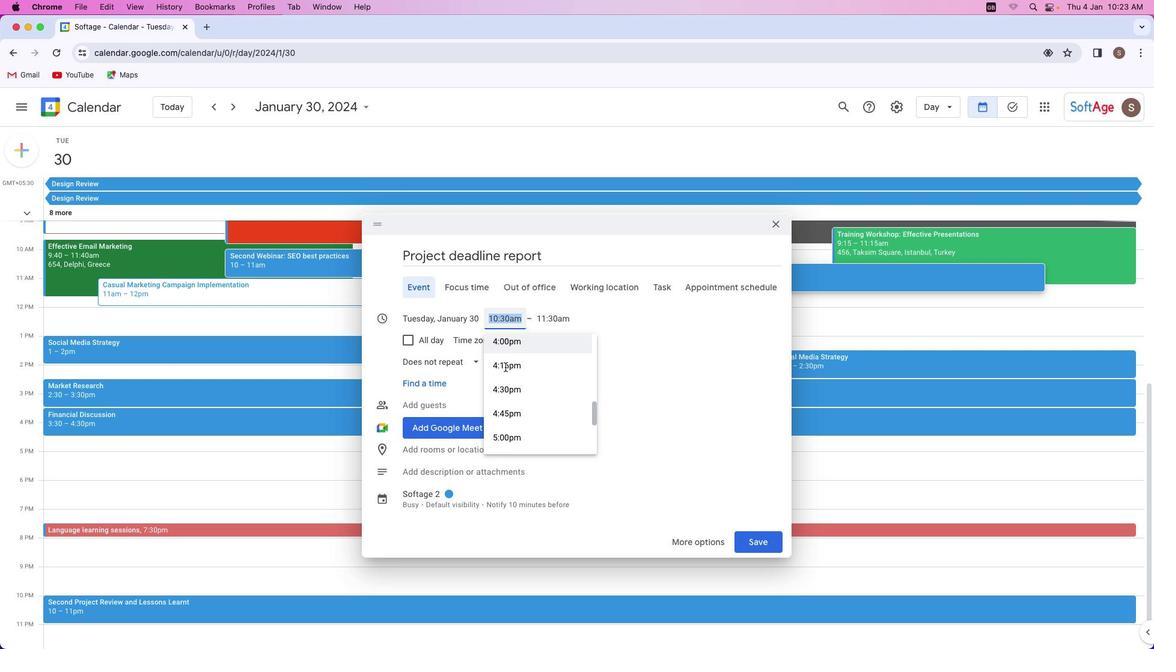 
Action: Mouse scrolled (505, 367) with delta (0, 0)
Screenshot: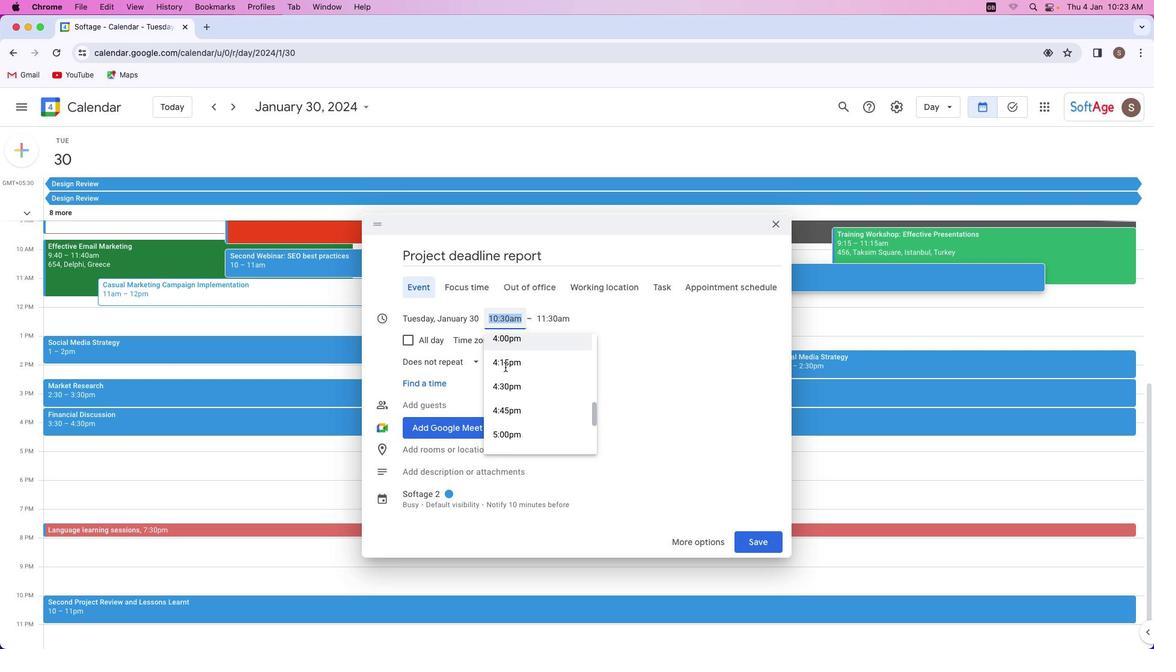 
Action: Mouse scrolled (505, 367) with delta (0, 0)
Screenshot: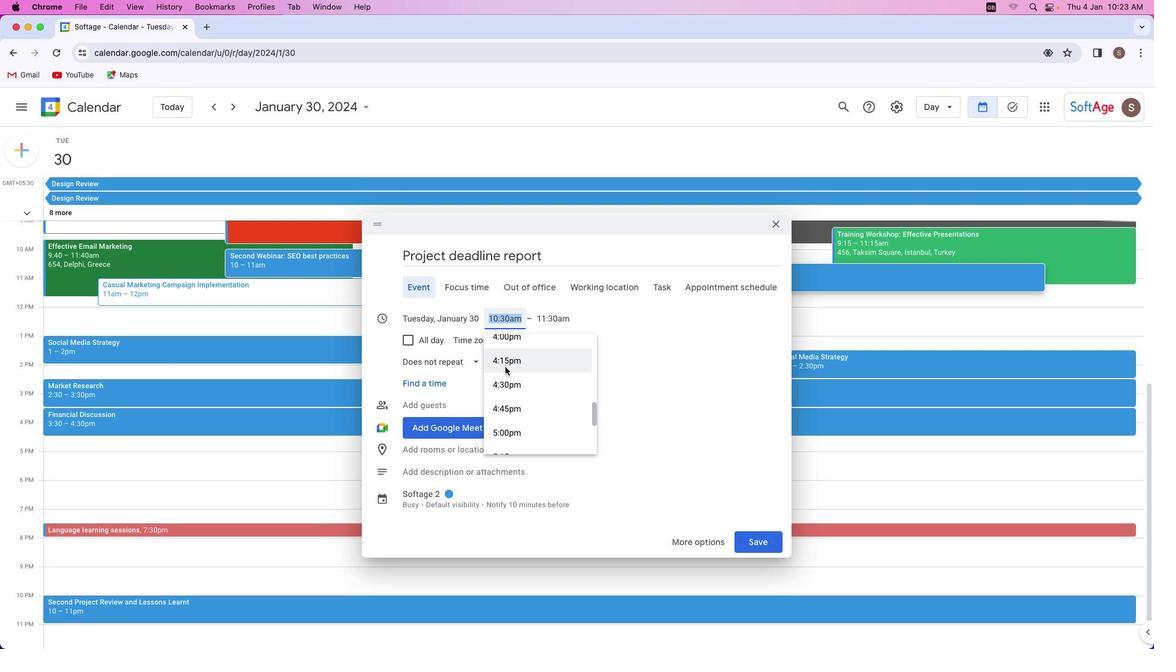 
Action: Mouse scrolled (505, 367) with delta (0, 0)
Screenshot: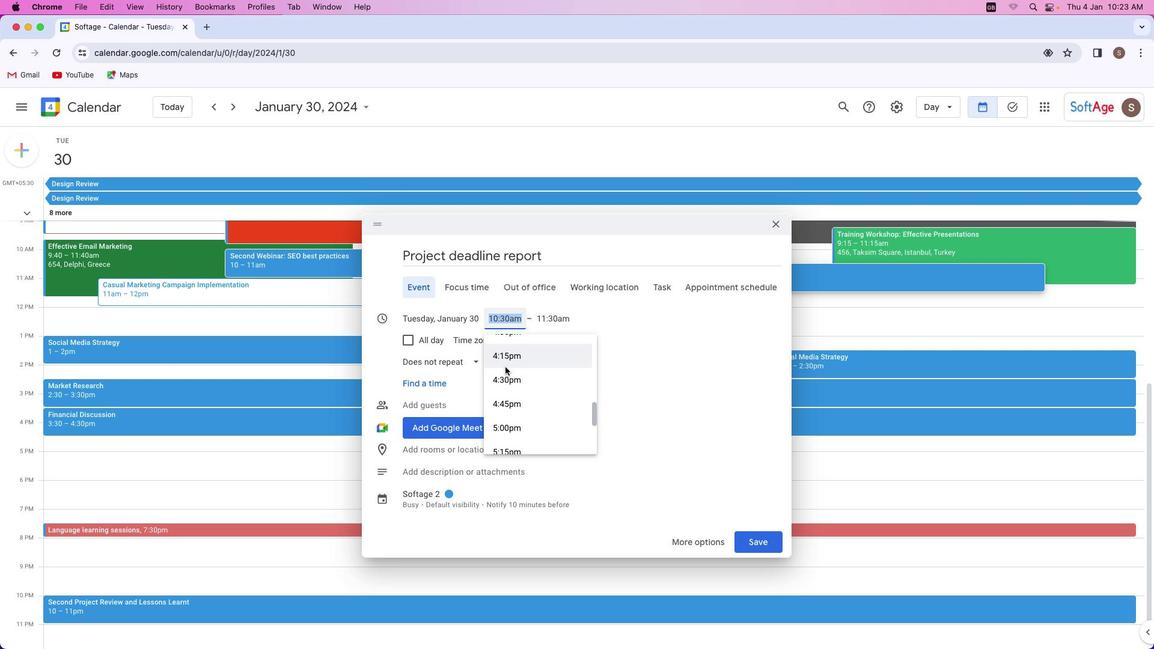 
Action: Mouse scrolled (505, 367) with delta (0, 0)
Screenshot: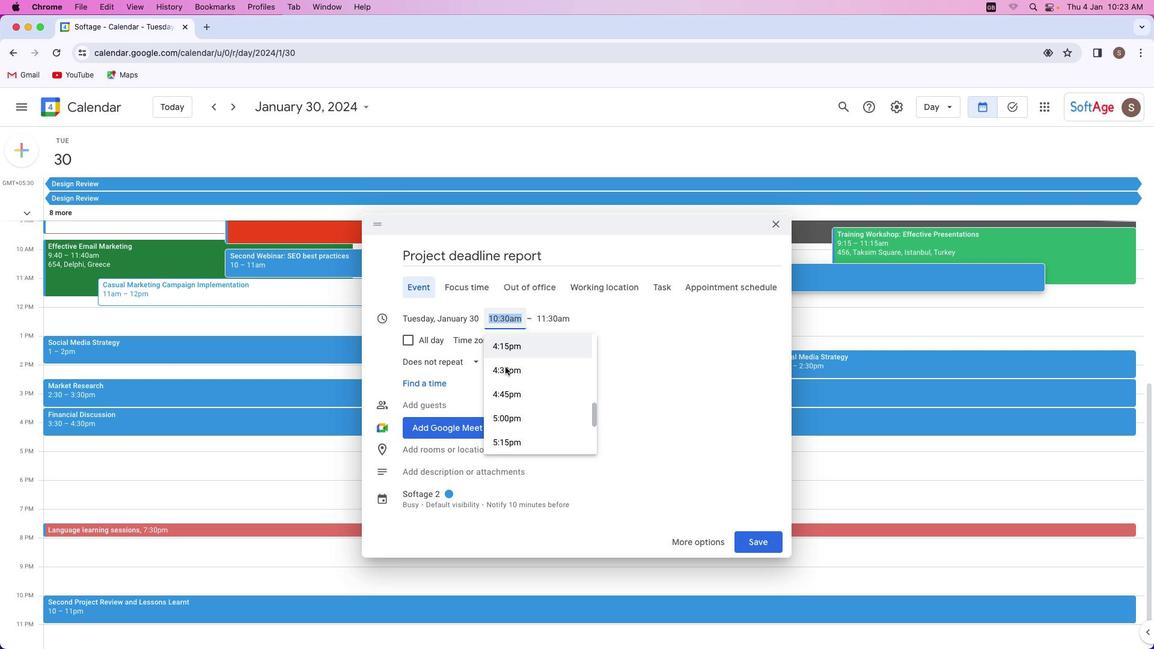 
Action: Mouse scrolled (505, 367) with delta (0, 0)
Screenshot: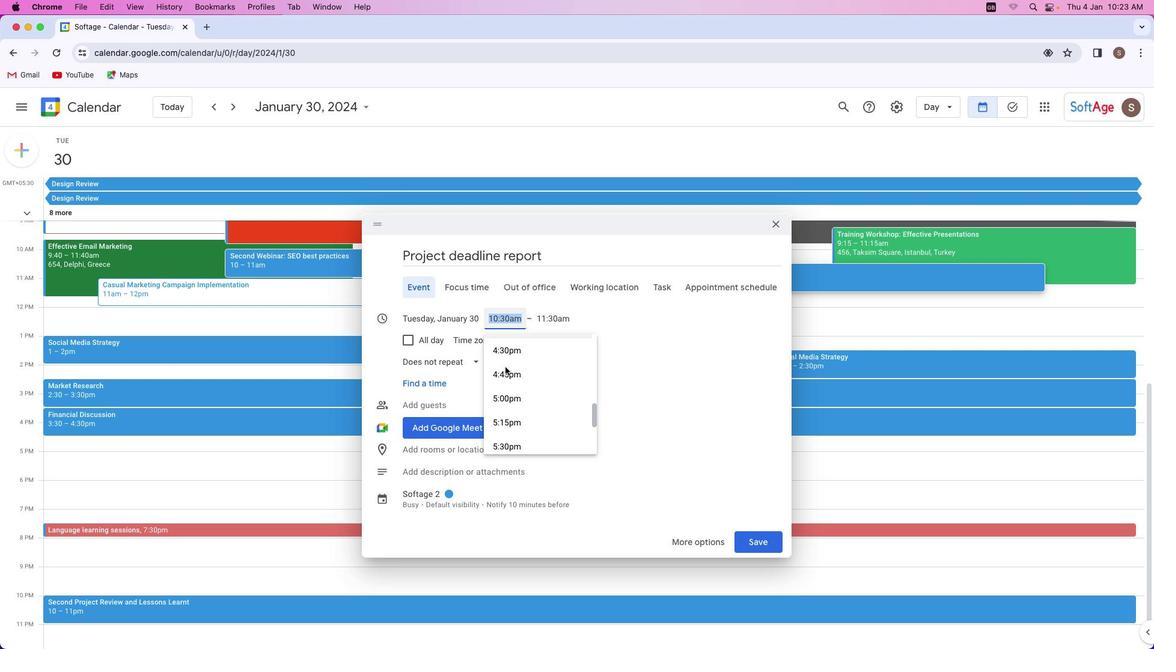 
Action: Mouse scrolled (505, 367) with delta (0, 0)
Screenshot: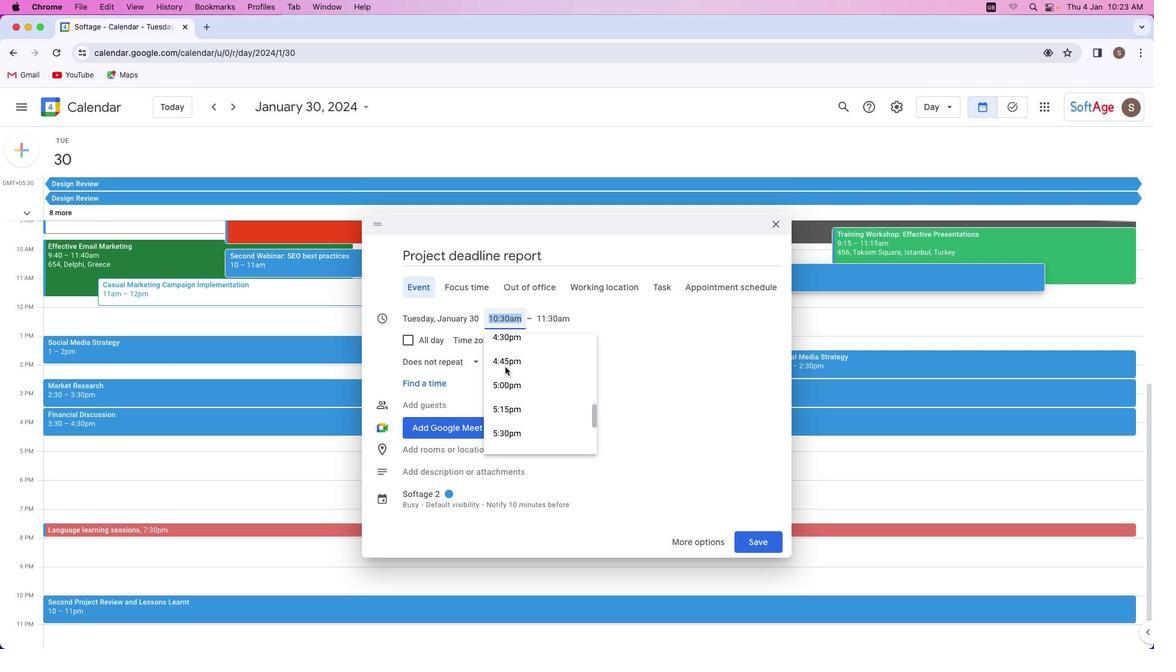 
Action: Mouse moved to (505, 375)
Screenshot: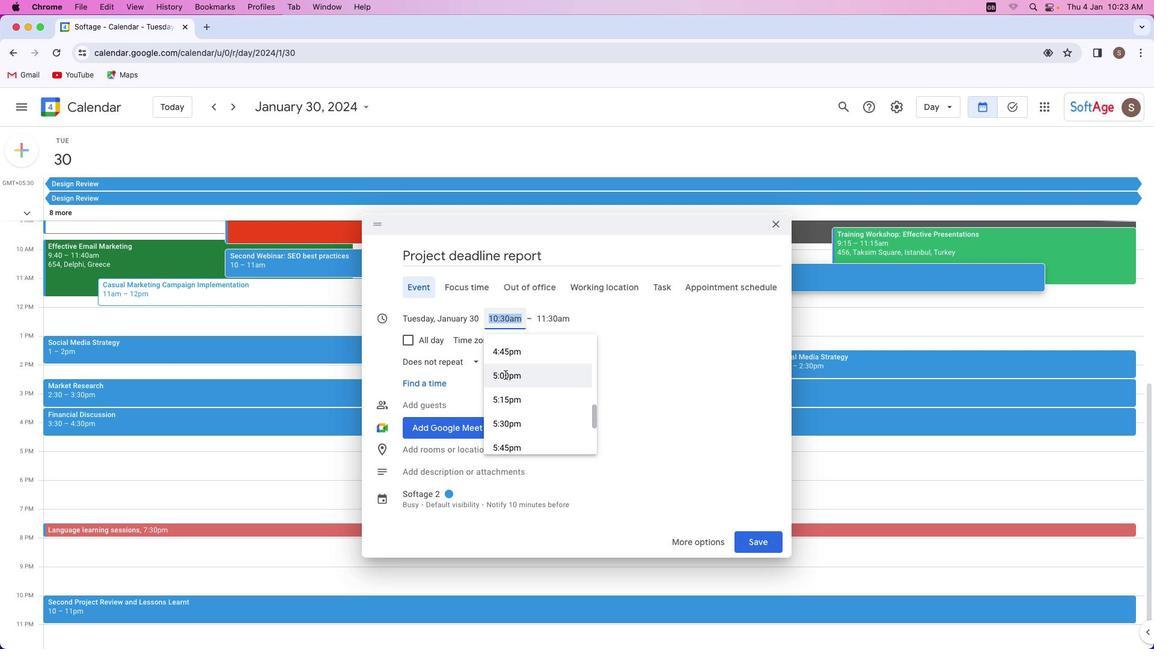 
Action: Mouse pressed left at (505, 375)
Screenshot: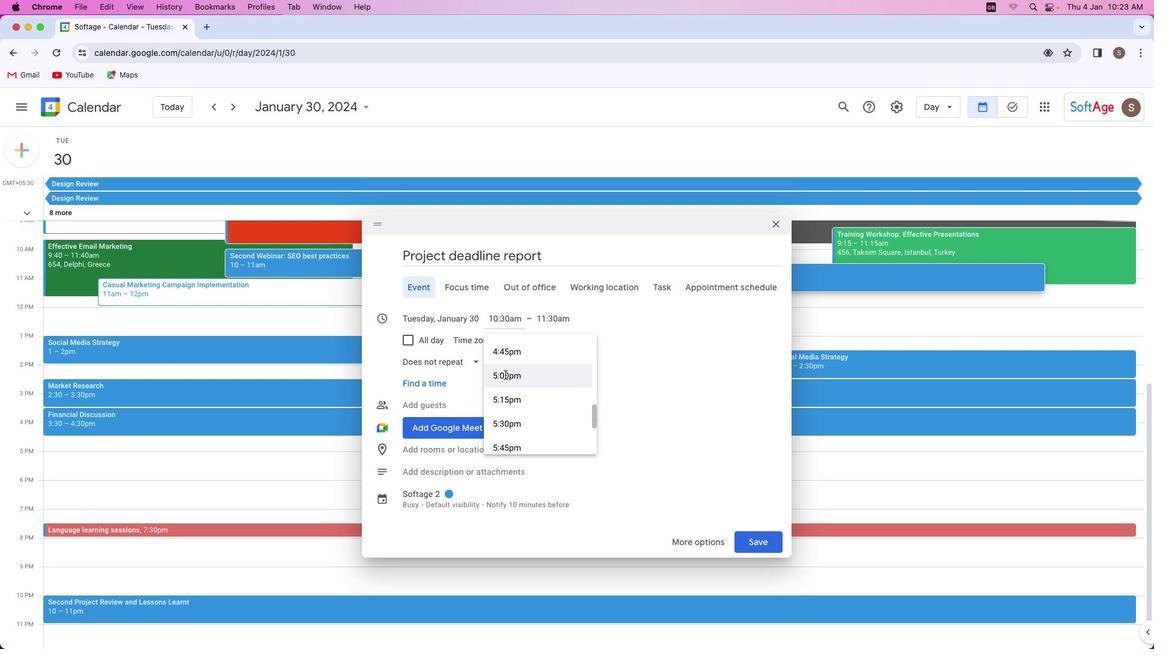 
Action: Mouse moved to (432, 469)
Screenshot: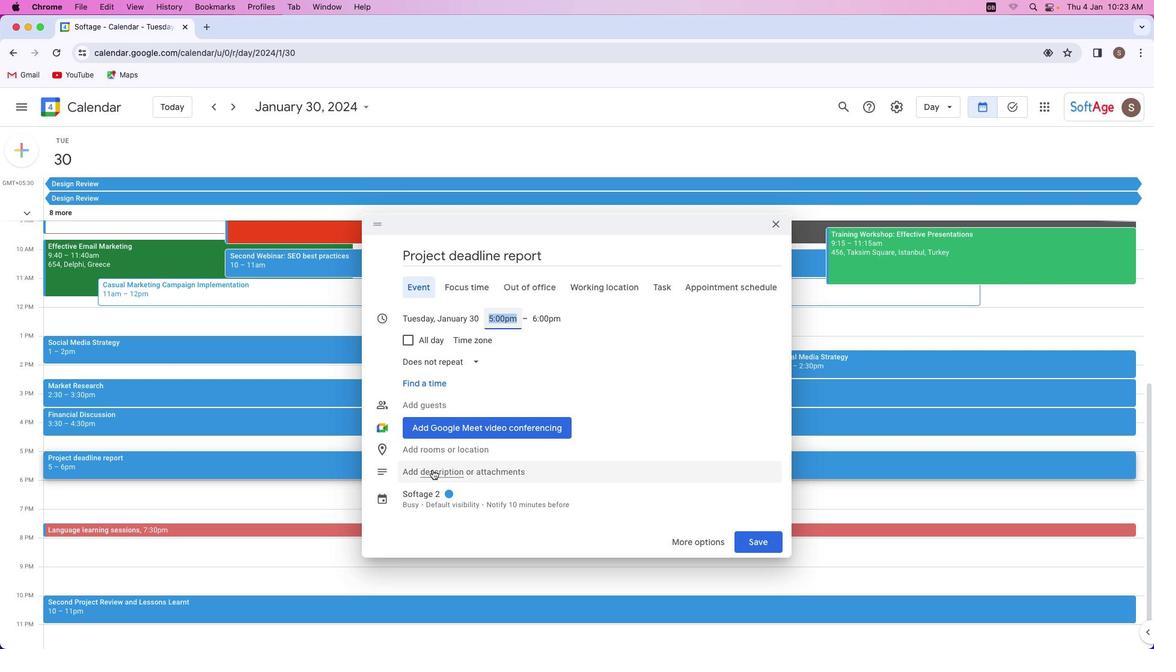 
Action: Mouse pressed left at (432, 469)
Screenshot: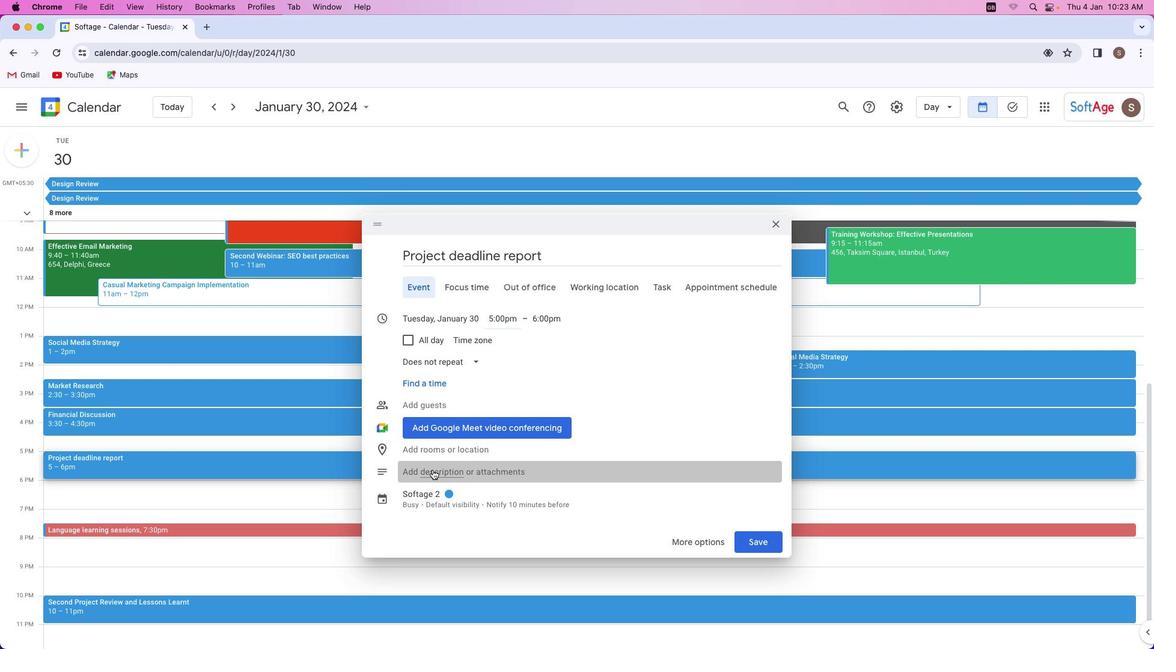 
Action: Mouse moved to (628, 413)
Screenshot: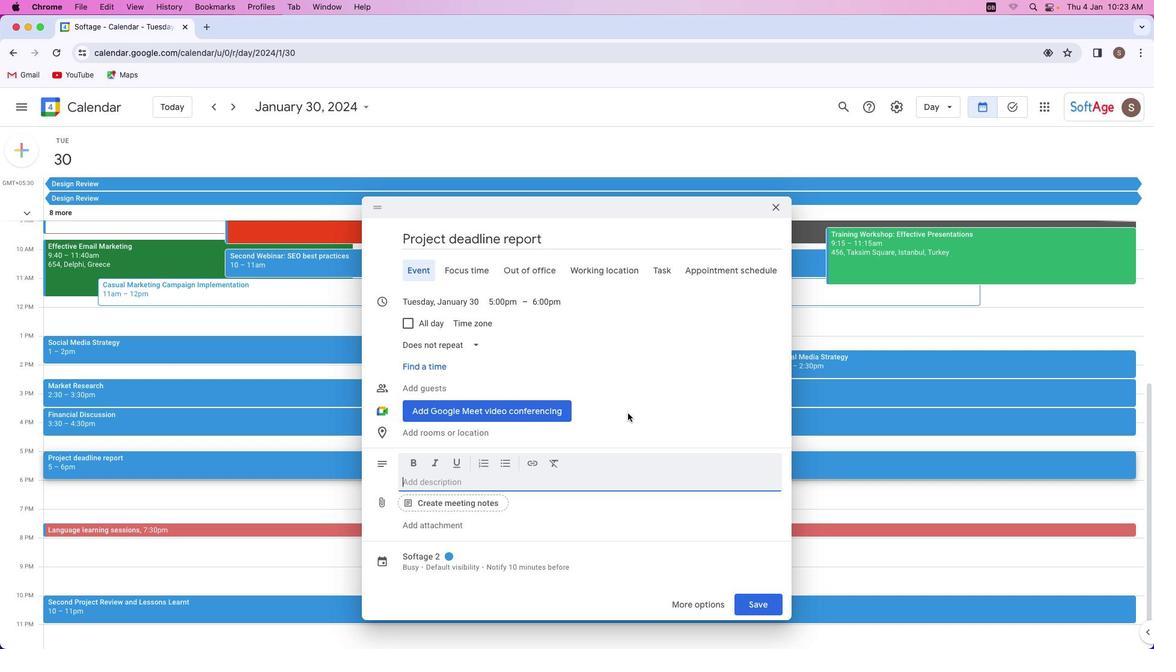 
Action: Key pressed Key.shift'T''h''i''s'Key.space'i''s'Key.leftKey.left'e''v''e''n''t'Key.spaceKey.rightKey.rightKey.space'f''o''r'Key.space'p''r''o''j''e''c''t'Key.space'd''e''a''d''l''i''n''e'Key.space'r''e''m''b'Key.backspace'e''m''b''e''r'Key.space'p''u''r''p''o''s''e''.'
Screenshot: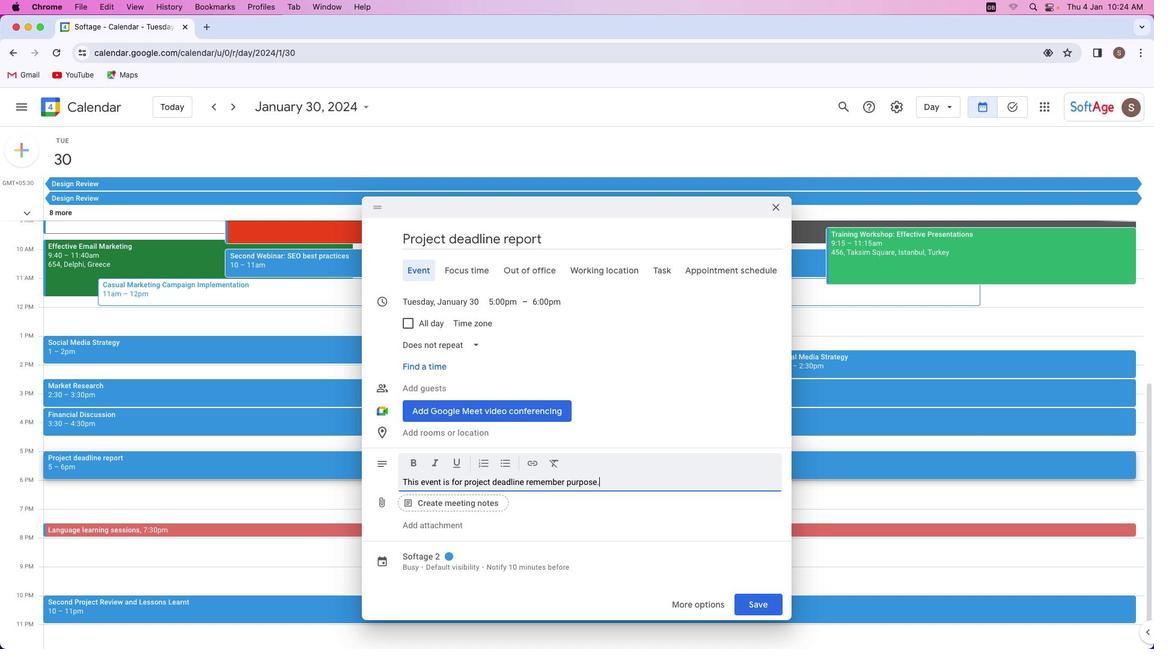 
Action: Mouse moved to (435, 553)
Screenshot: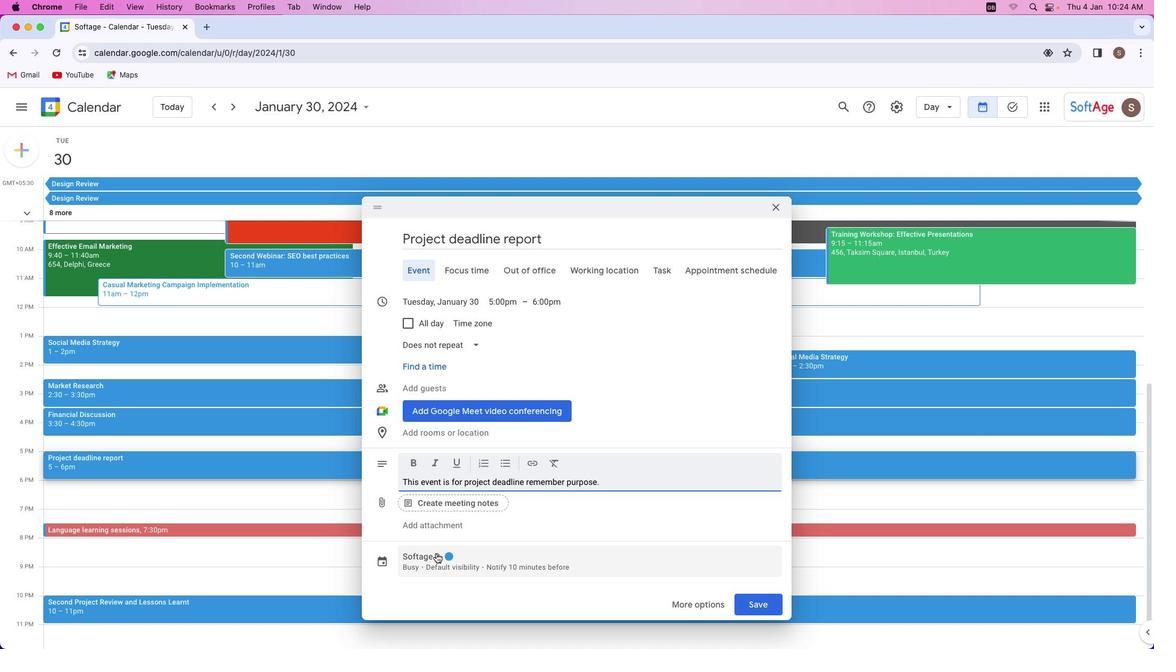 
Action: Mouse pressed left at (435, 553)
Screenshot: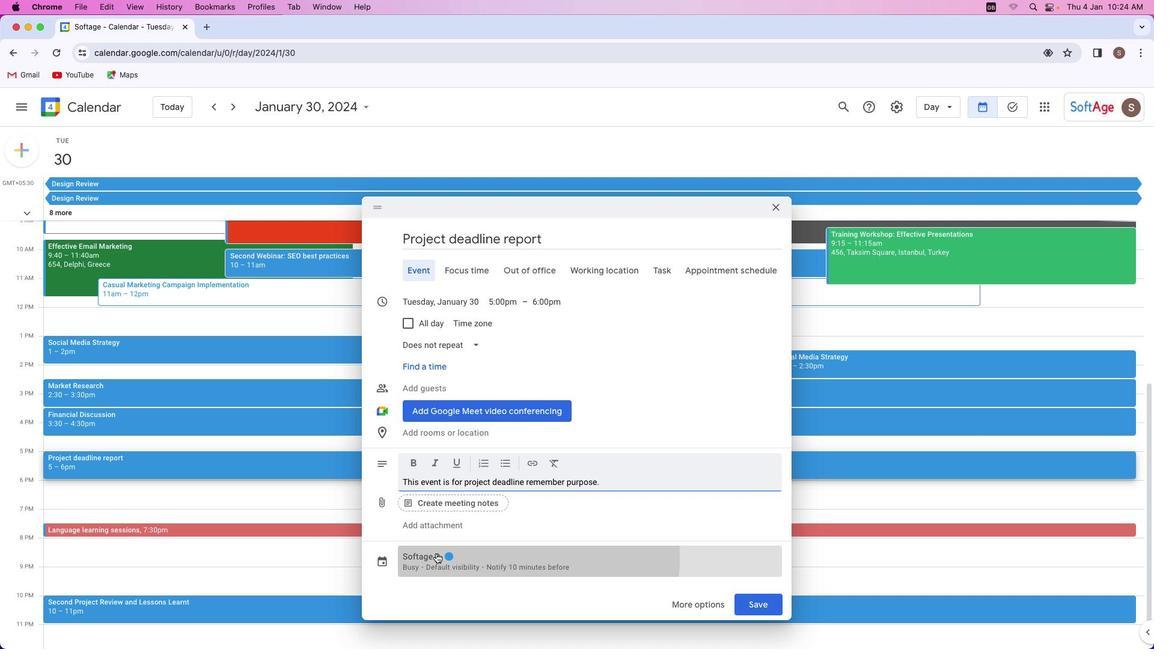 
Action: Mouse moved to (476, 472)
Screenshot: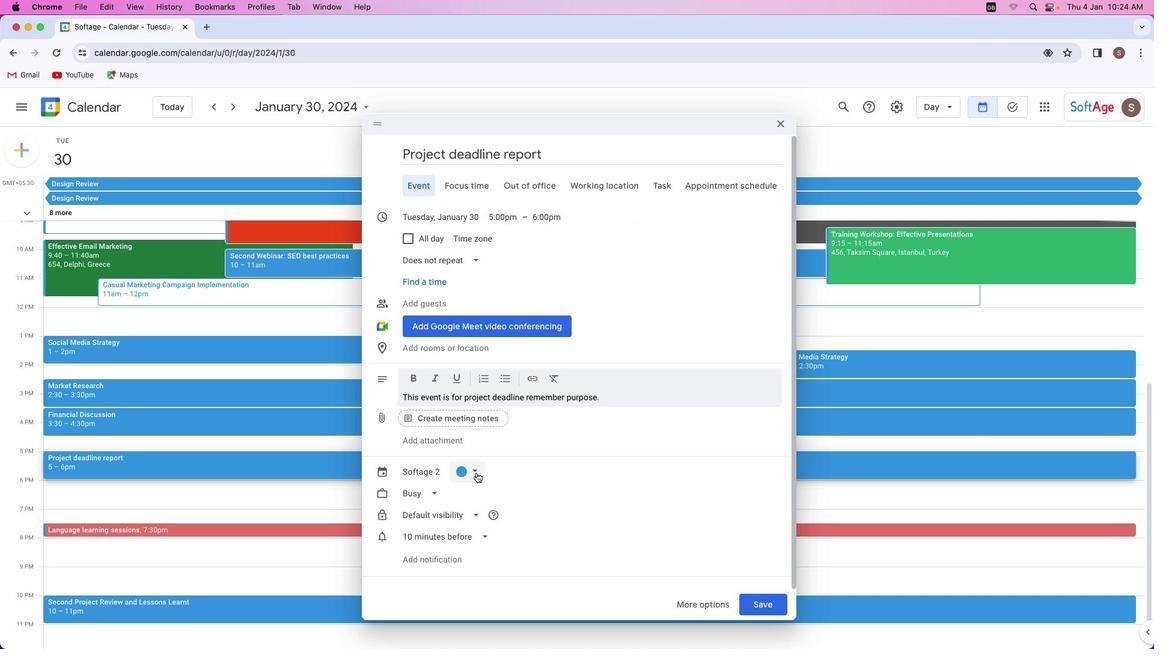 
Action: Mouse pressed left at (476, 472)
Screenshot: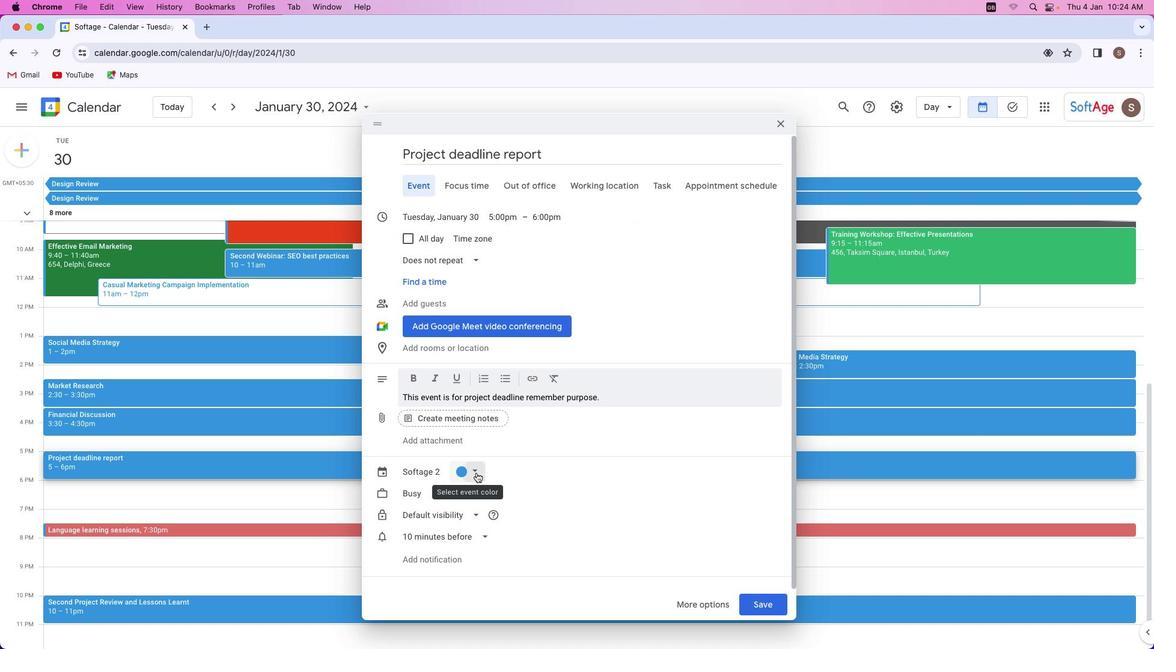 
Action: Mouse moved to (508, 494)
Screenshot: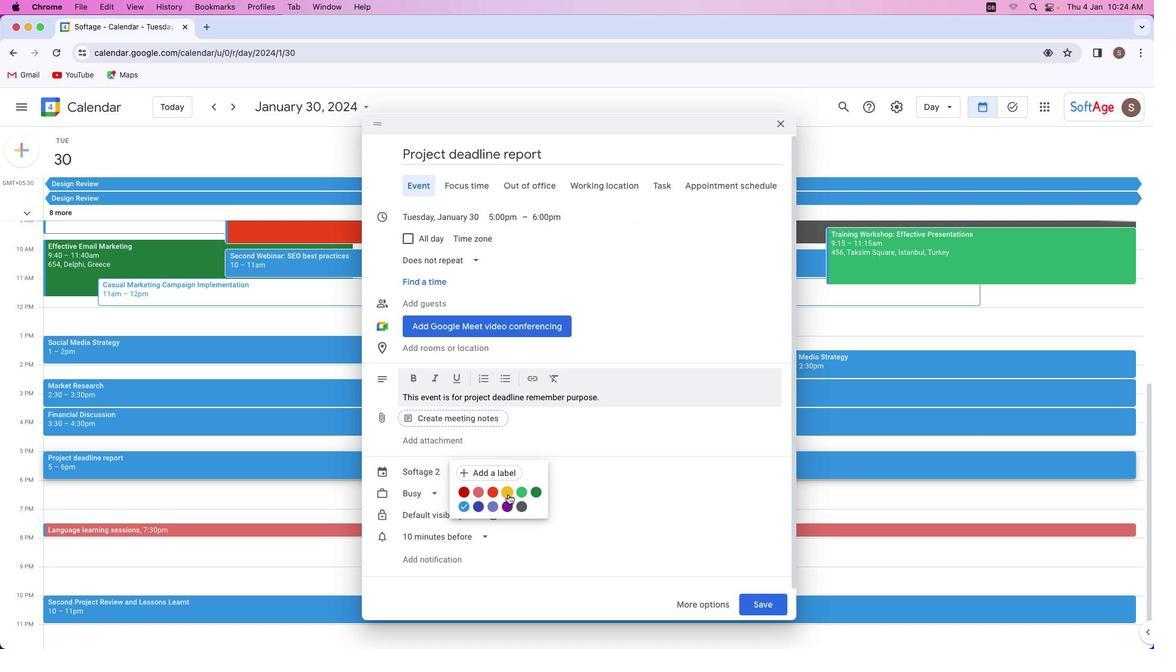 
Action: Mouse pressed left at (508, 494)
Screenshot: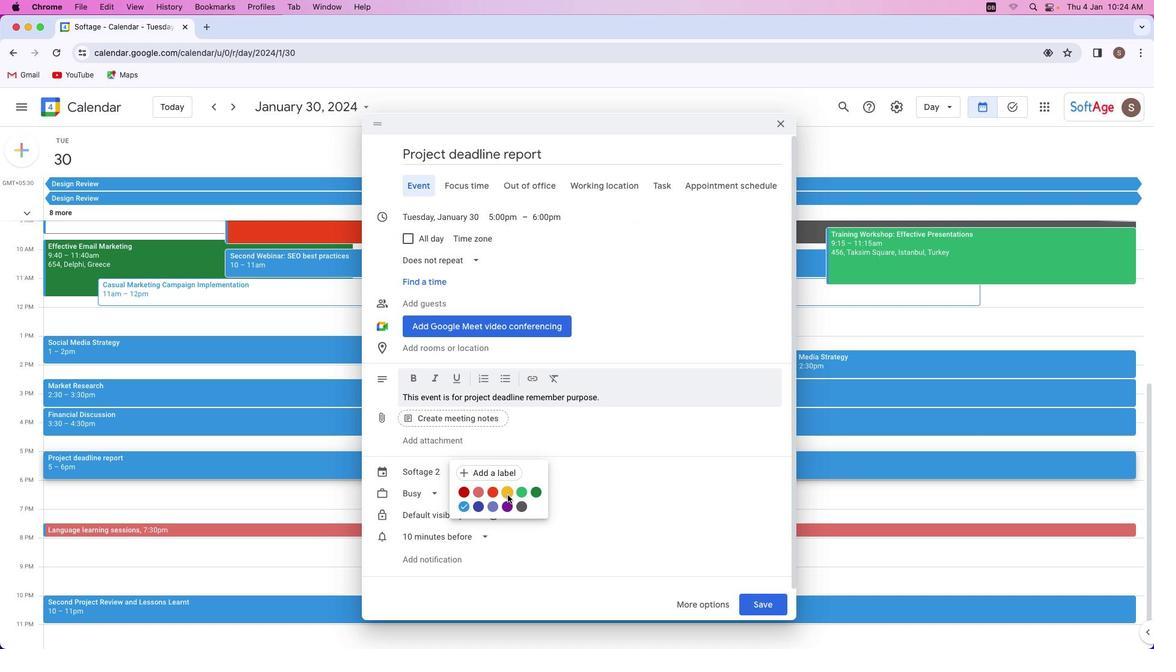 
Action: Mouse moved to (764, 598)
Screenshot: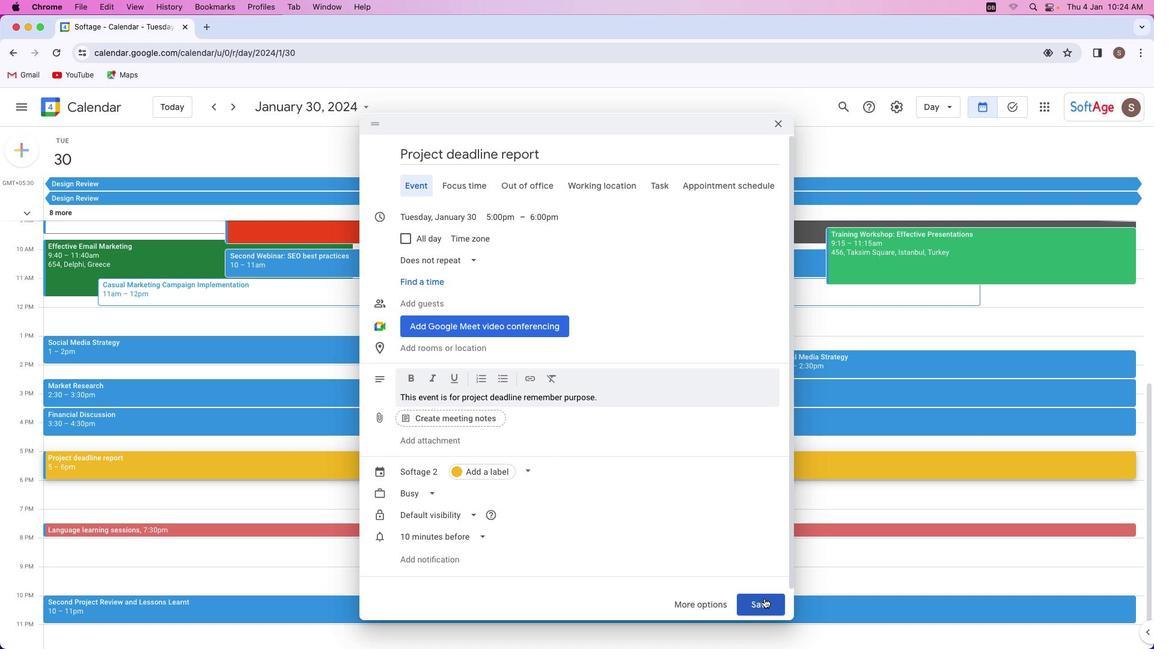 
Action: Mouse pressed left at (764, 598)
Screenshot: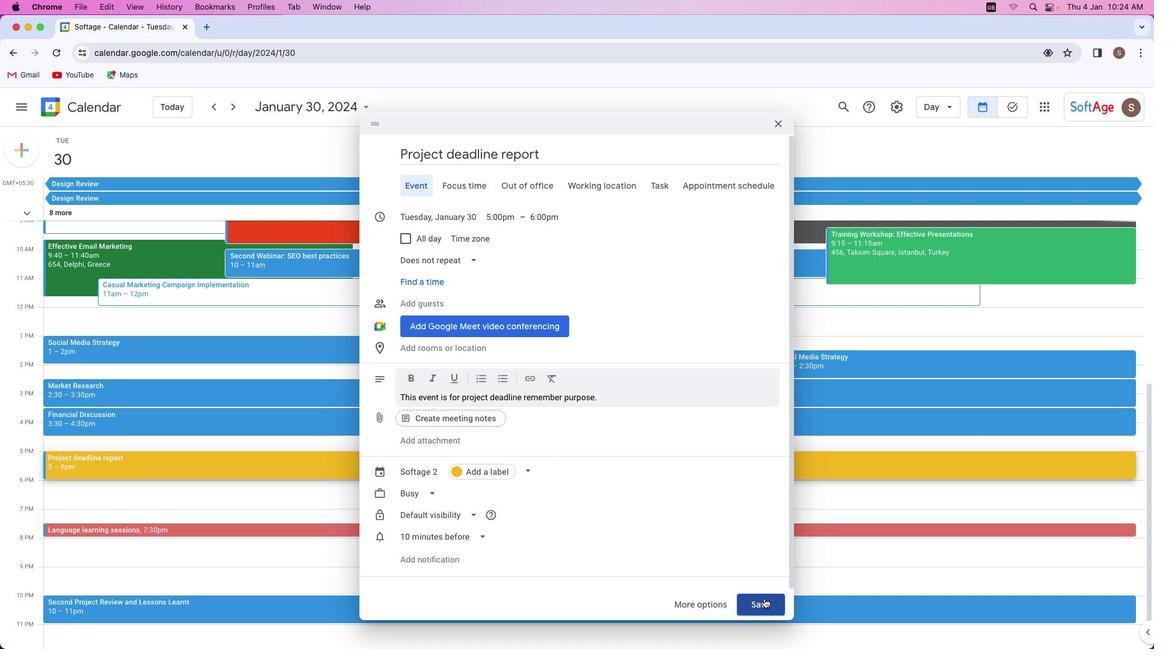 
Action: Mouse moved to (99, 462)
Screenshot: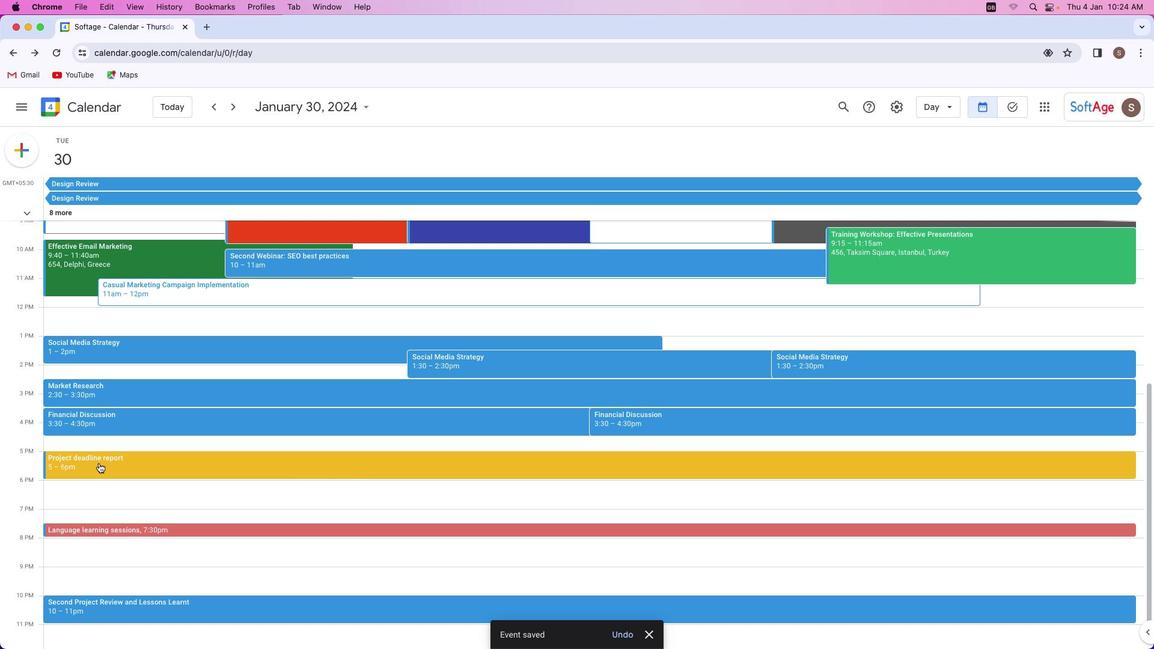
Action: Mouse pressed left at (99, 462)
Screenshot: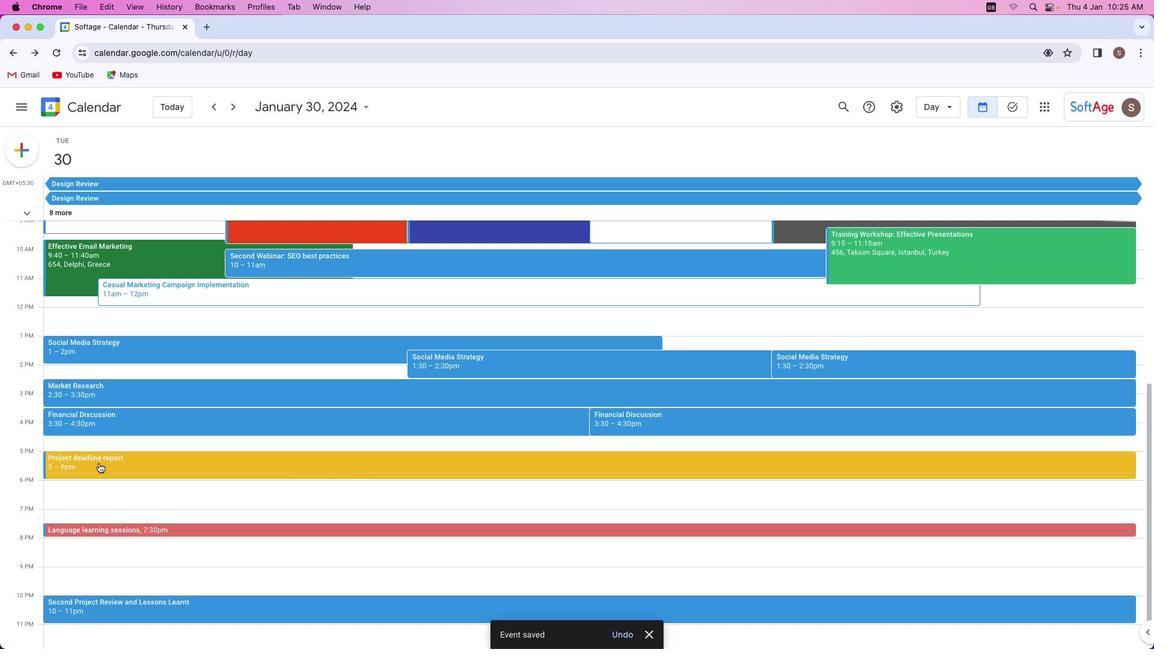 
Action: Mouse moved to (594, 342)
Screenshot: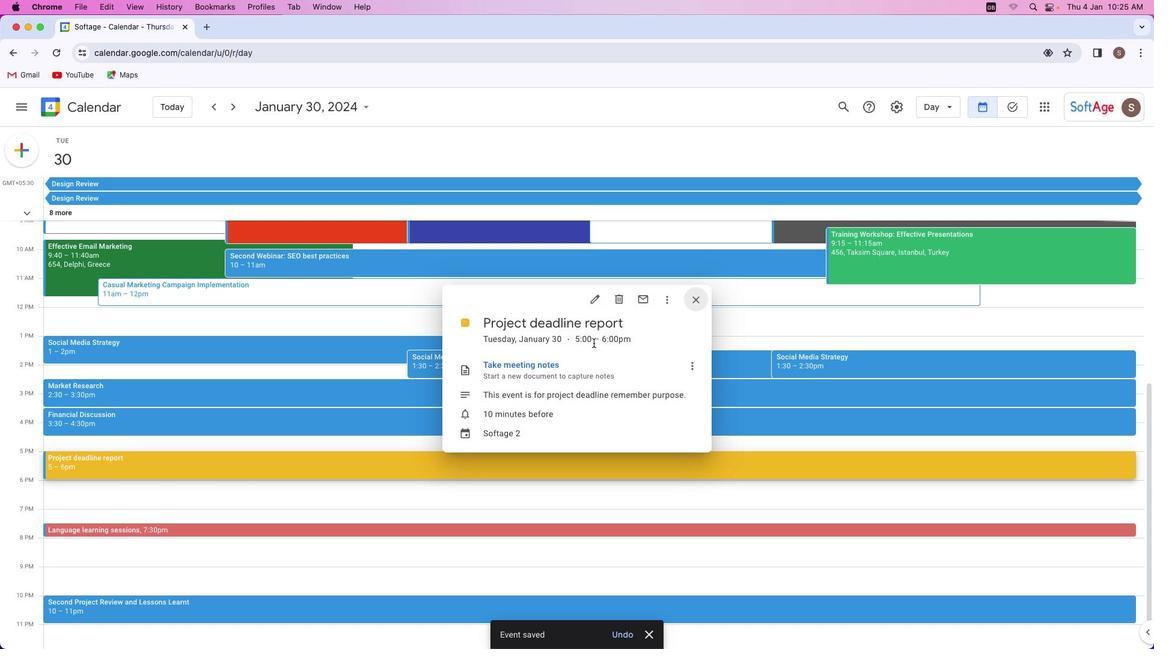 
Action: Mouse pressed left at (594, 342)
Screenshot: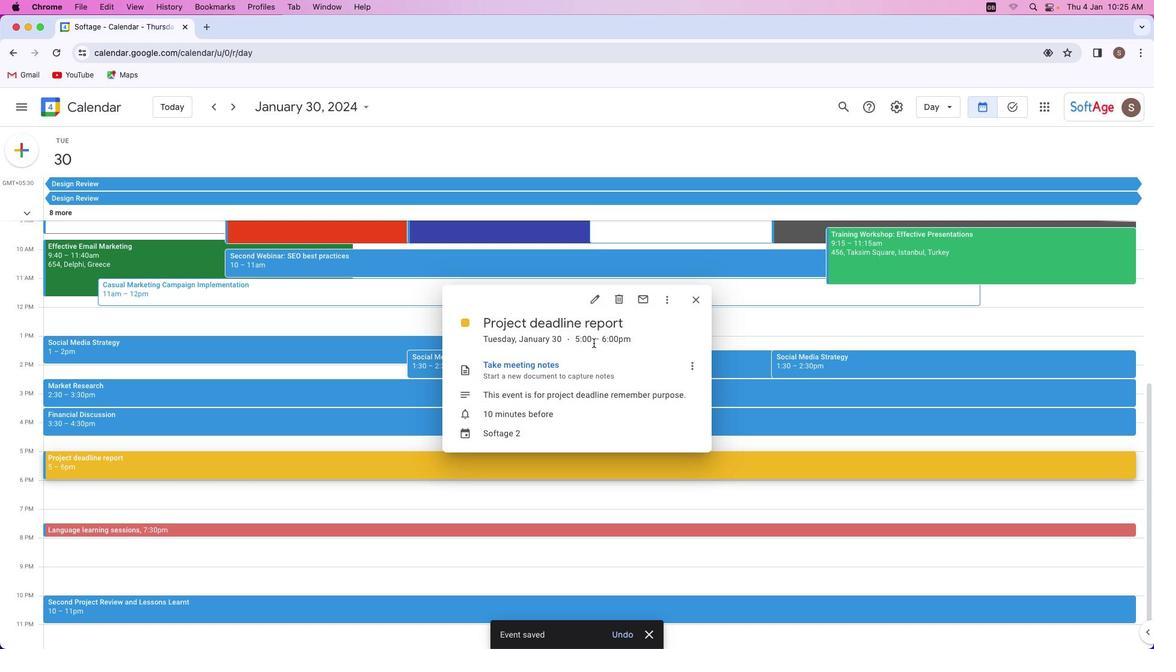 
Action: Mouse moved to (660, 338)
Screenshot: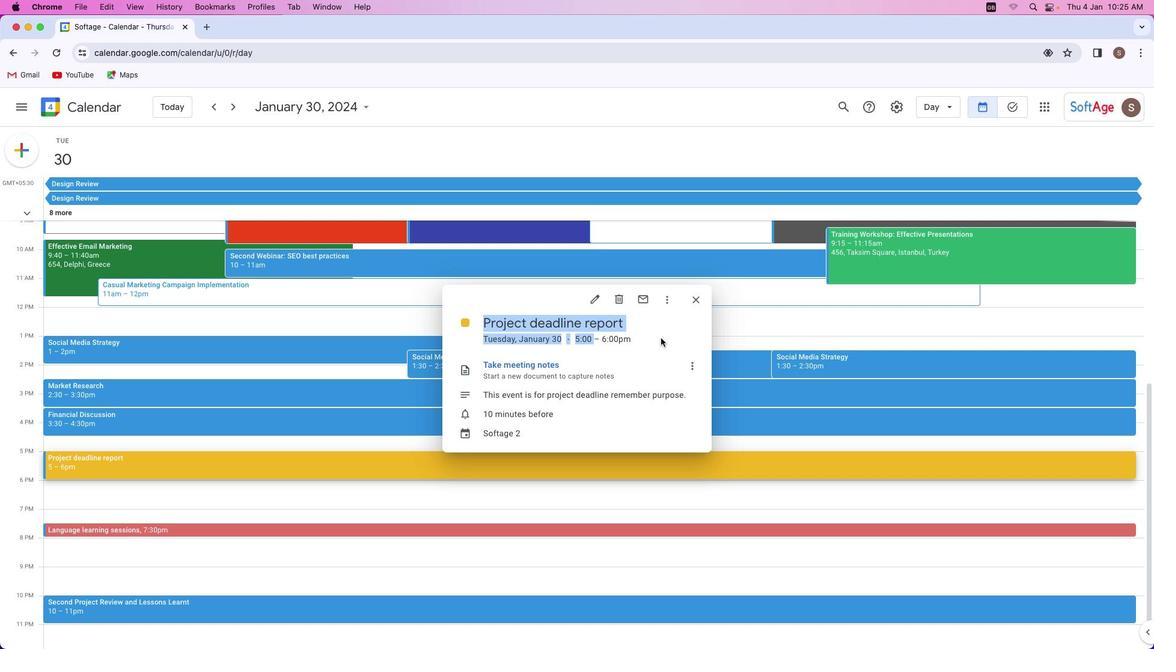 
Action: Mouse pressed left at (660, 338)
Screenshot: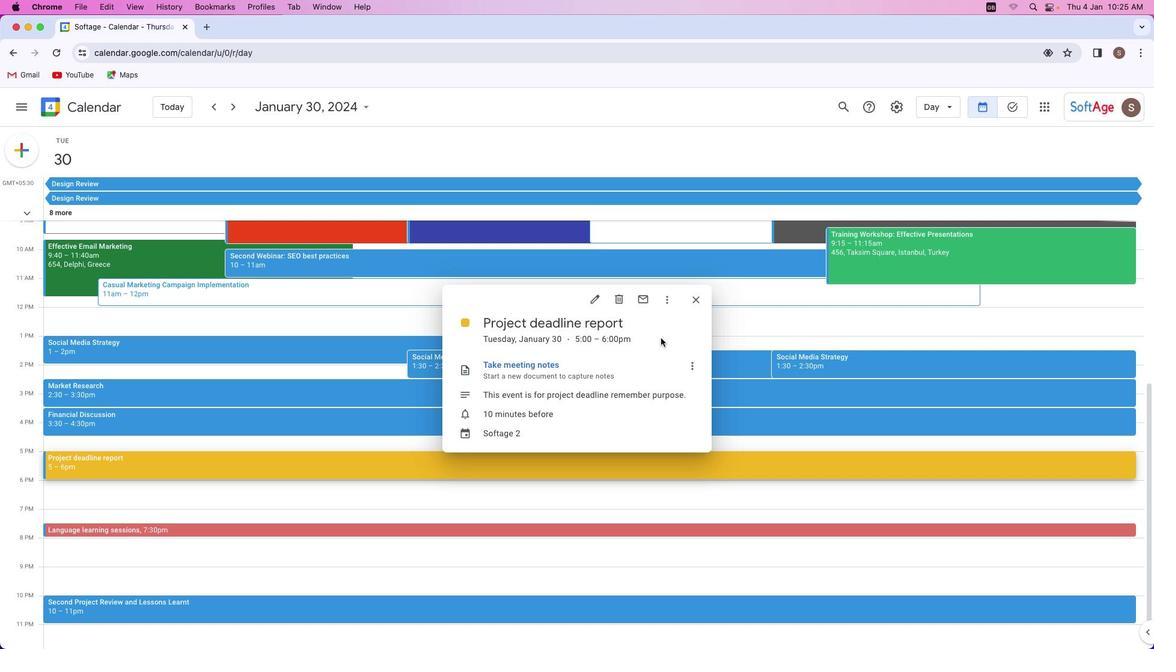 
